Task: Create a due date automation trigger when advanced on, 2 days after a card is due add fields with custom field "Resume" set to a number greater than 1 and lower than 10 at 11:00 AM.
Action: Mouse moved to (1101, 326)
Screenshot: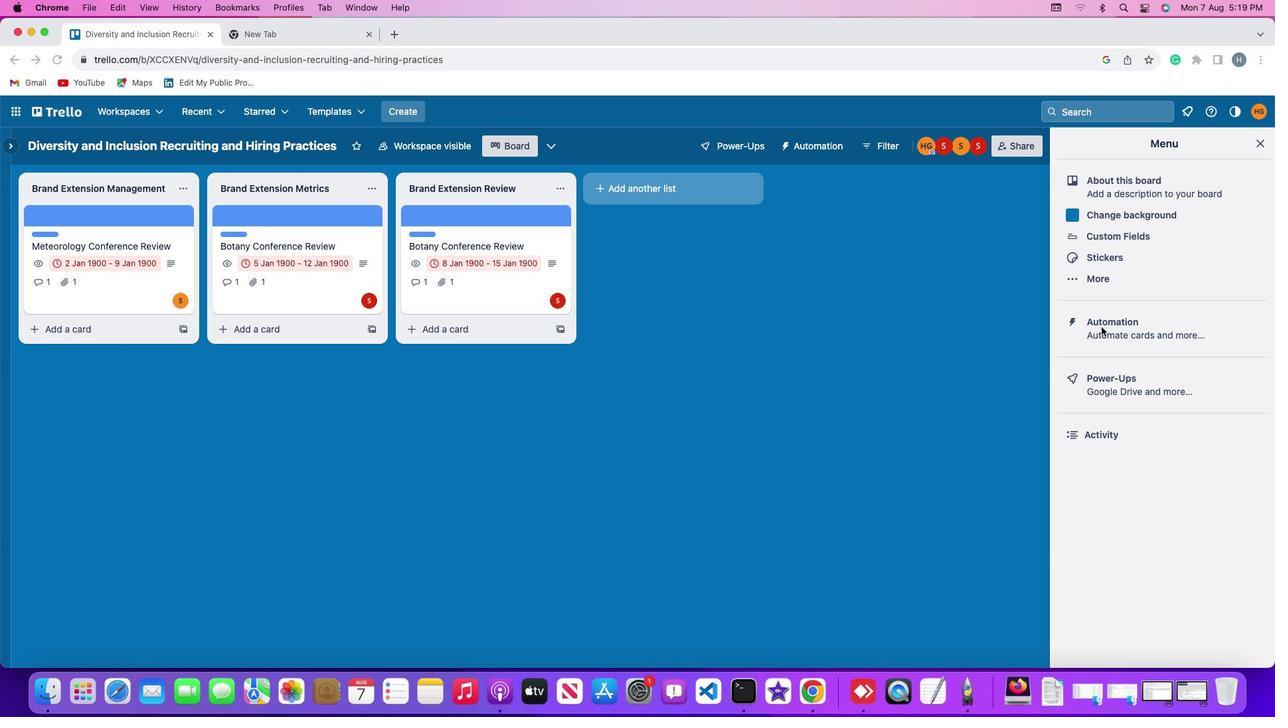 
Action: Mouse pressed left at (1101, 326)
Screenshot: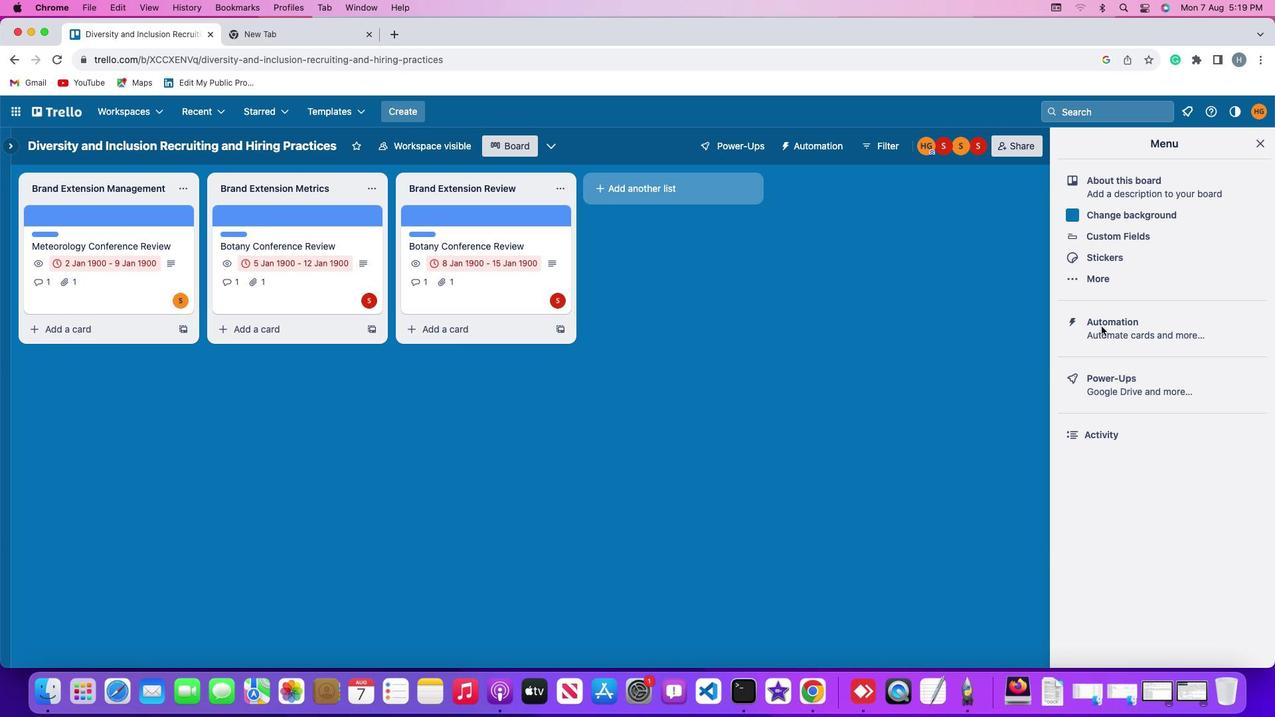 
Action: Mouse moved to (1101, 326)
Screenshot: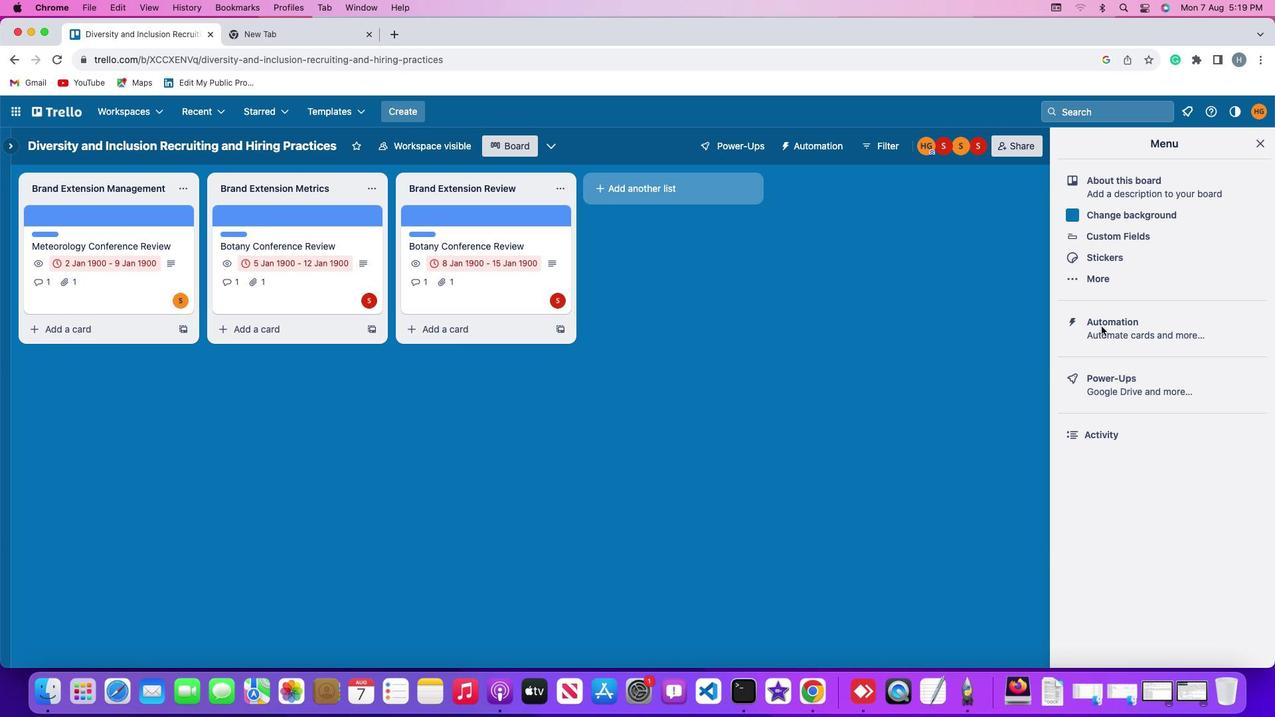 
Action: Mouse pressed left at (1101, 326)
Screenshot: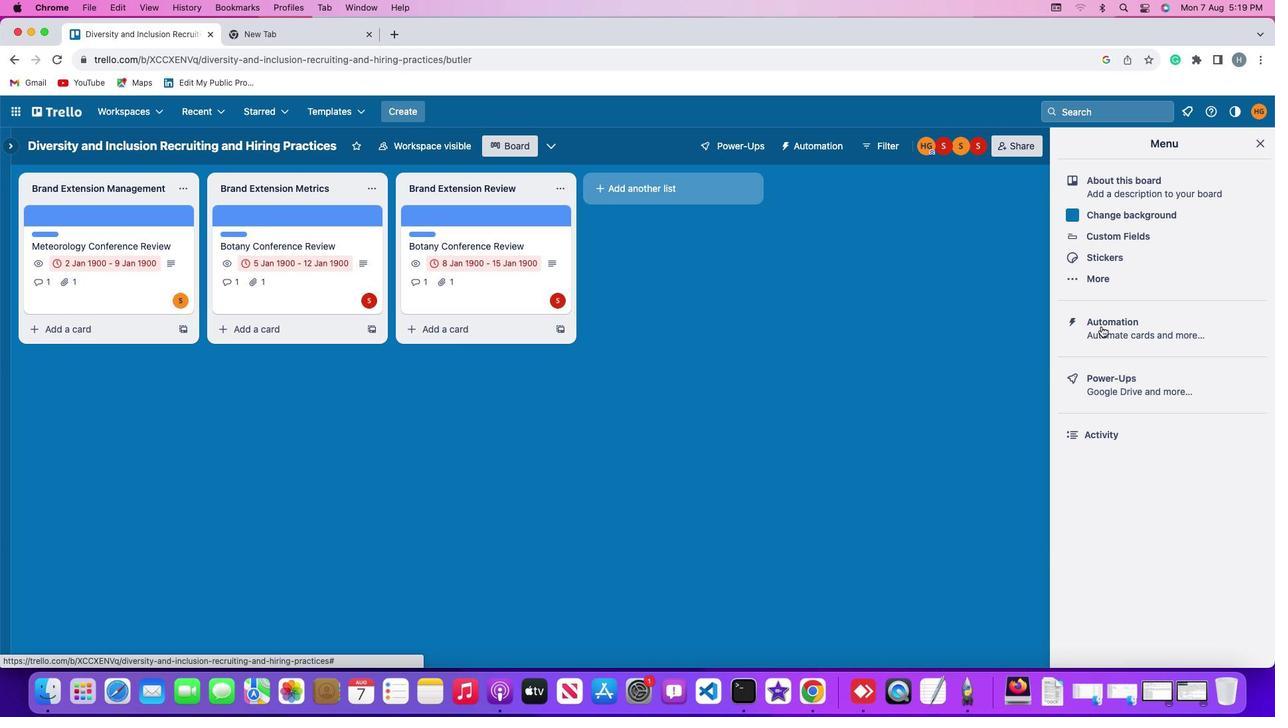 
Action: Mouse moved to (94, 310)
Screenshot: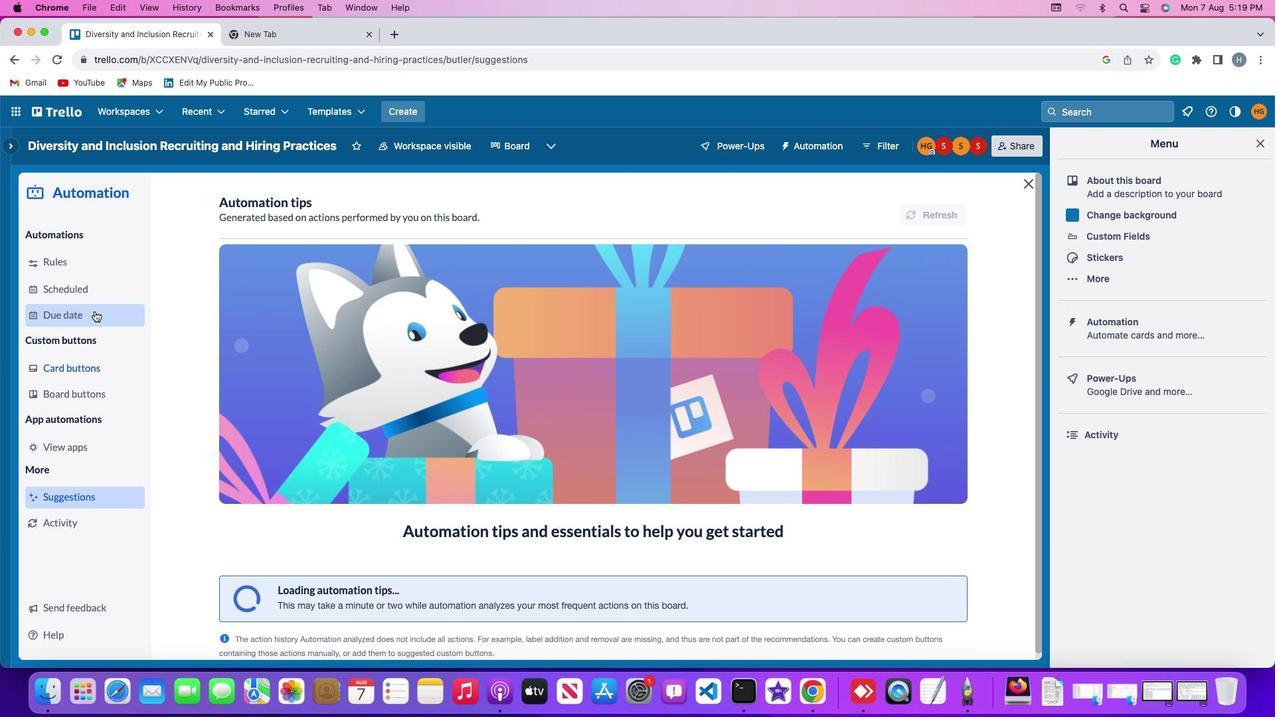 
Action: Mouse pressed left at (94, 310)
Screenshot: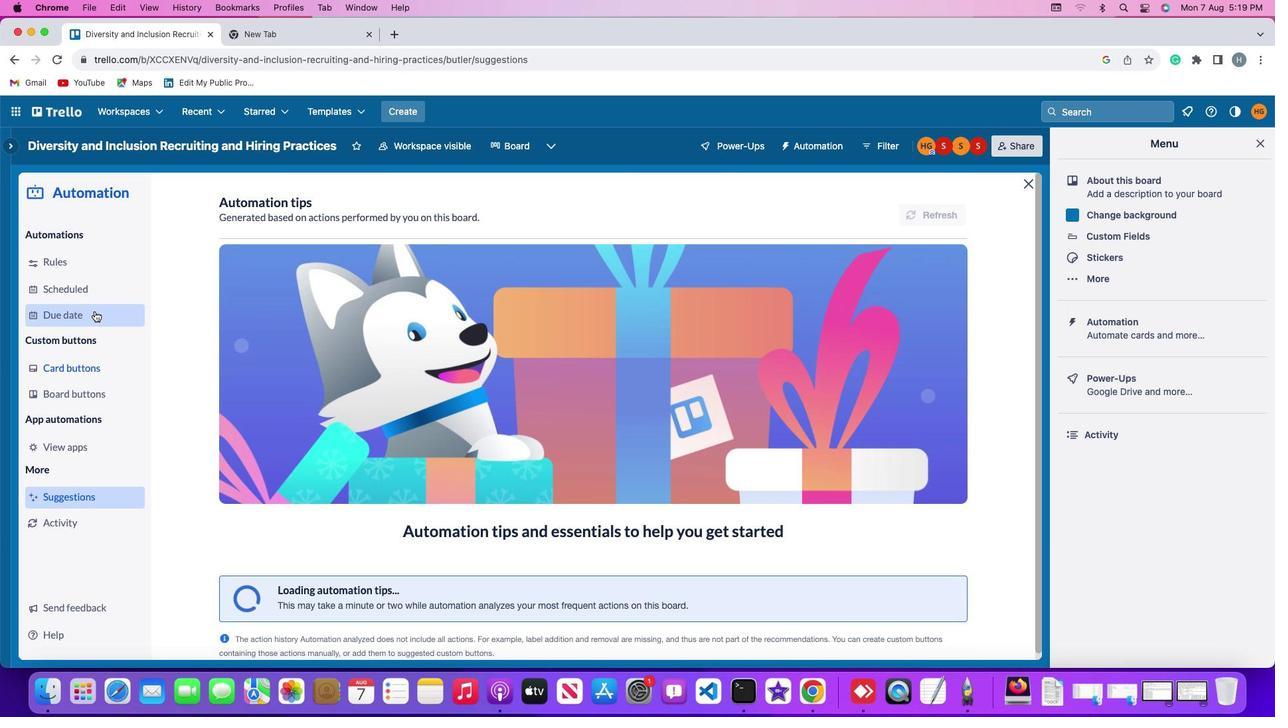 
Action: Mouse moved to (901, 203)
Screenshot: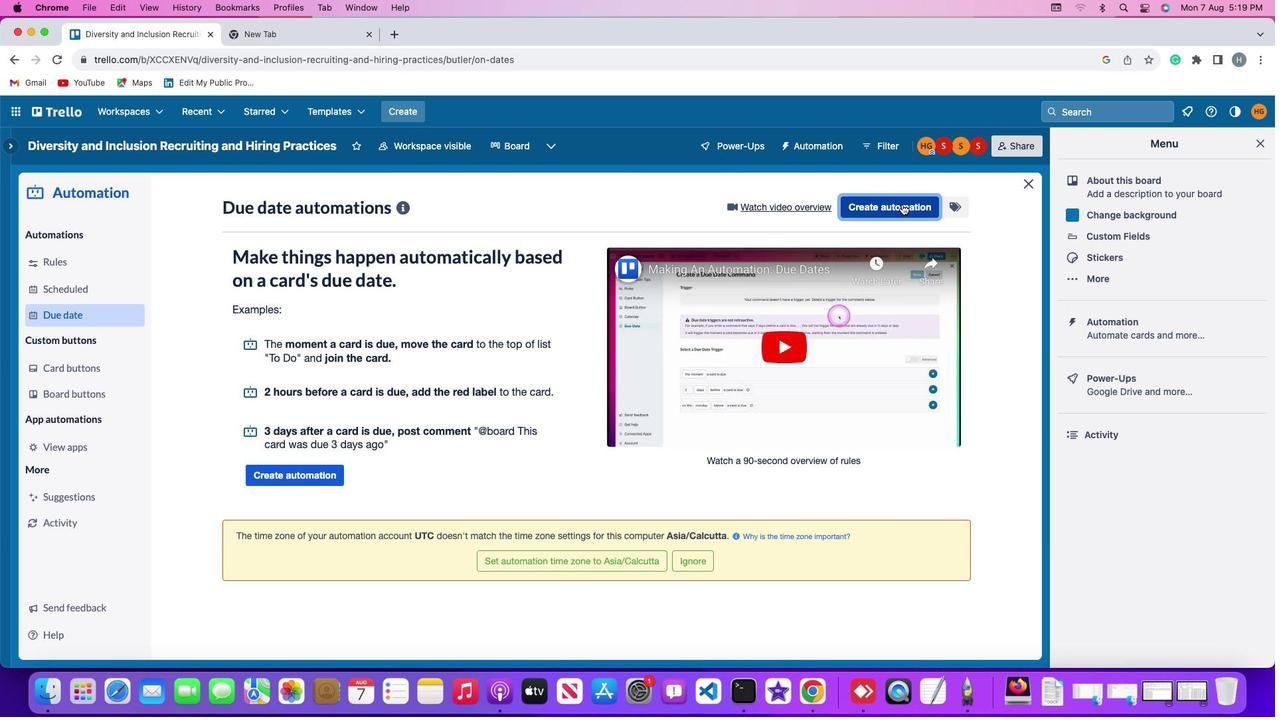 
Action: Mouse pressed left at (901, 203)
Screenshot: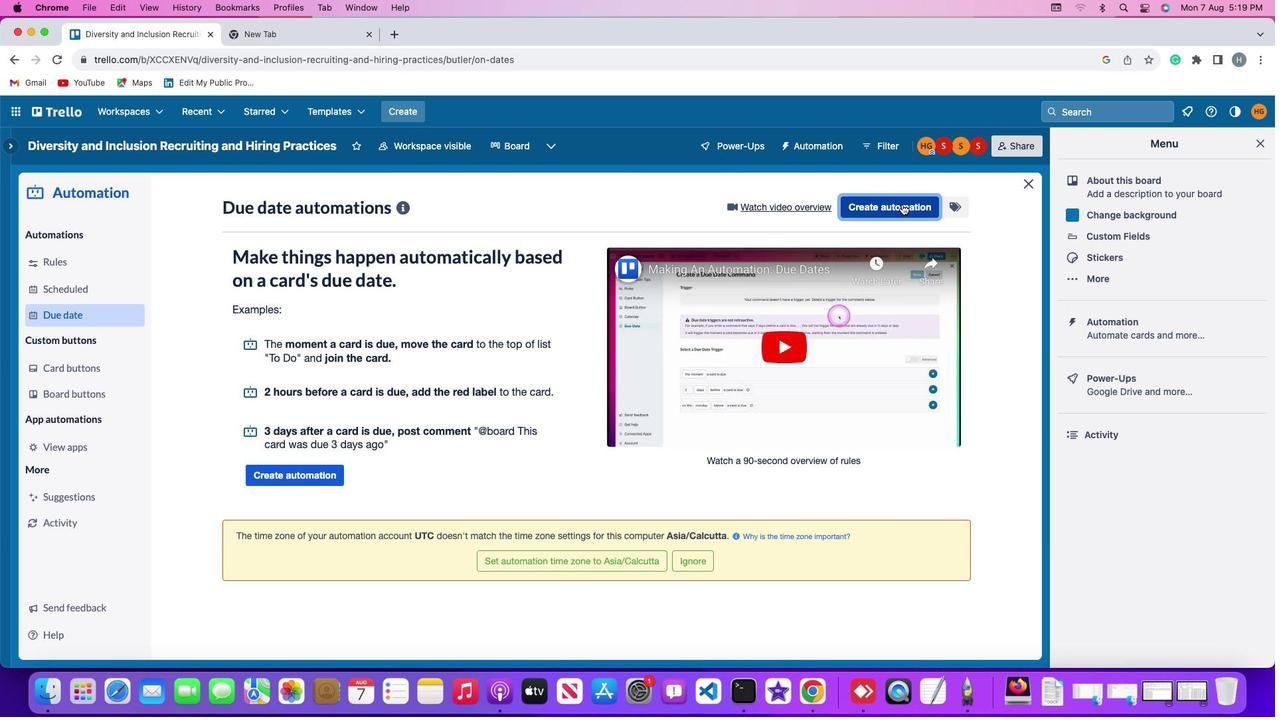 
Action: Mouse moved to (500, 335)
Screenshot: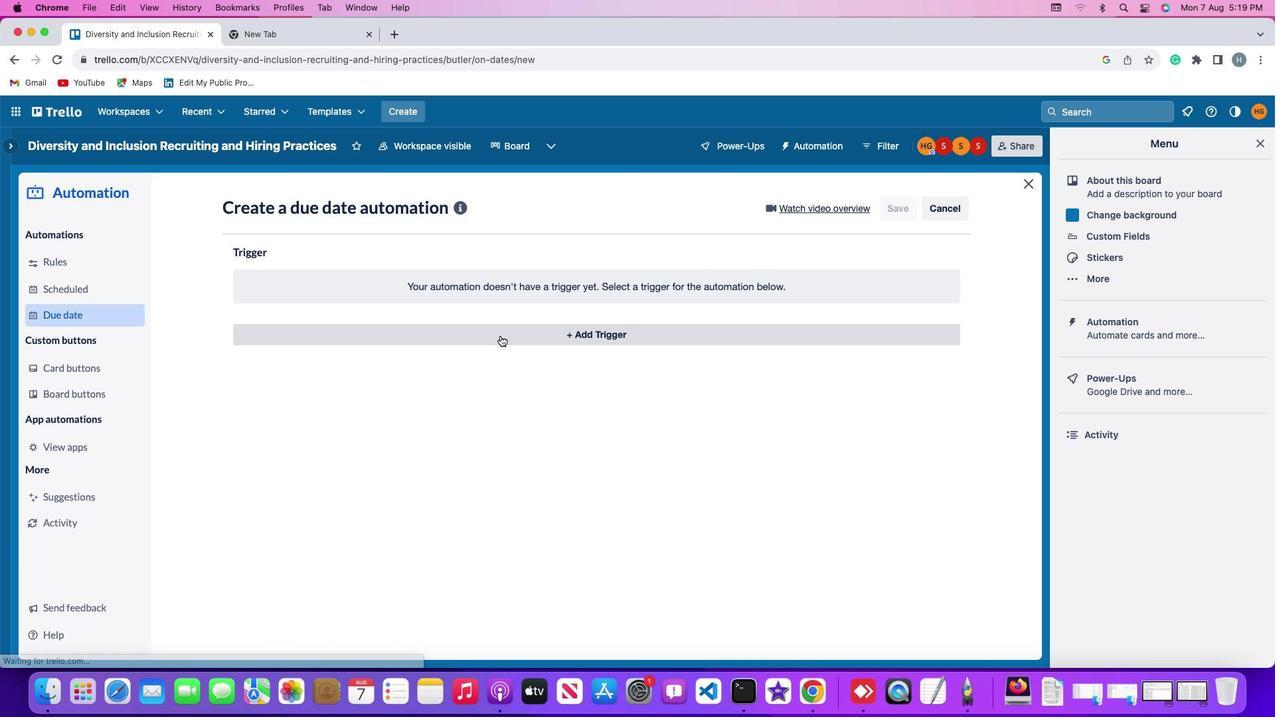 
Action: Mouse pressed left at (500, 335)
Screenshot: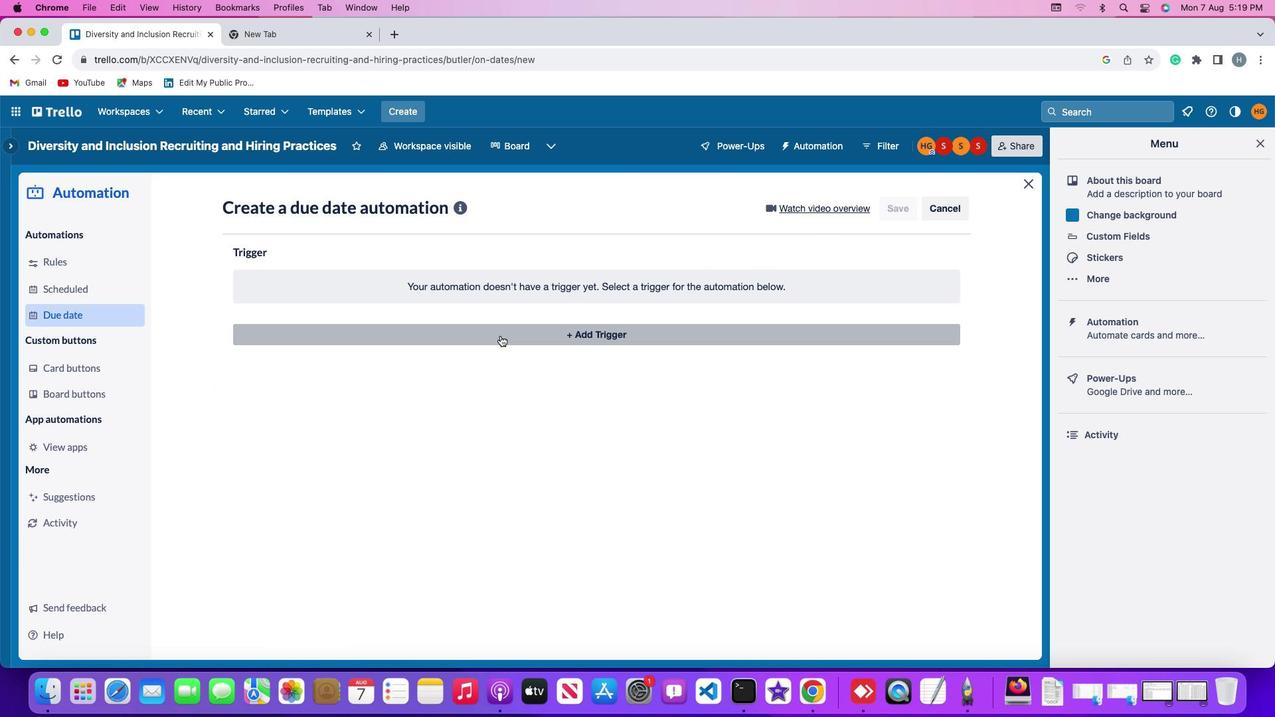 
Action: Mouse moved to (263, 539)
Screenshot: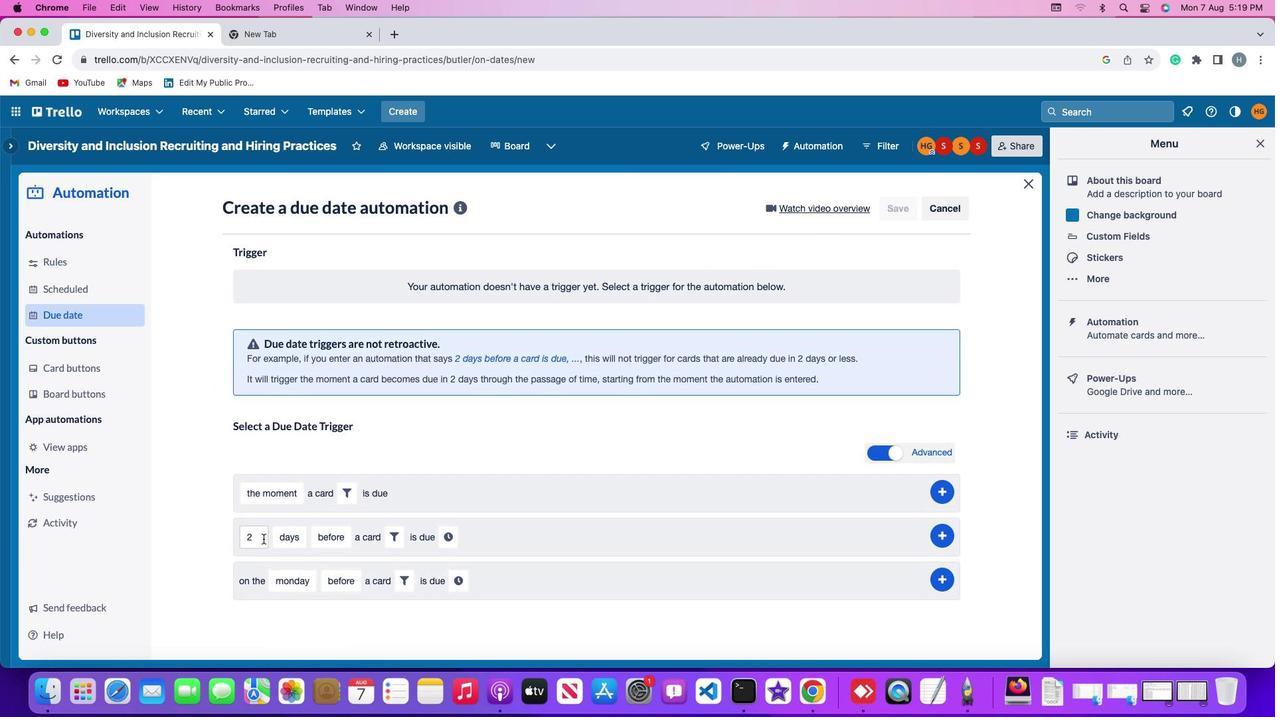 
Action: Mouse pressed left at (263, 539)
Screenshot: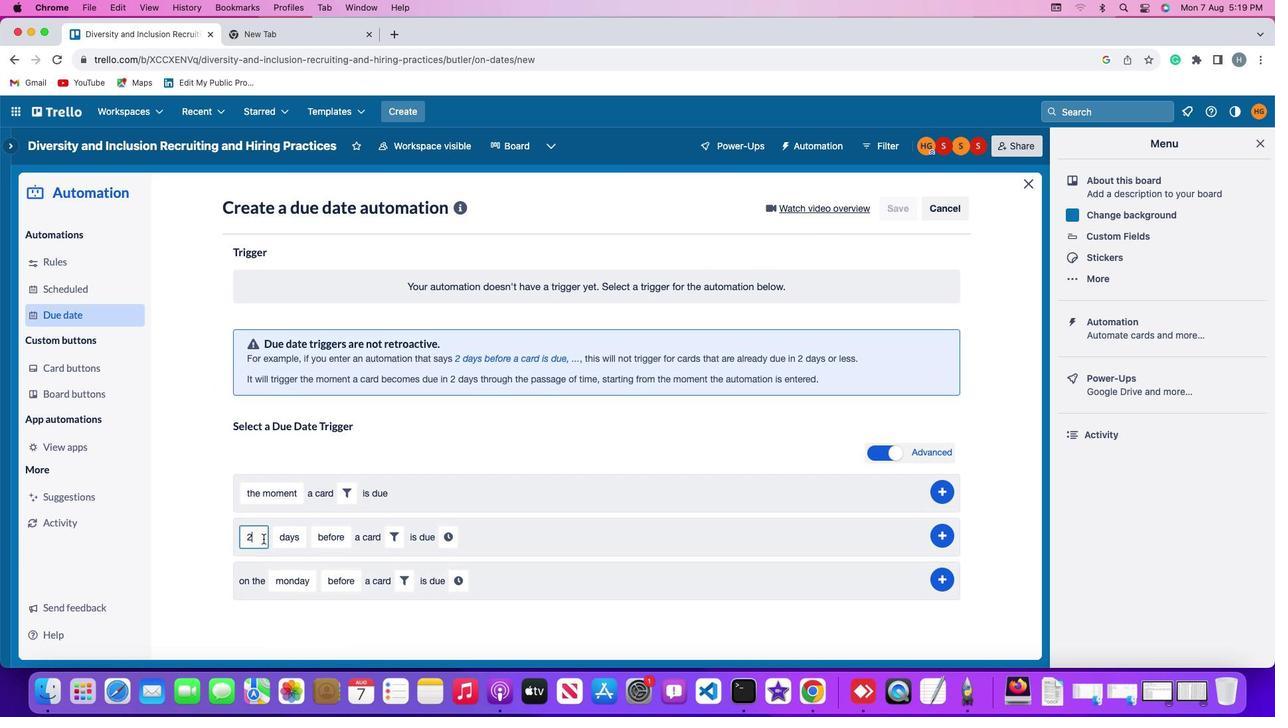 
Action: Key pressed Key.backspace
Screenshot: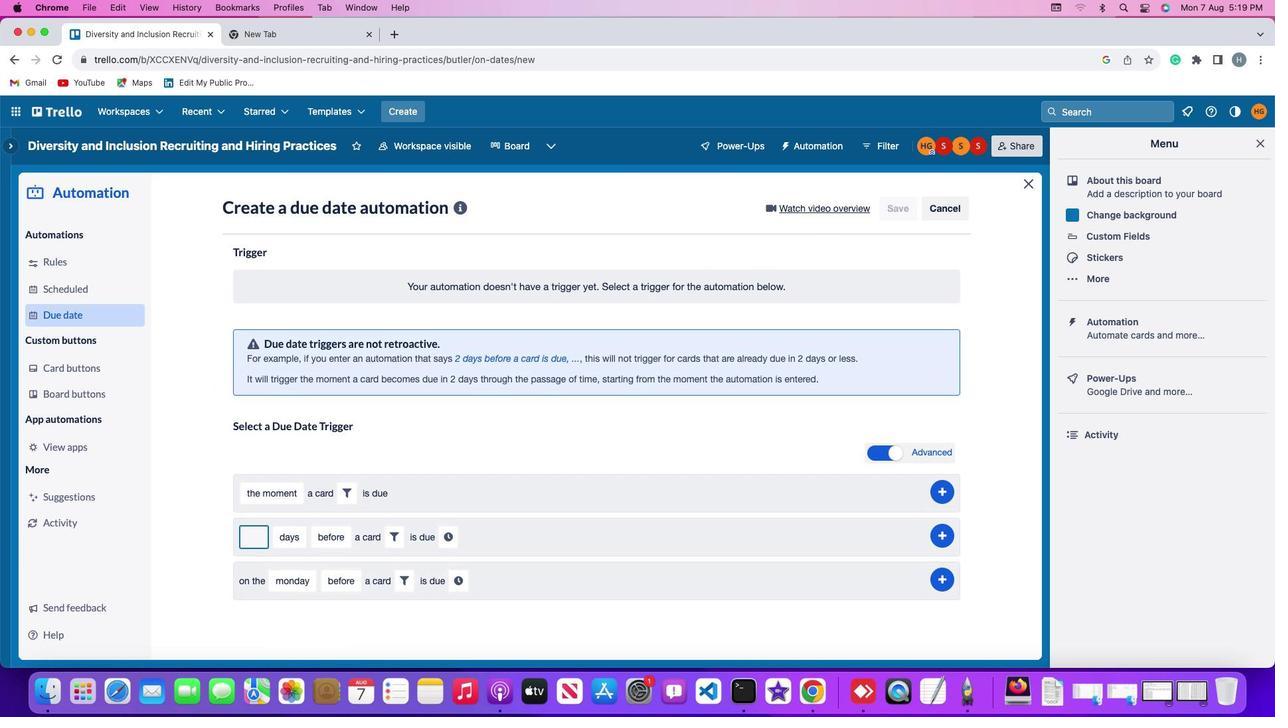 
Action: Mouse moved to (263, 538)
Screenshot: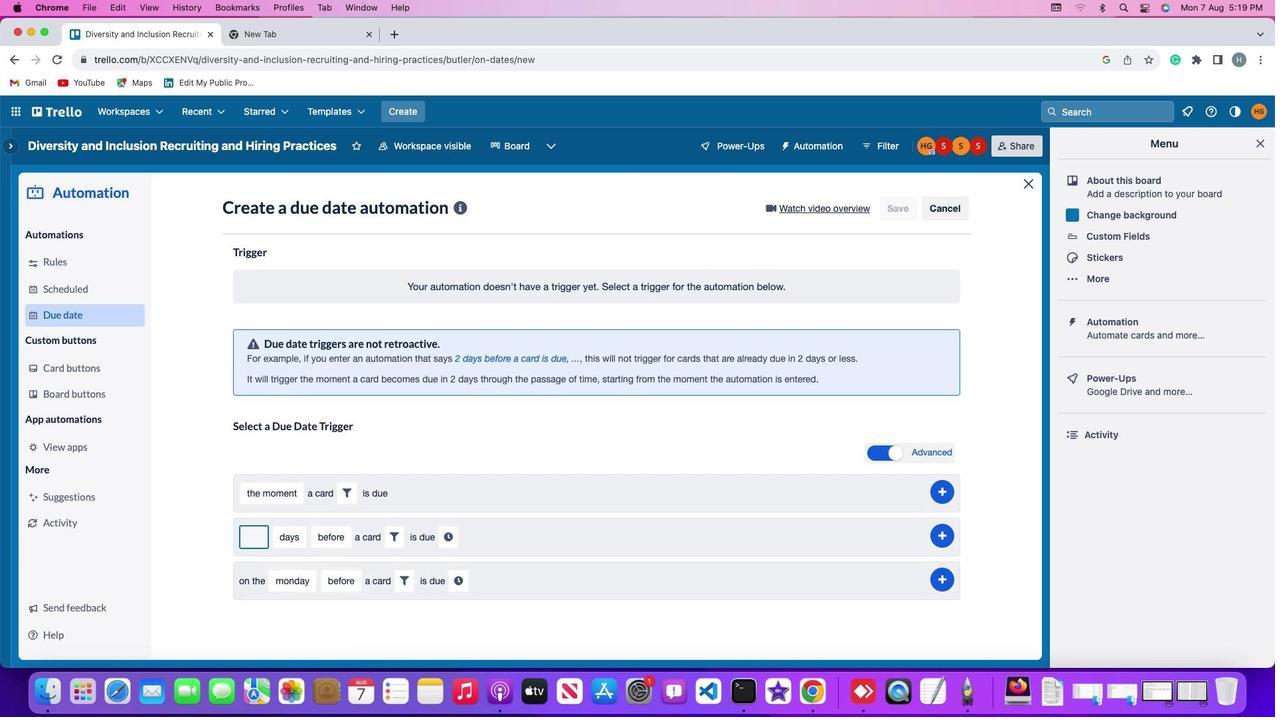 
Action: Key pressed '2'
Screenshot: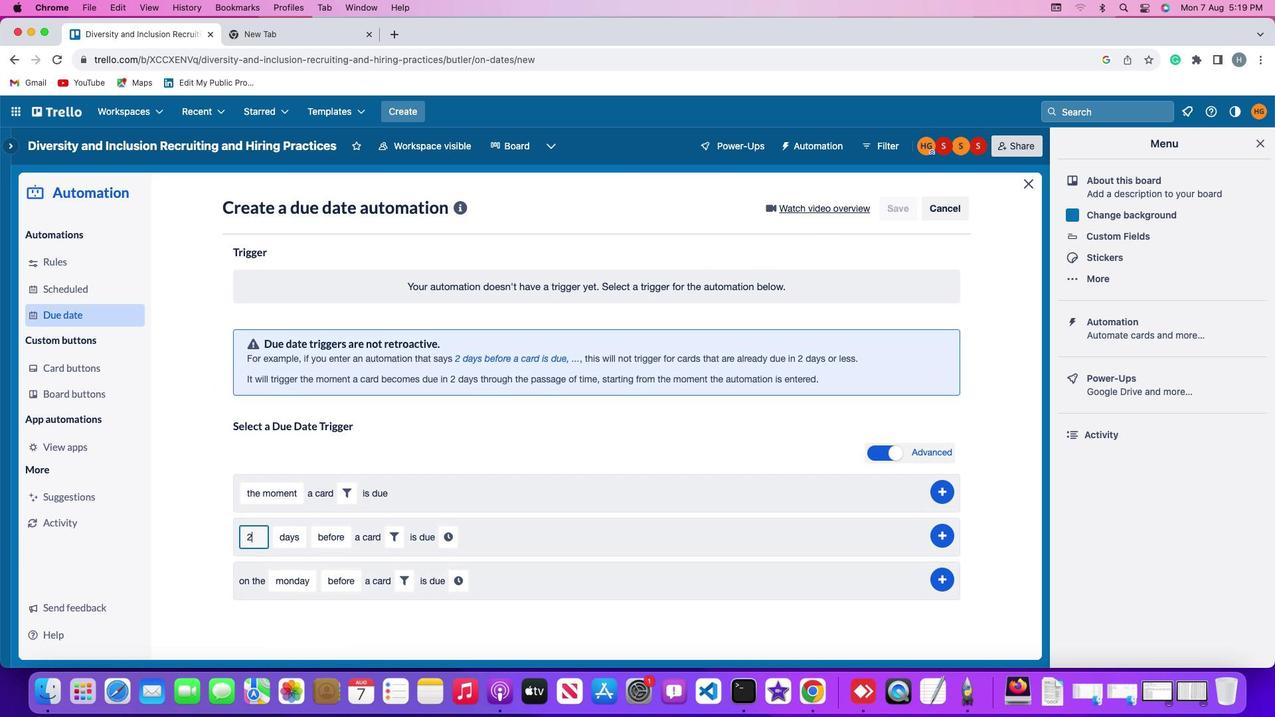 
Action: Mouse moved to (290, 537)
Screenshot: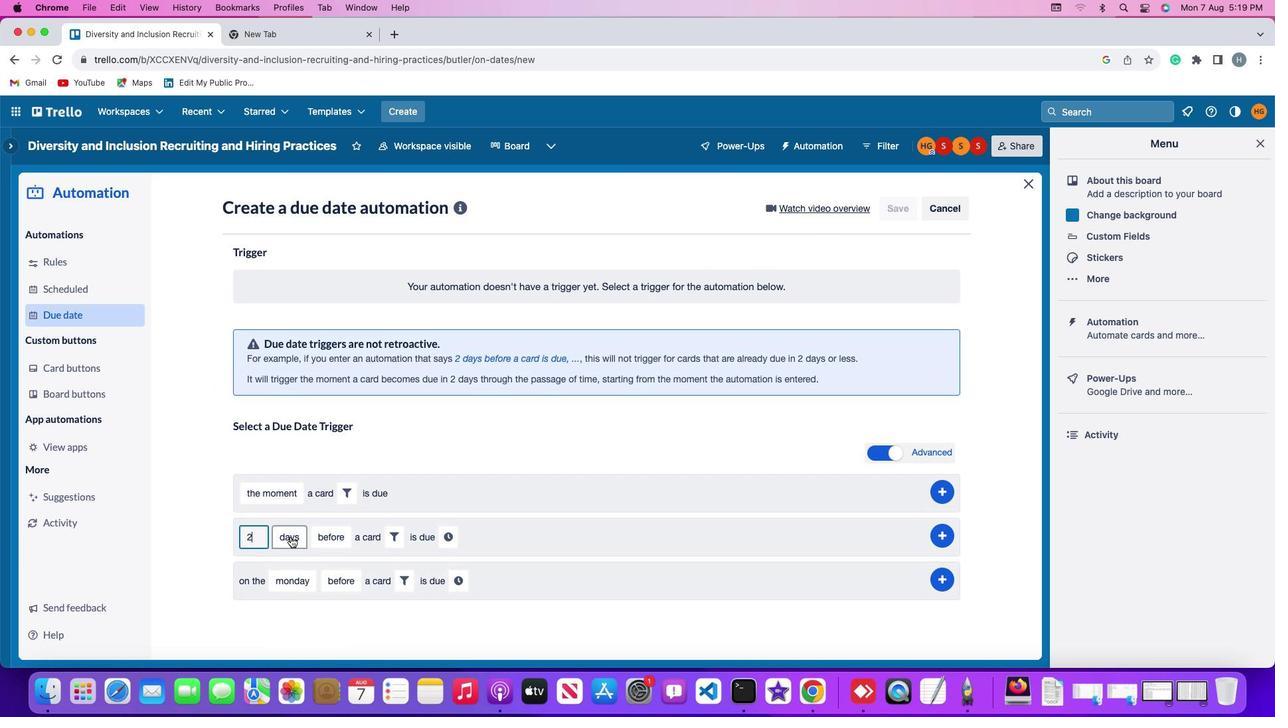 
Action: Mouse pressed left at (290, 537)
Screenshot: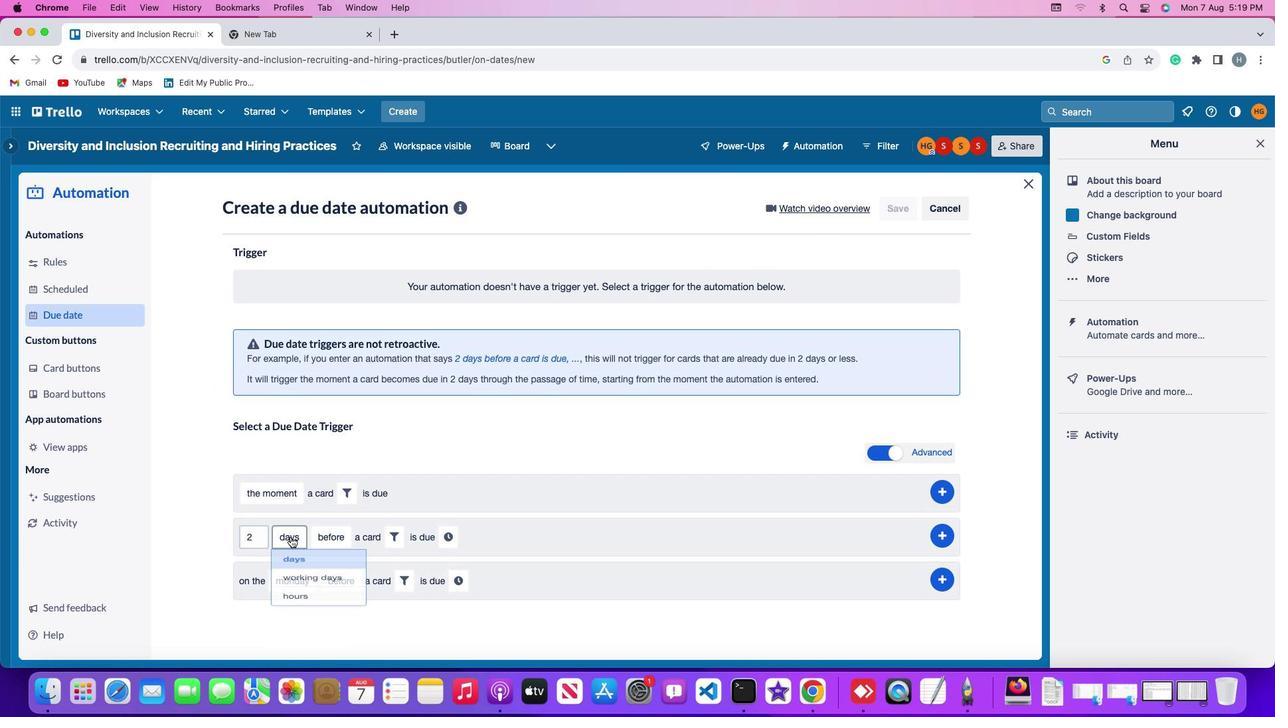 
Action: Mouse moved to (304, 561)
Screenshot: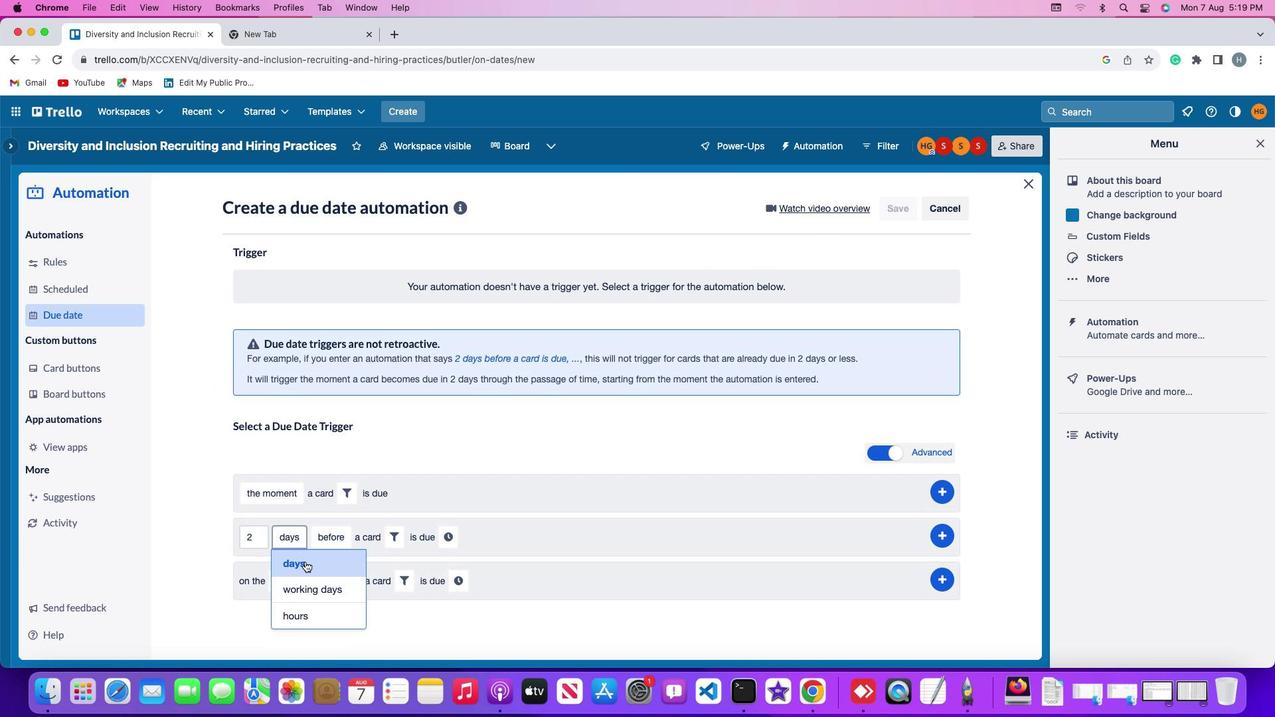 
Action: Mouse pressed left at (304, 561)
Screenshot: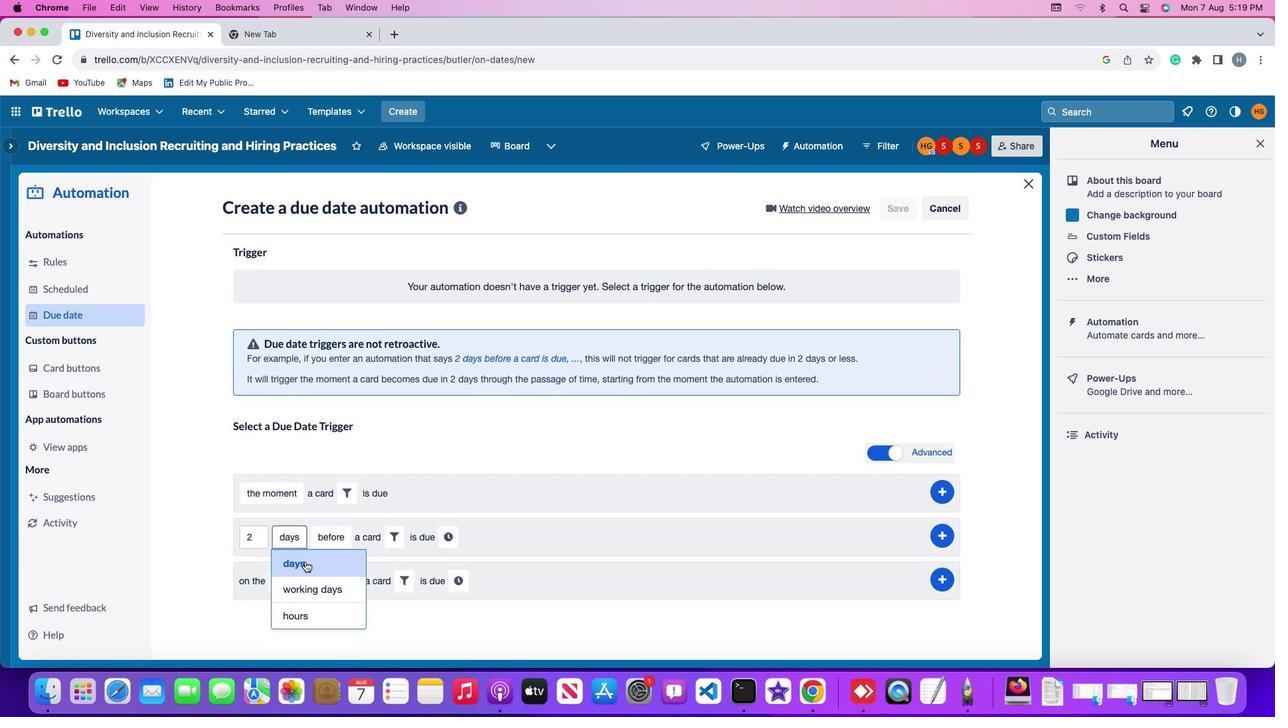 
Action: Mouse moved to (339, 541)
Screenshot: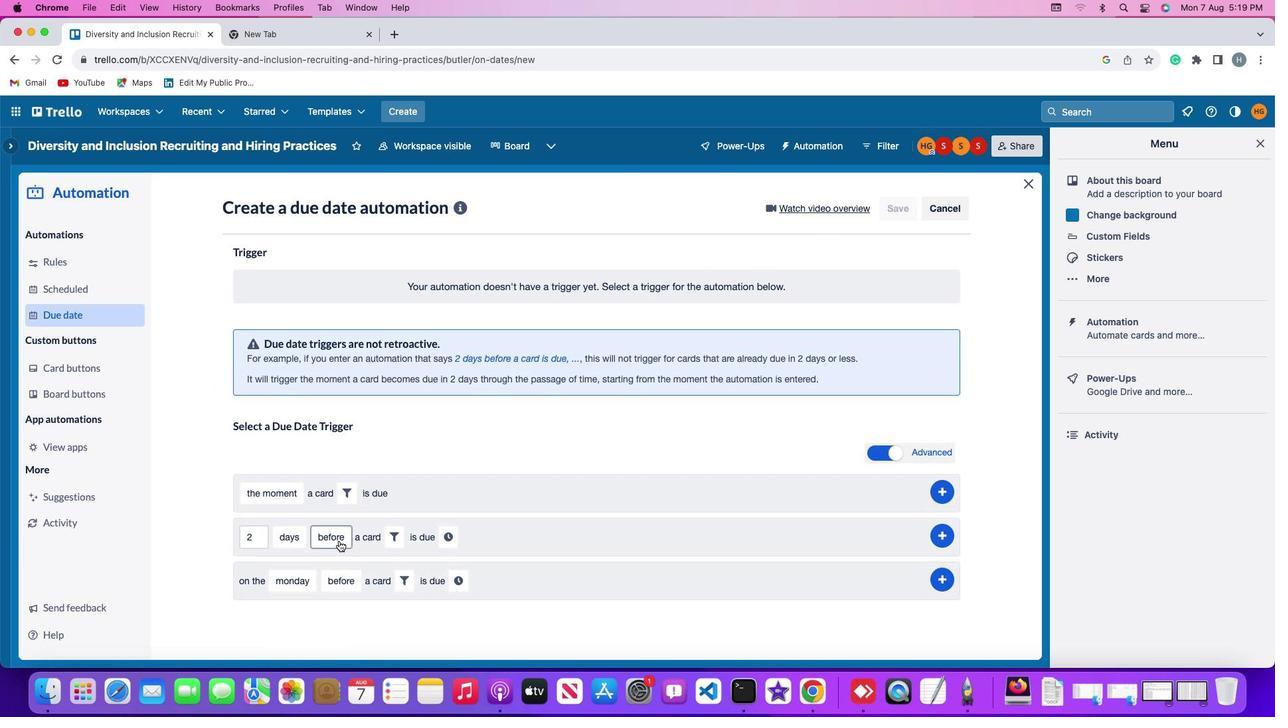 
Action: Mouse pressed left at (339, 541)
Screenshot: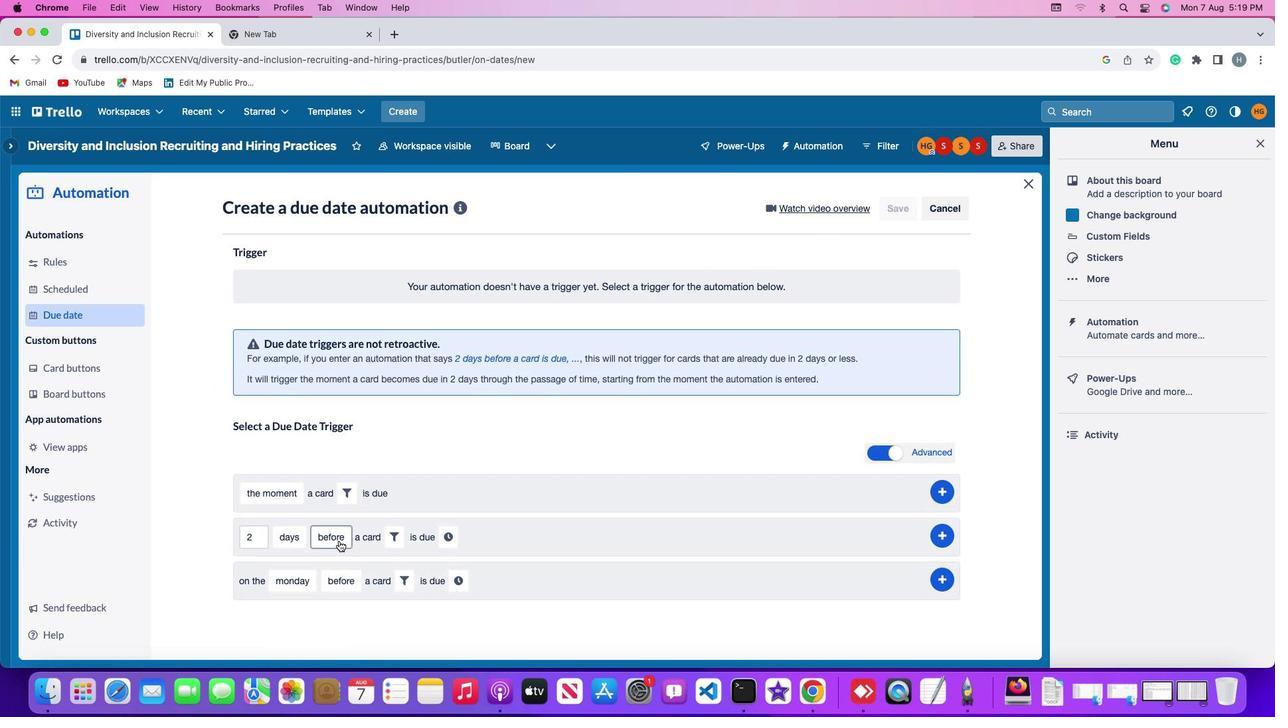 
Action: Mouse moved to (343, 583)
Screenshot: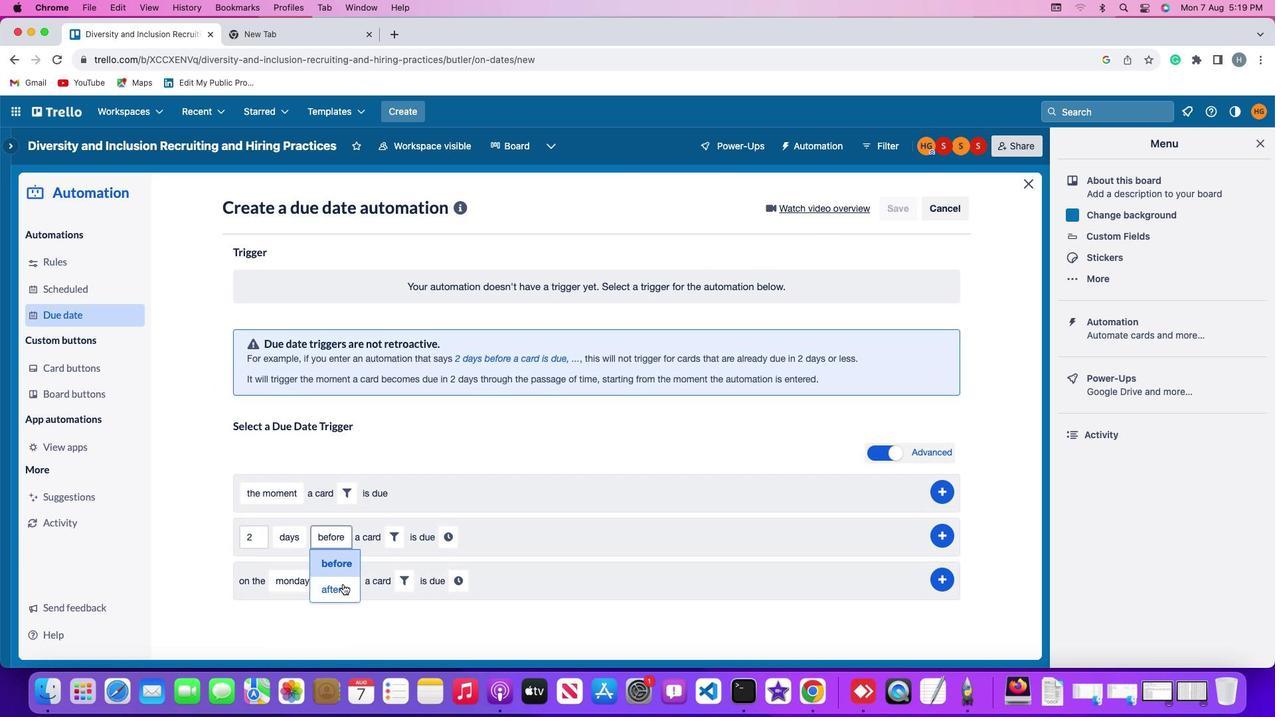 
Action: Mouse pressed left at (343, 583)
Screenshot: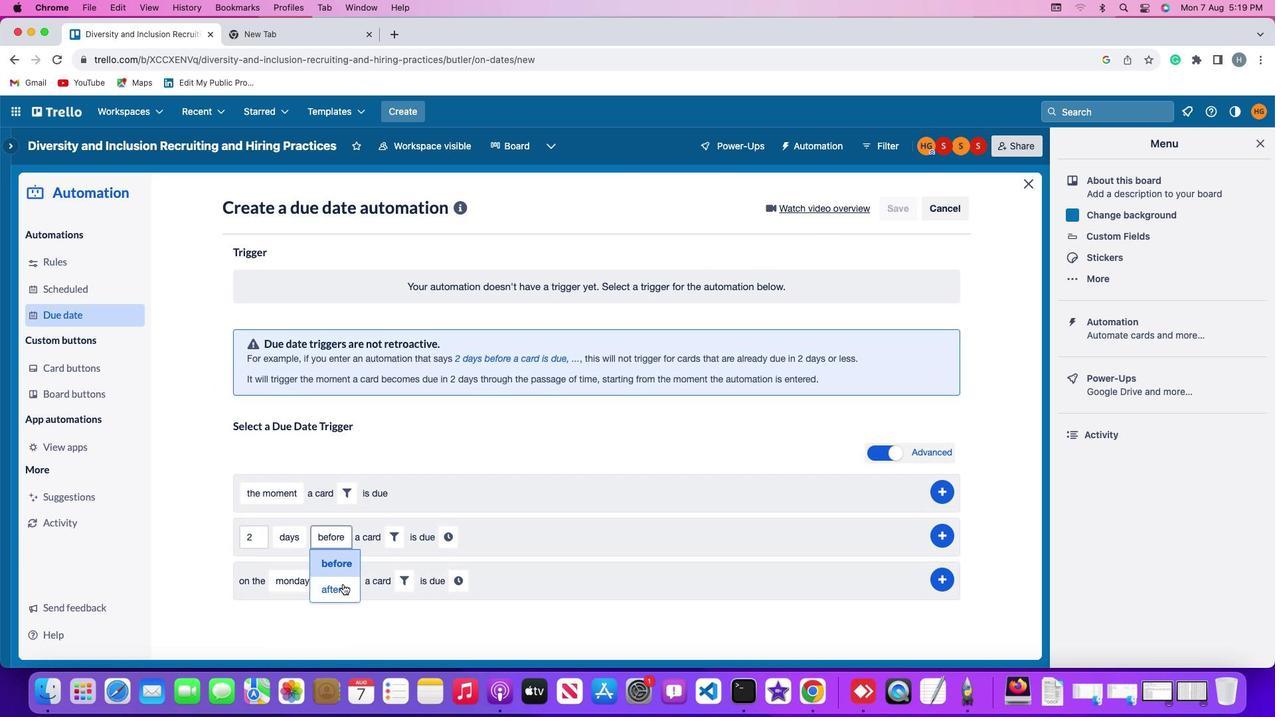 
Action: Mouse moved to (385, 542)
Screenshot: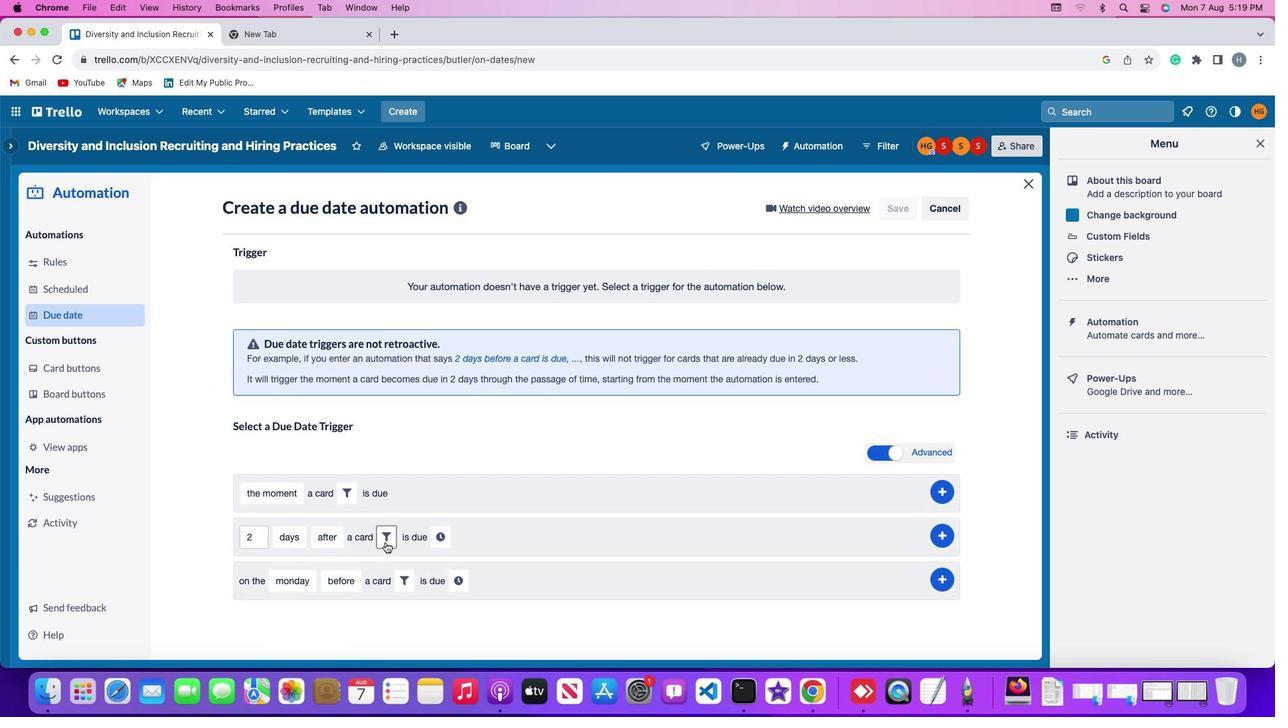 
Action: Mouse pressed left at (385, 542)
Screenshot: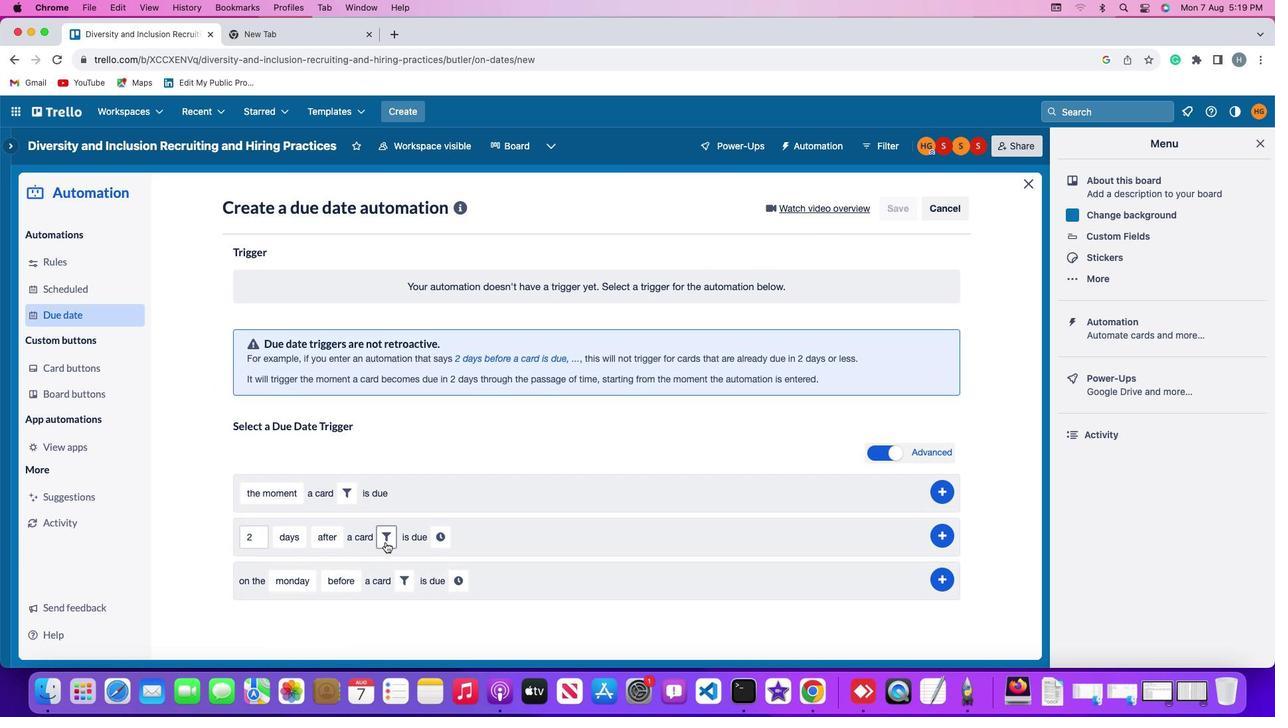 
Action: Mouse moved to (608, 578)
Screenshot: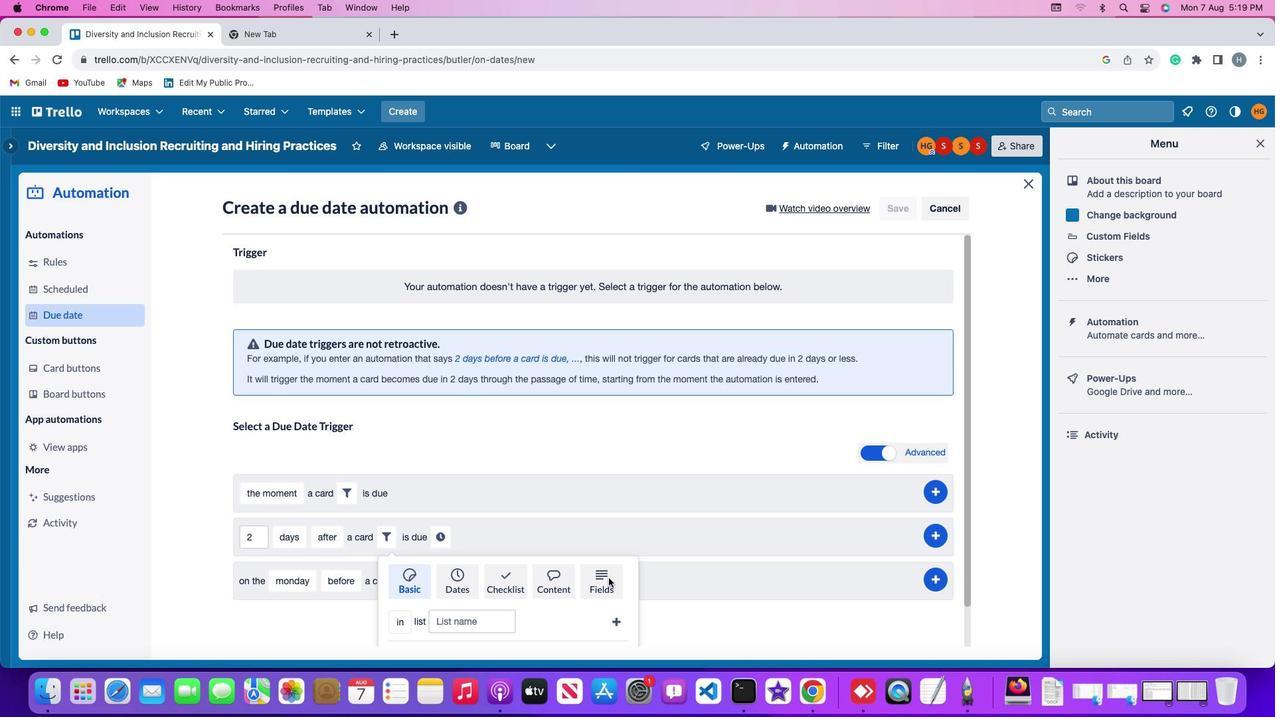 
Action: Mouse pressed left at (608, 578)
Screenshot: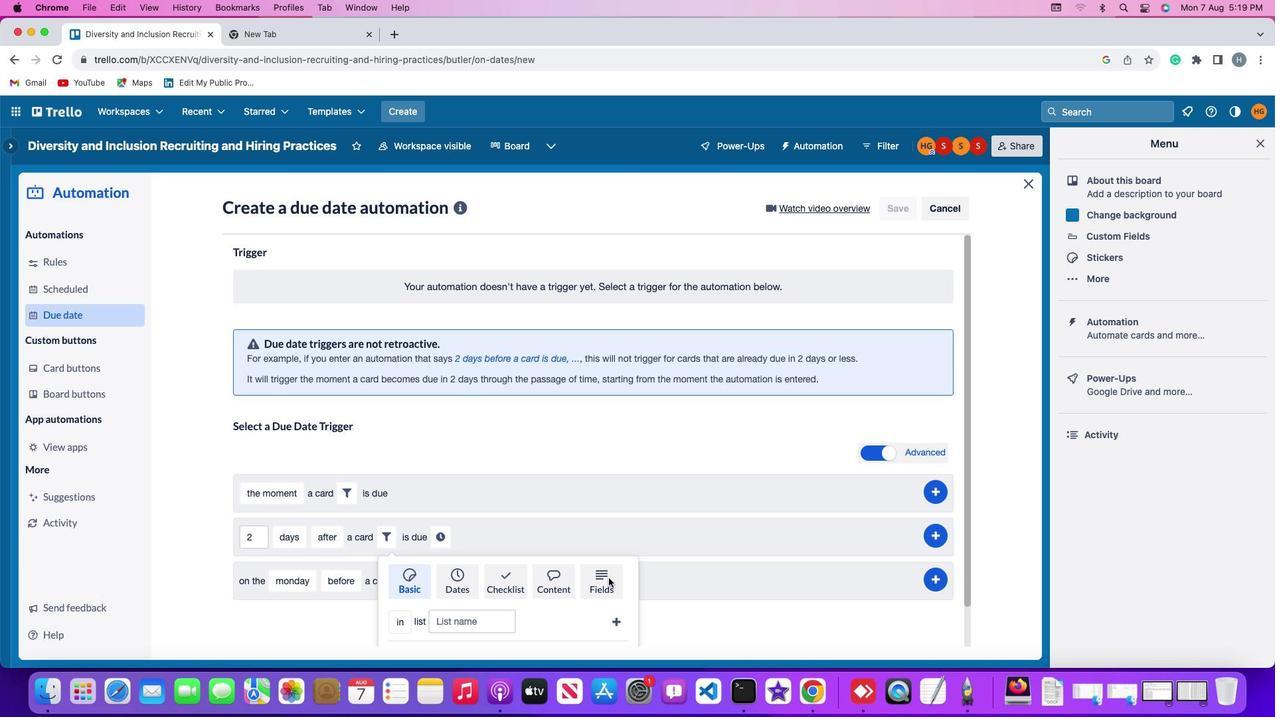 
Action: Mouse moved to (476, 600)
Screenshot: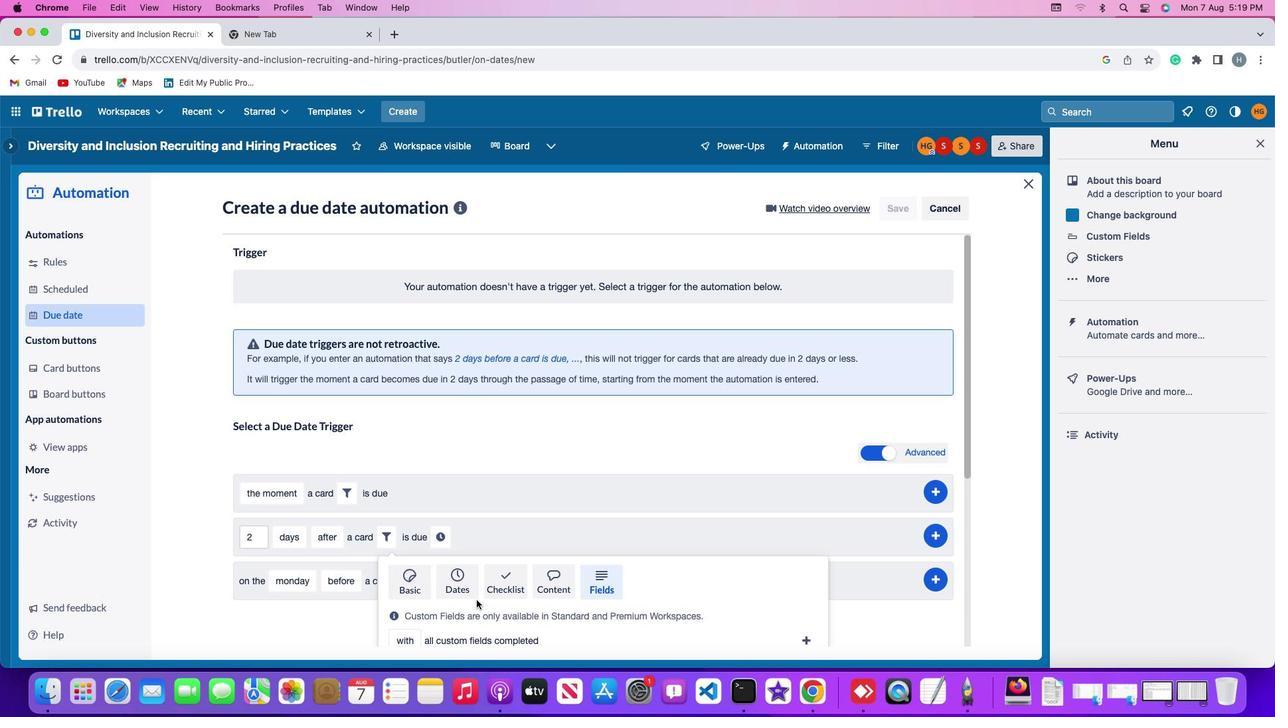 
Action: Mouse scrolled (476, 600) with delta (0, 0)
Screenshot: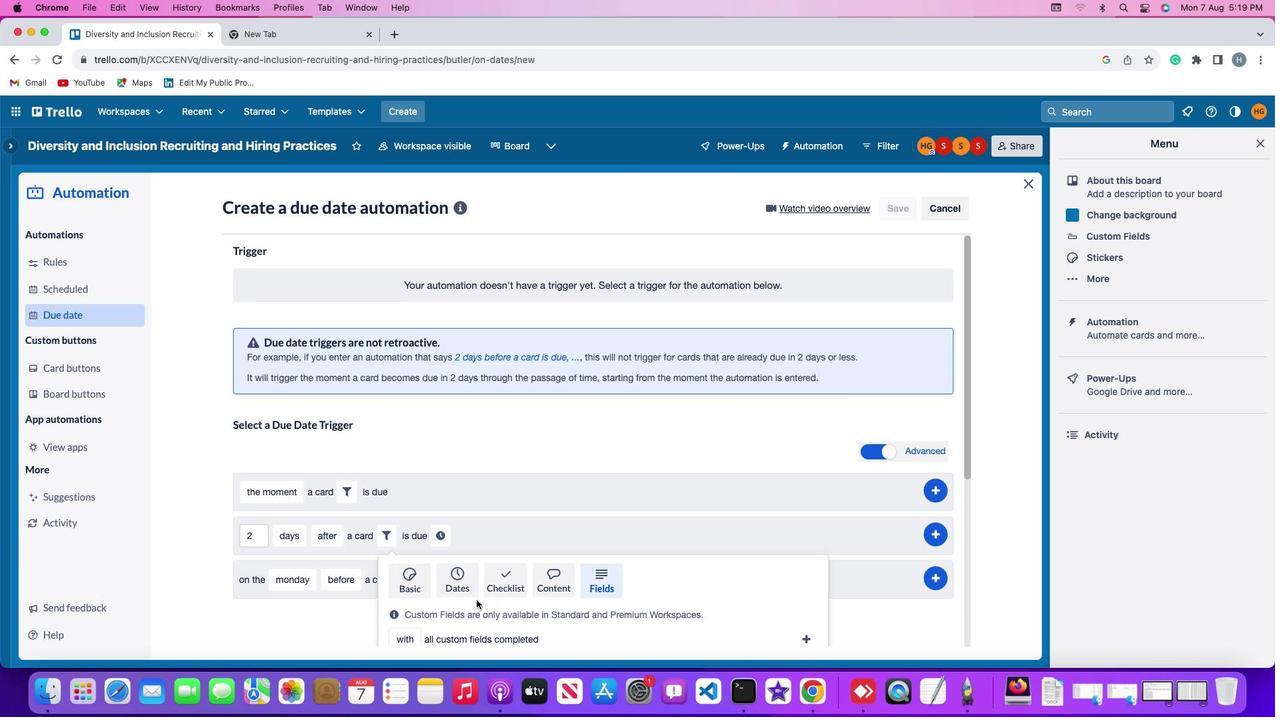 
Action: Mouse scrolled (476, 600) with delta (0, 0)
Screenshot: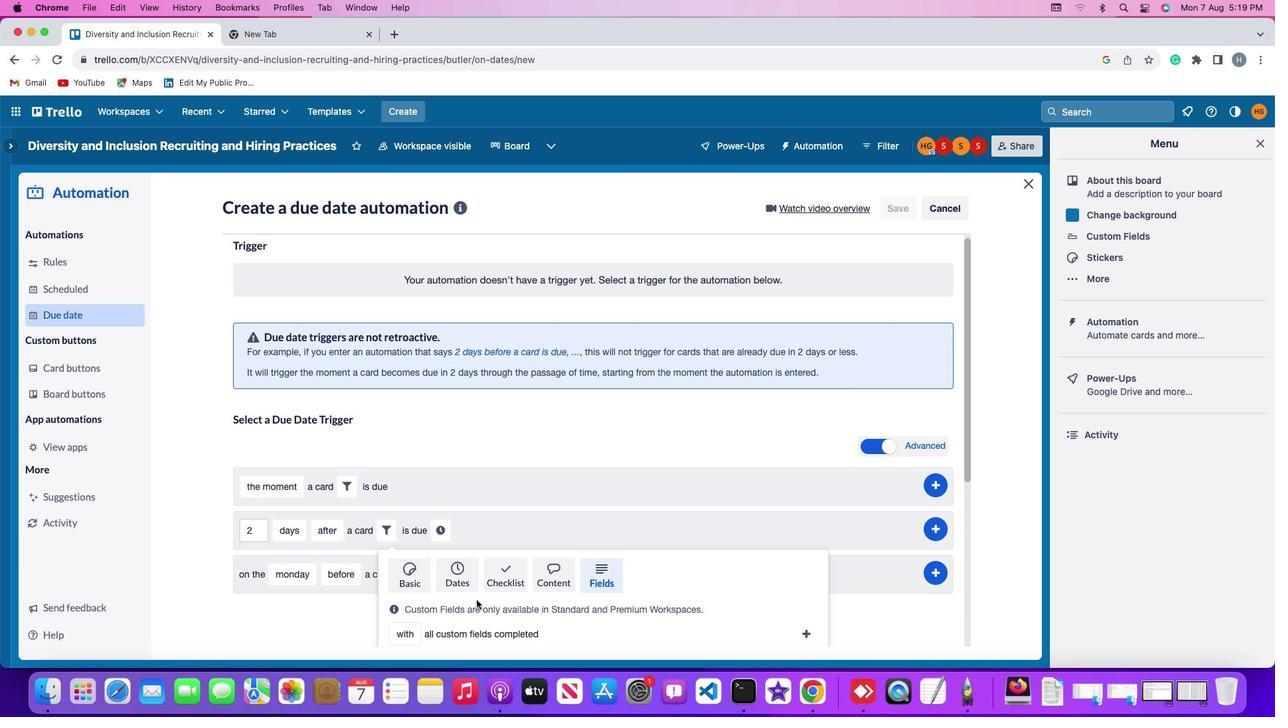 
Action: Mouse scrolled (476, 600) with delta (0, 0)
Screenshot: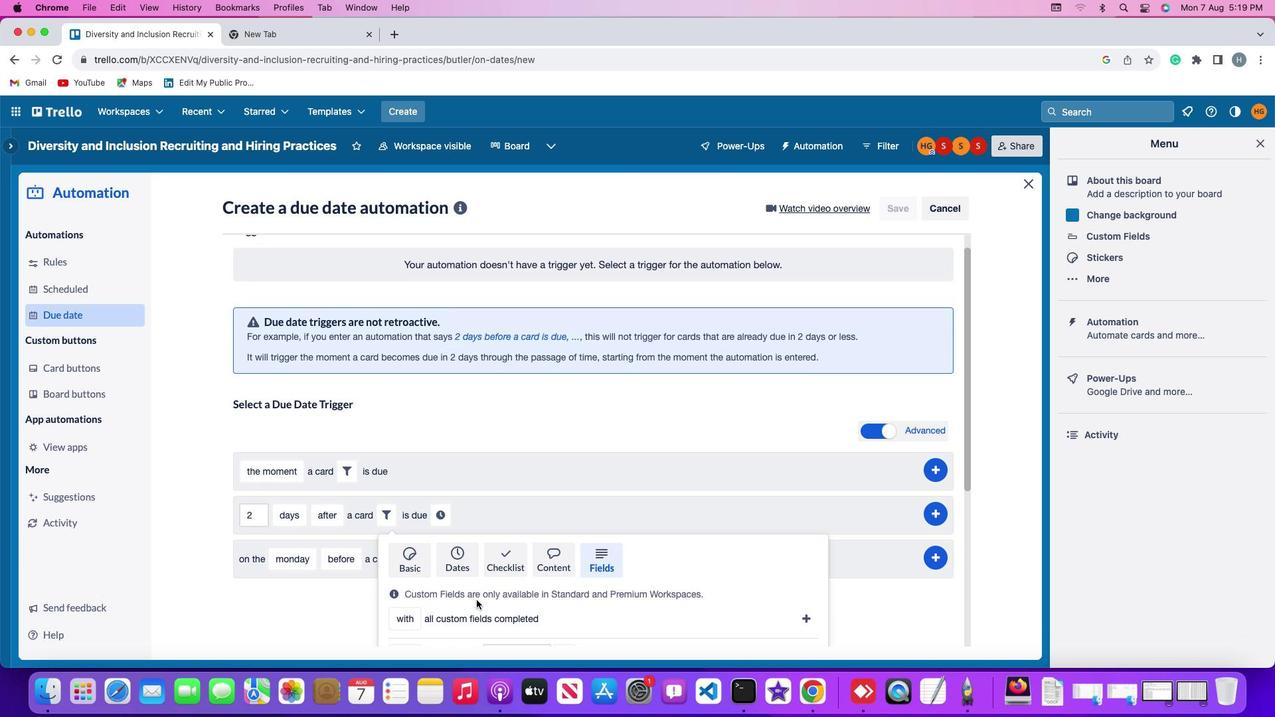 
Action: Mouse scrolled (476, 600) with delta (0, 0)
Screenshot: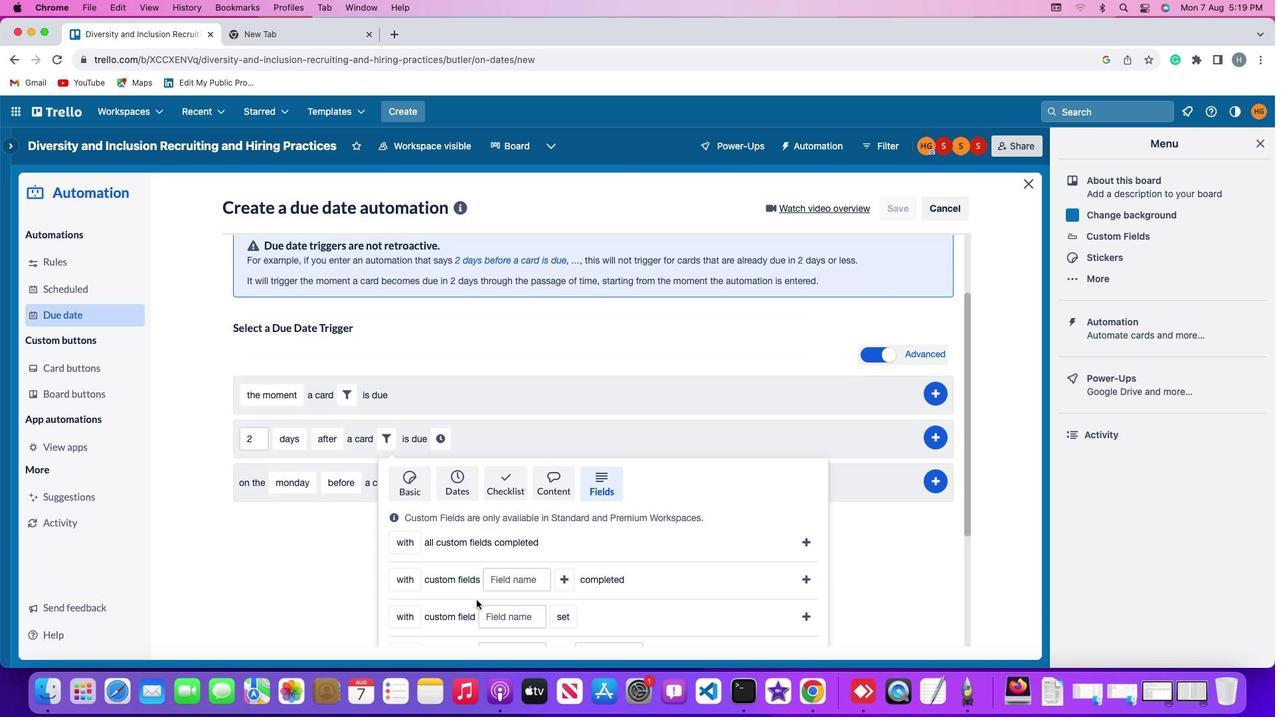
Action: Mouse scrolled (476, 600) with delta (0, 0)
Screenshot: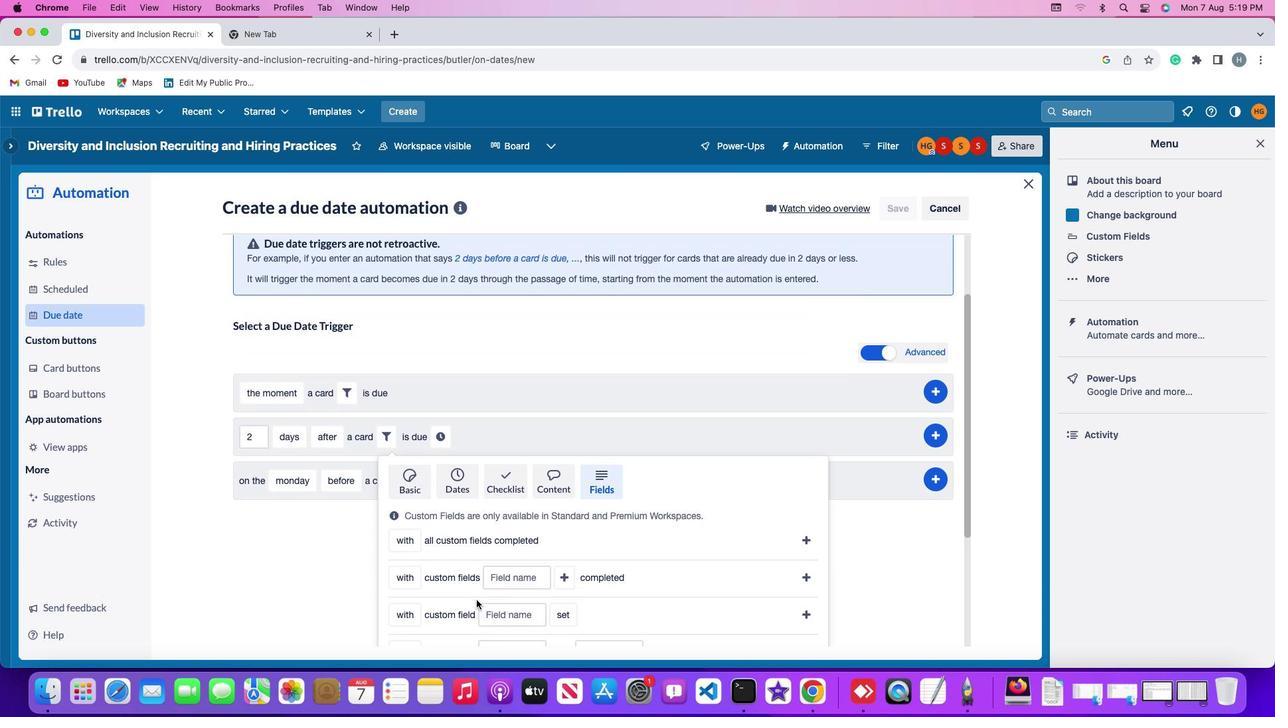 
Action: Mouse scrolled (476, 600) with delta (0, 0)
Screenshot: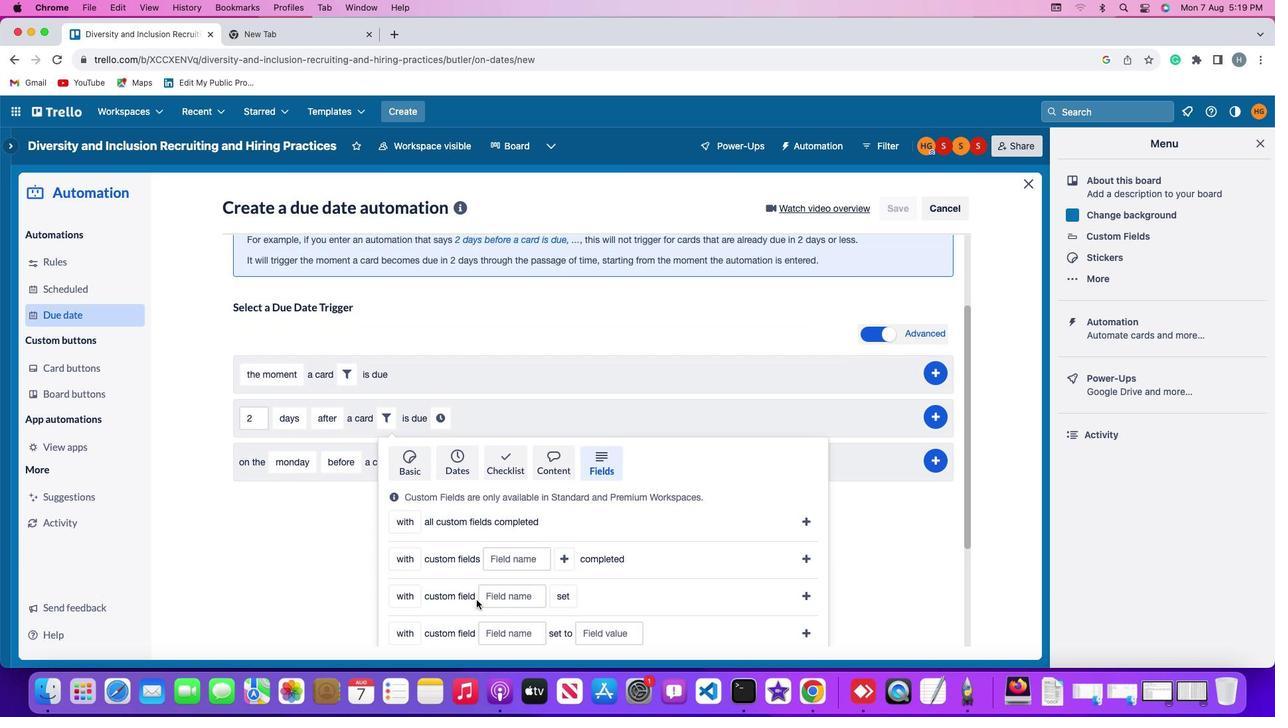 
Action: Mouse scrolled (476, 600) with delta (0, 0)
Screenshot: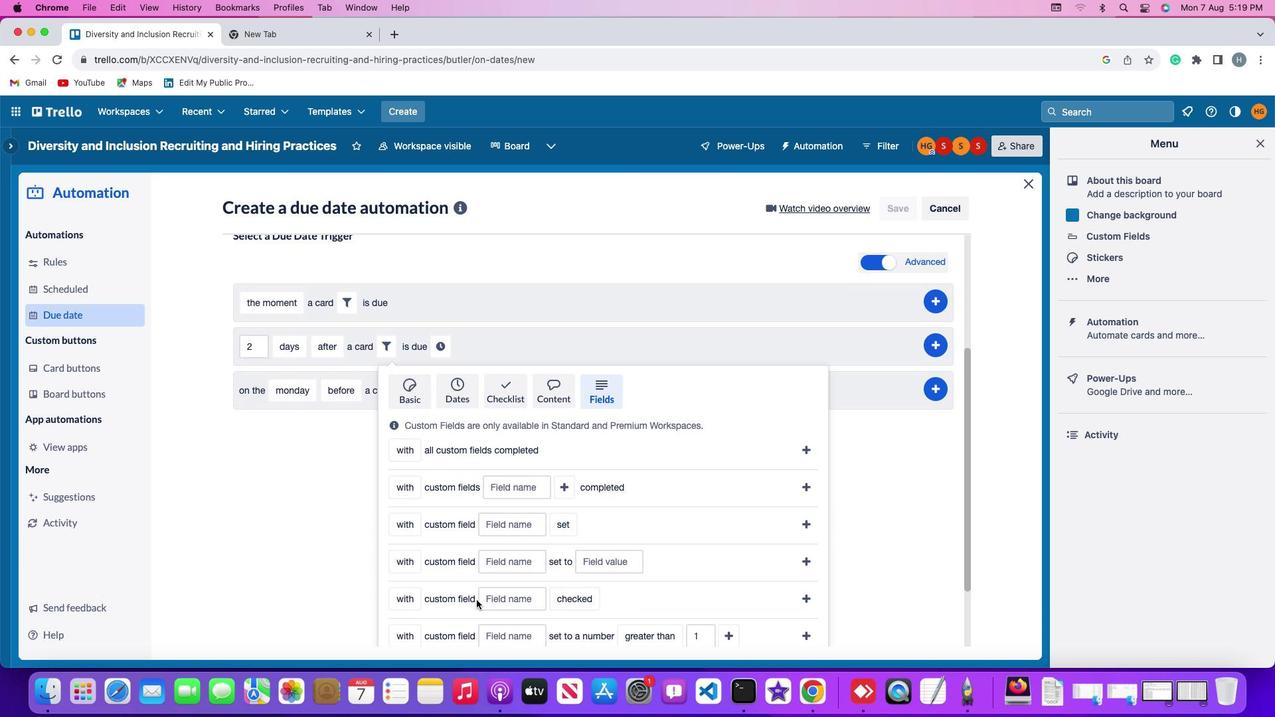 
Action: Mouse scrolled (476, 600) with delta (0, 0)
Screenshot: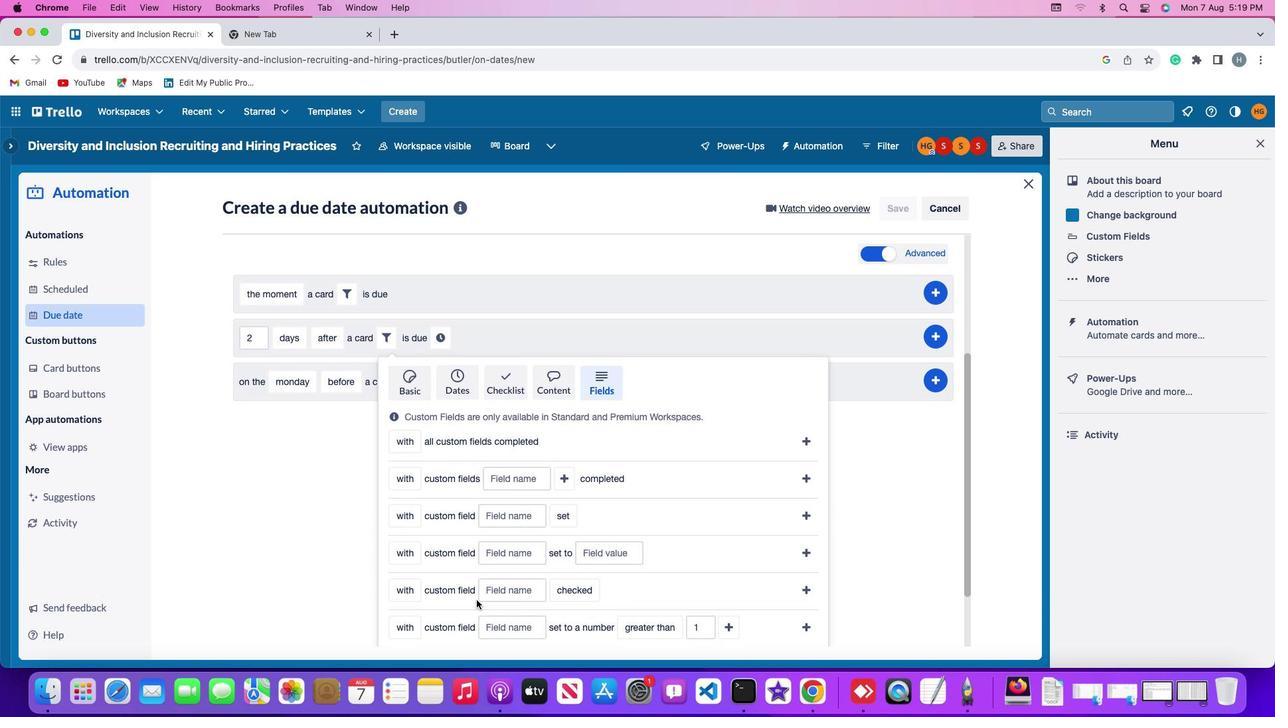 
Action: Mouse scrolled (476, 600) with delta (0, 0)
Screenshot: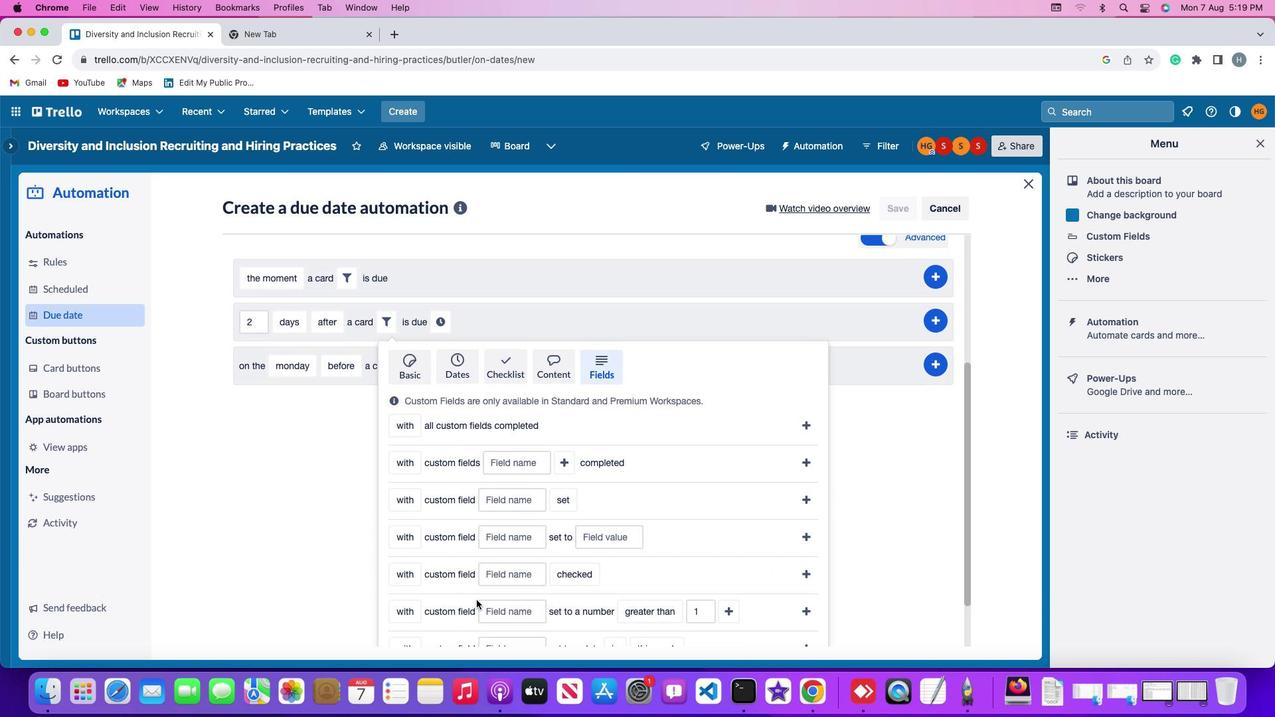 
Action: Mouse moved to (405, 543)
Screenshot: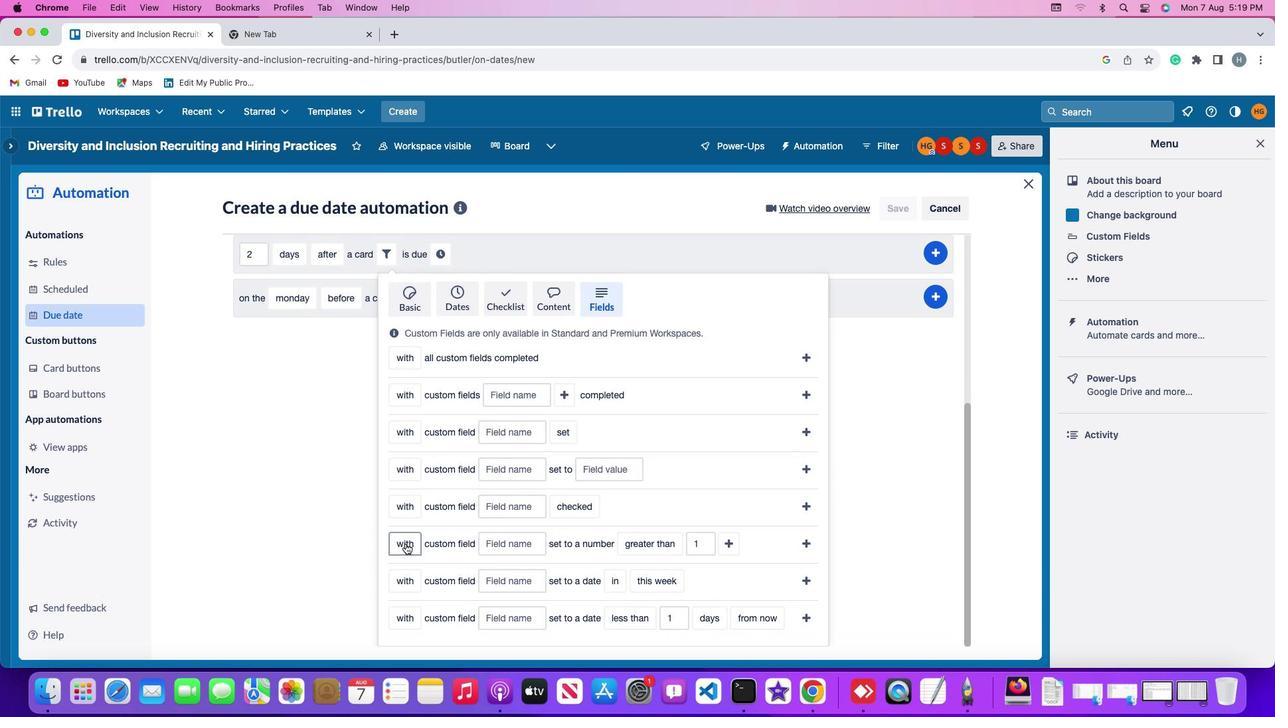 
Action: Mouse pressed left at (405, 543)
Screenshot: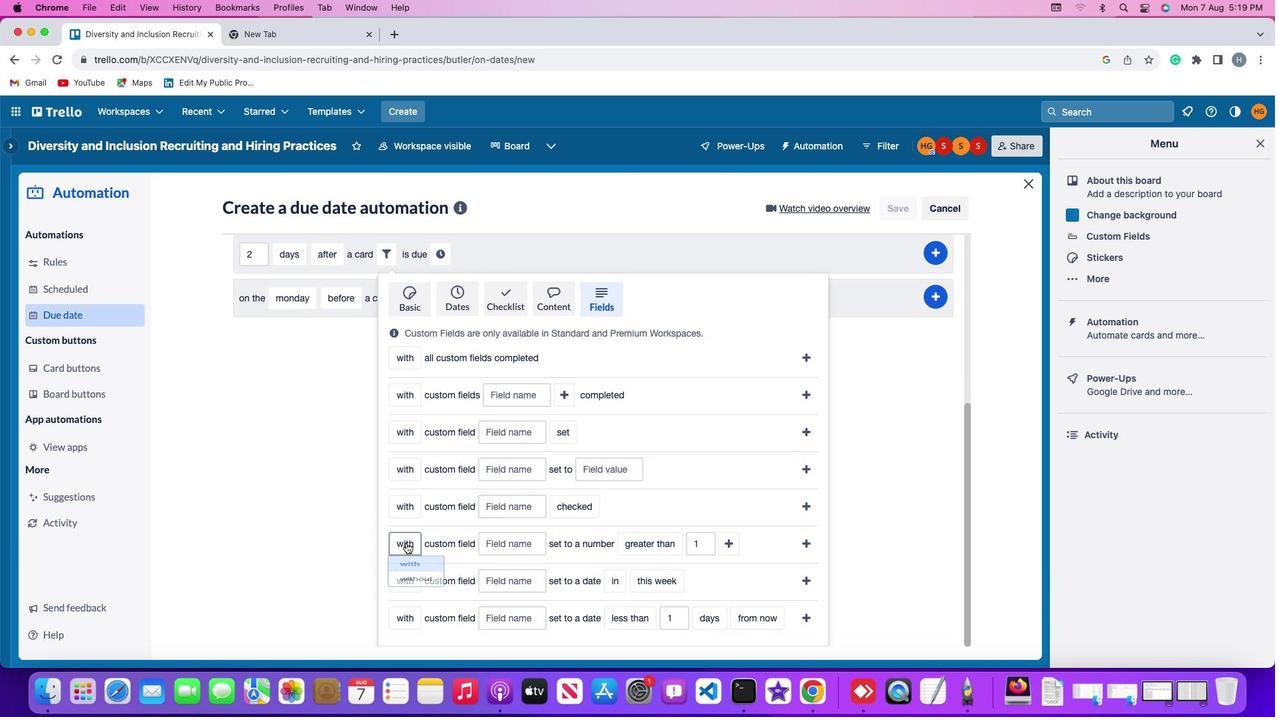 
Action: Mouse moved to (415, 568)
Screenshot: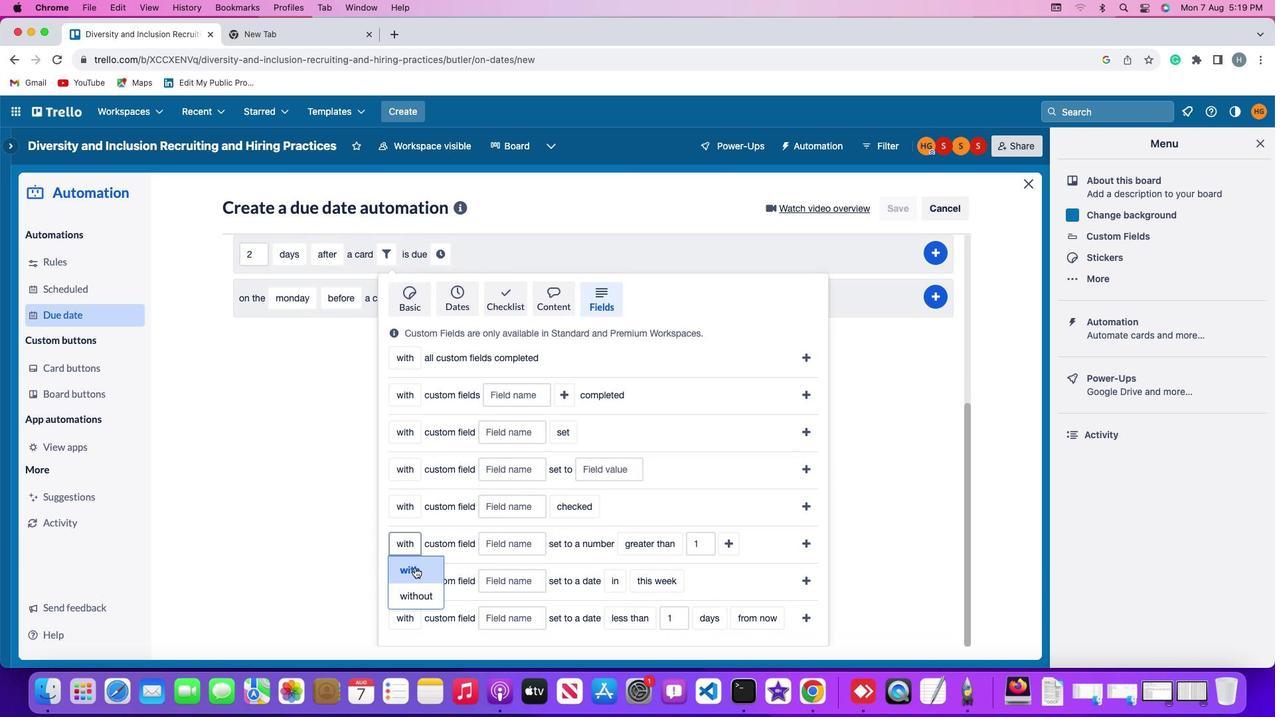 
Action: Mouse pressed left at (415, 568)
Screenshot: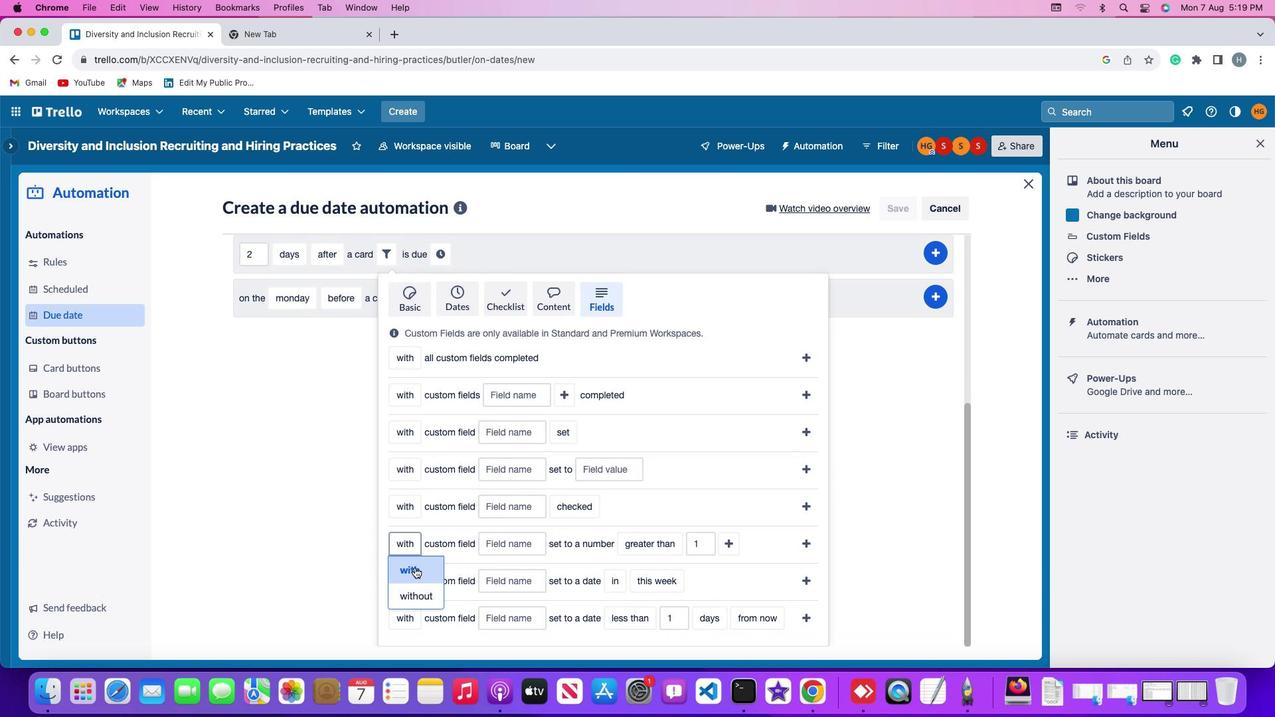 
Action: Mouse moved to (508, 548)
Screenshot: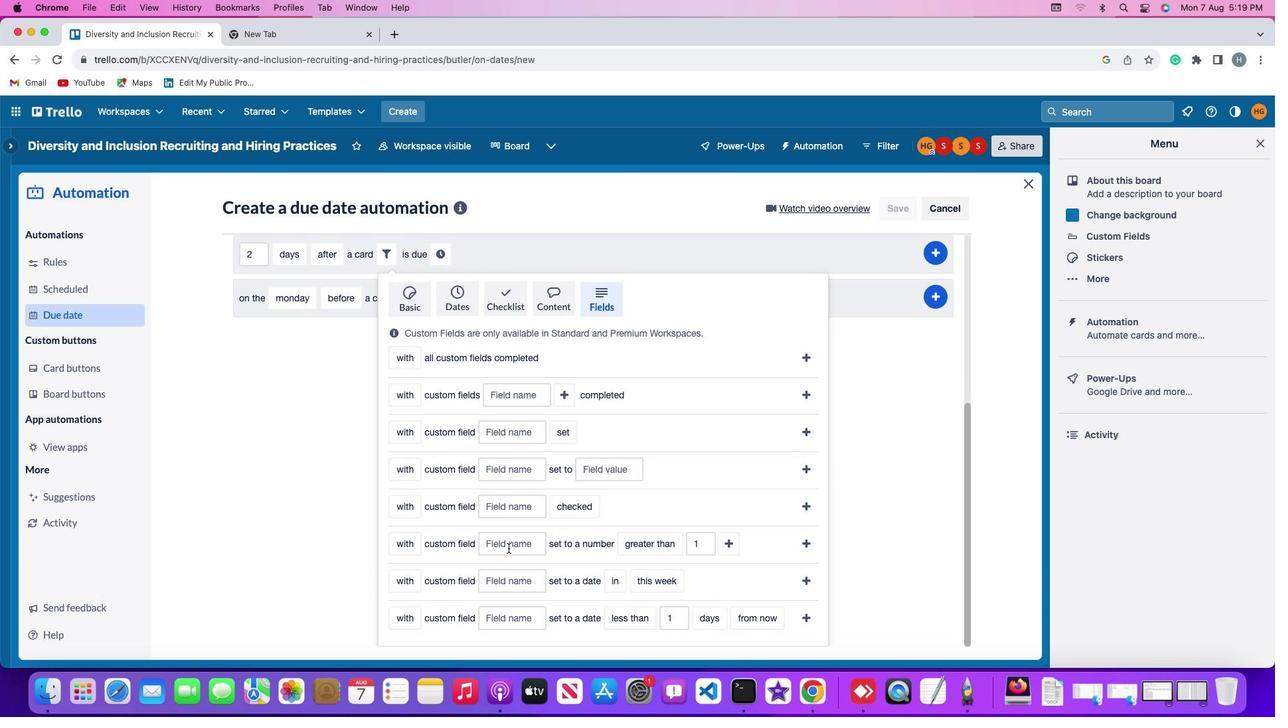 
Action: Mouse pressed left at (508, 548)
Screenshot: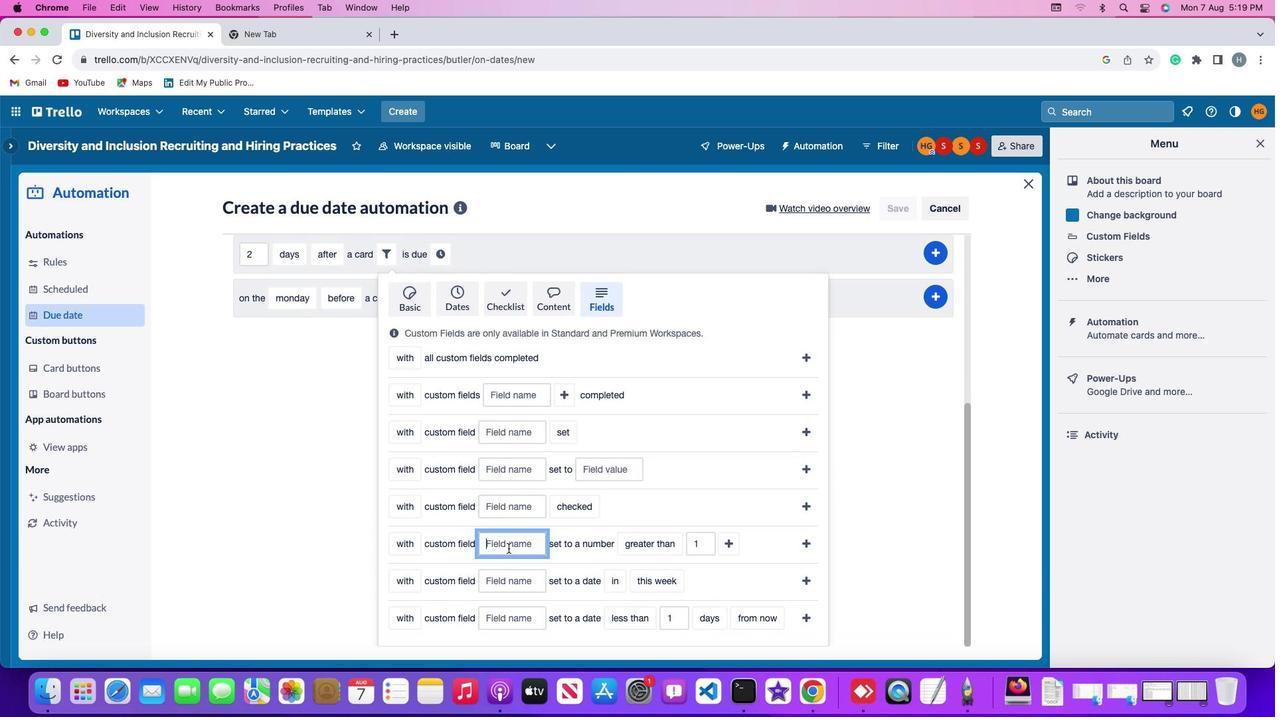 
Action: Mouse moved to (510, 546)
Screenshot: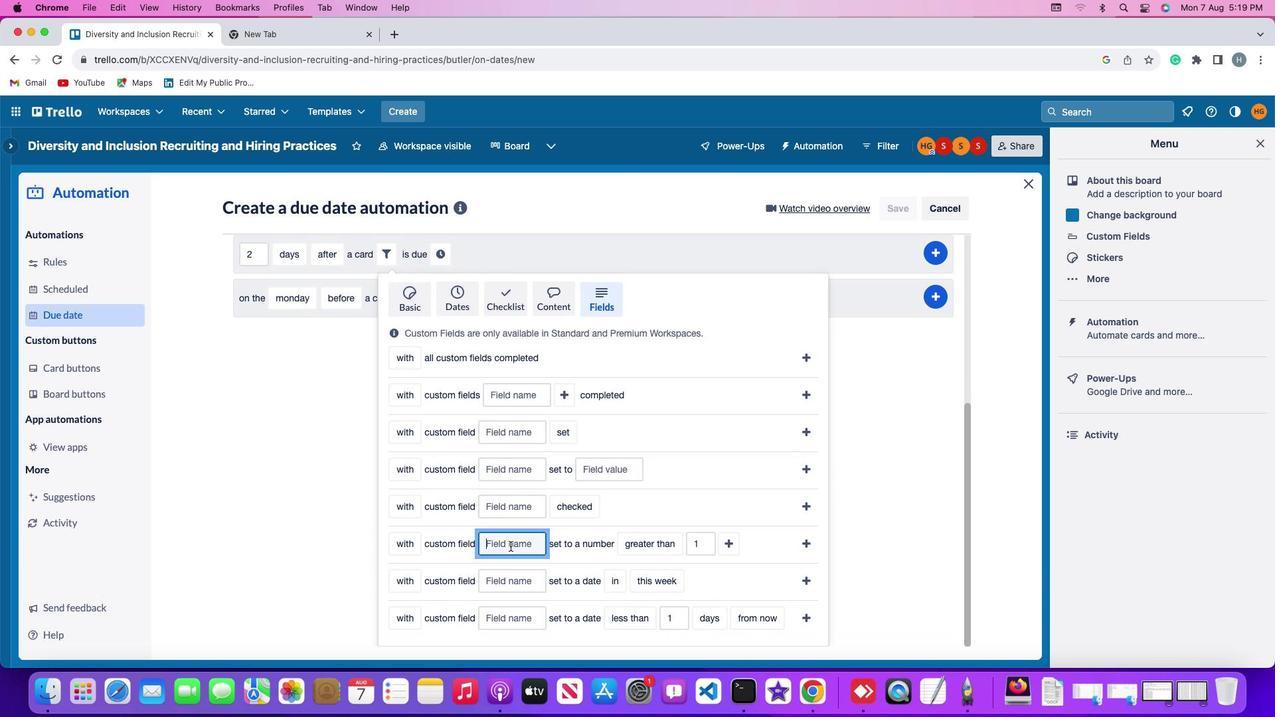 
Action: Key pressed Key.shift'R''e''s''u''m''e'
Screenshot: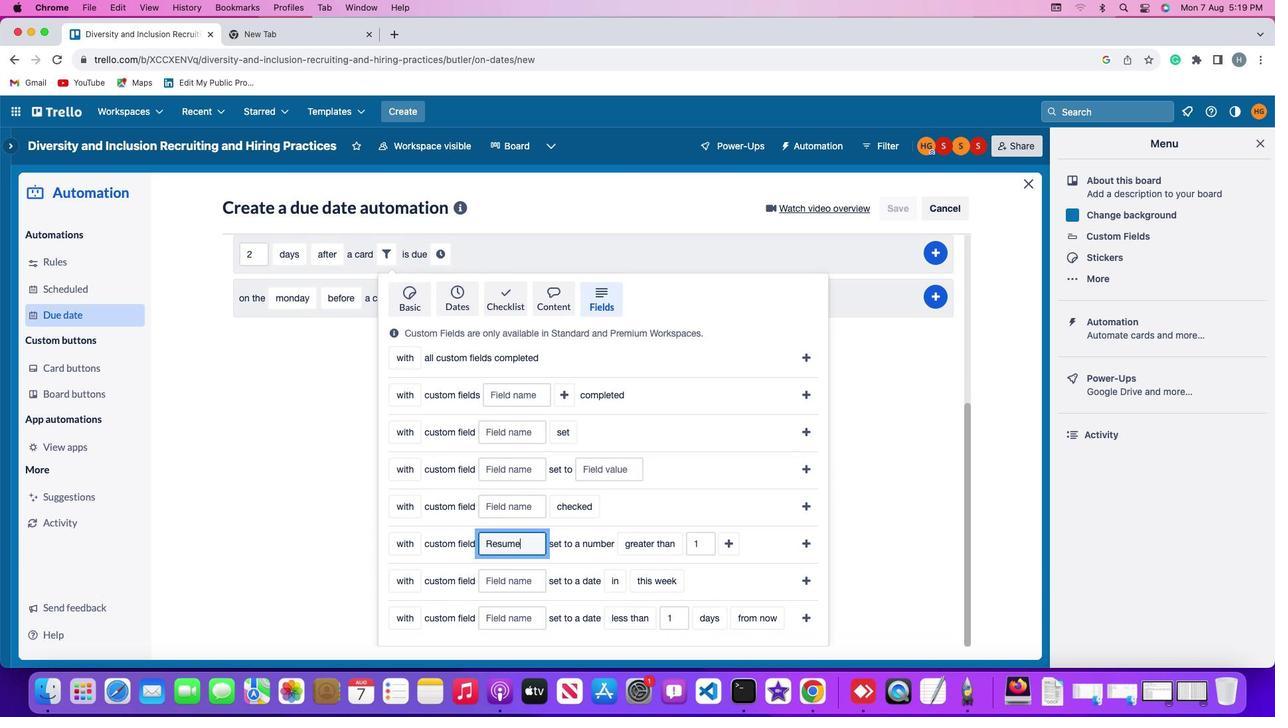 
Action: Mouse moved to (649, 542)
Screenshot: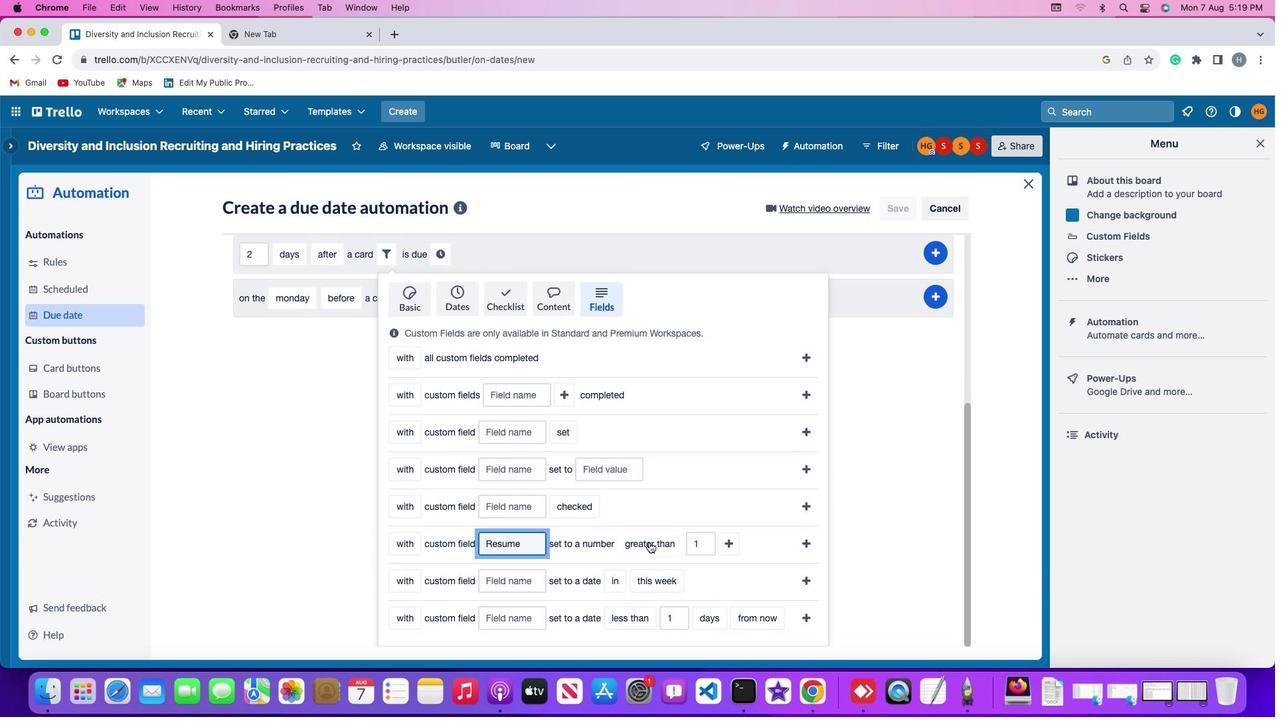 
Action: Mouse pressed left at (649, 542)
Screenshot: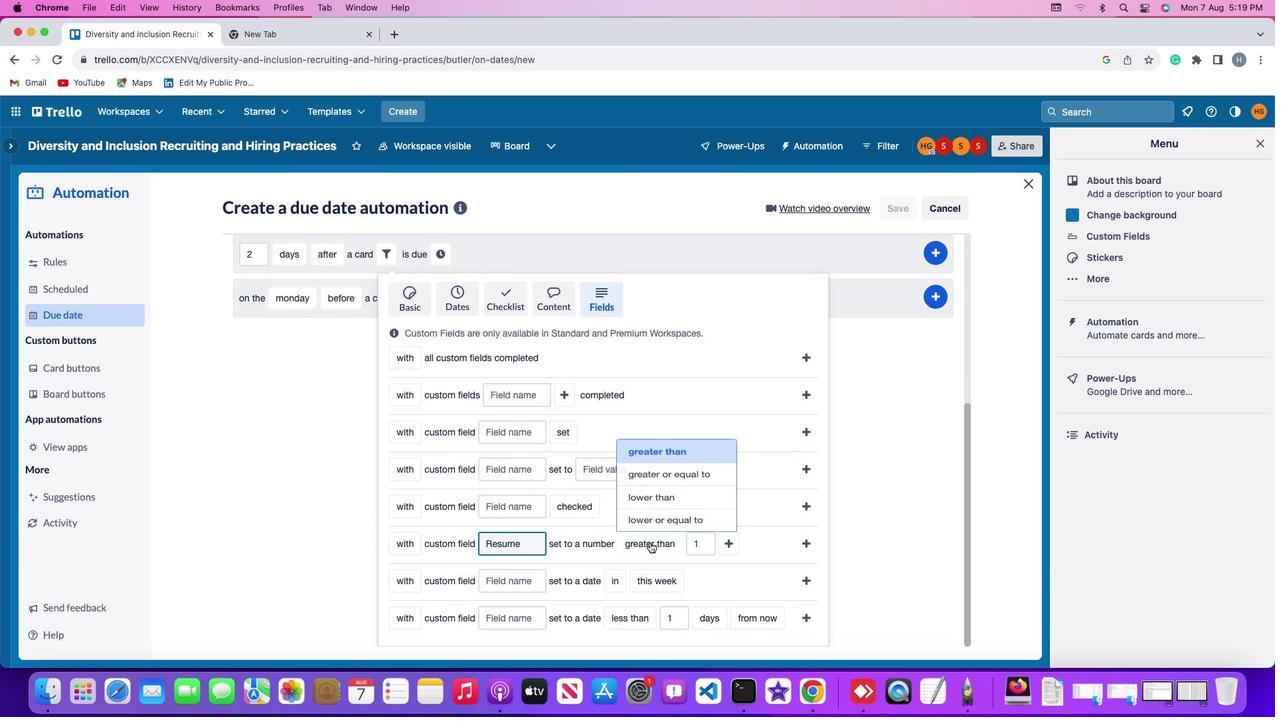 
Action: Mouse moved to (679, 440)
Screenshot: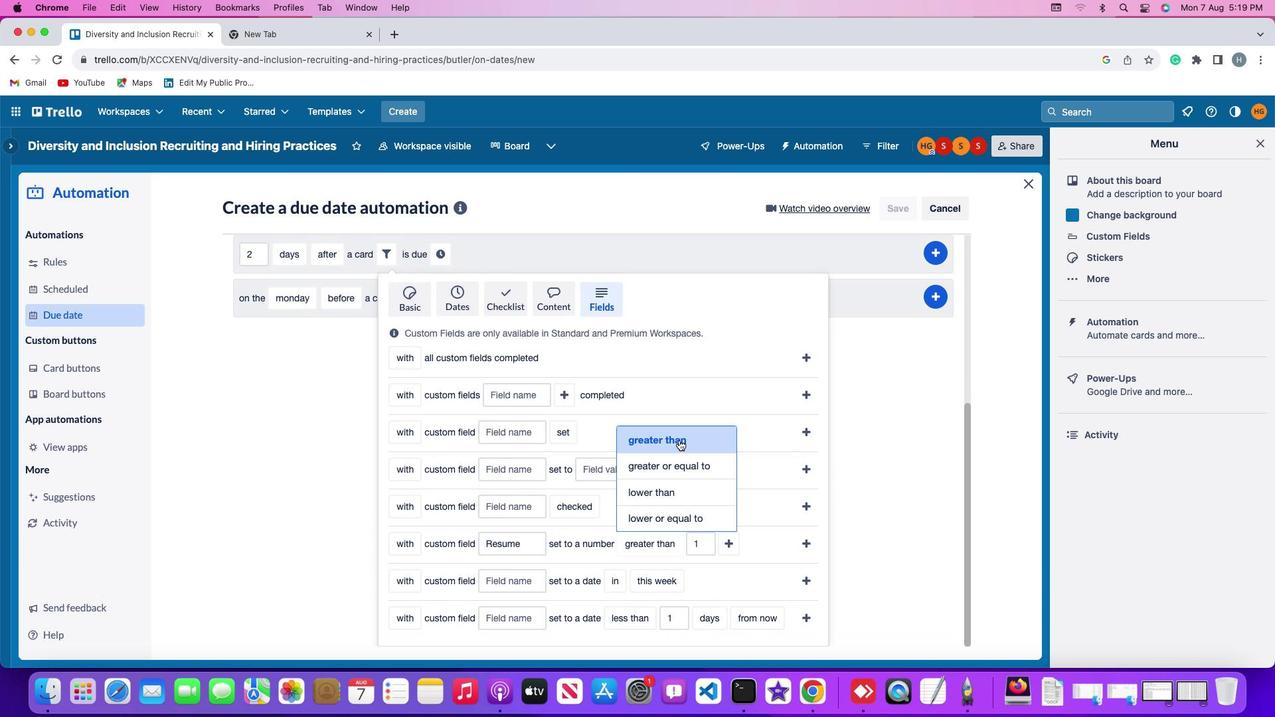 
Action: Mouse pressed left at (679, 440)
Screenshot: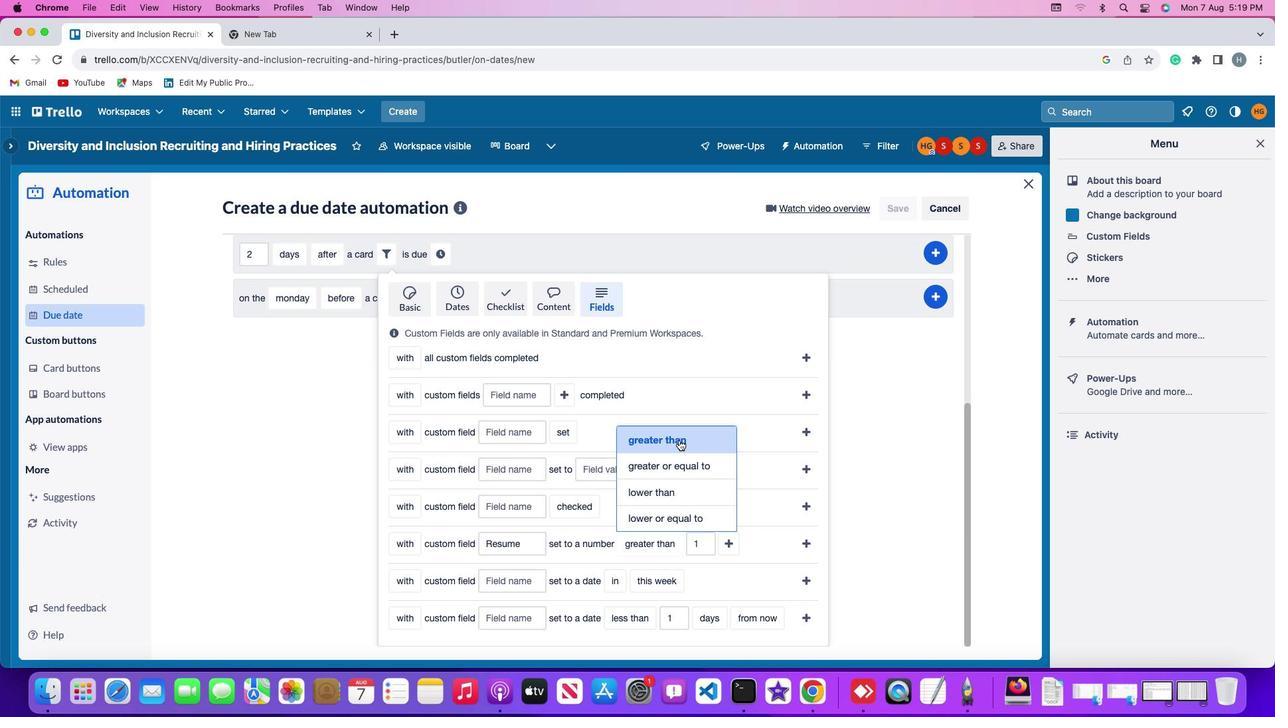 
Action: Mouse moved to (729, 546)
Screenshot: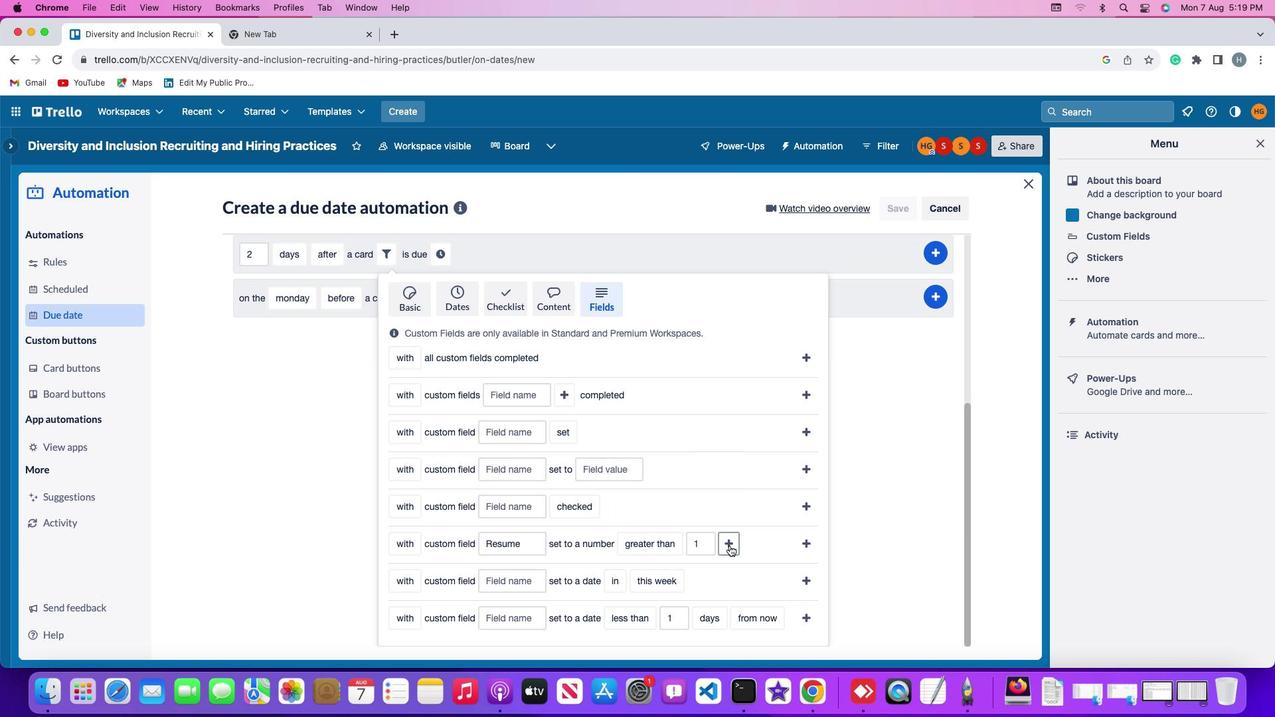 
Action: Mouse pressed left at (729, 546)
Screenshot: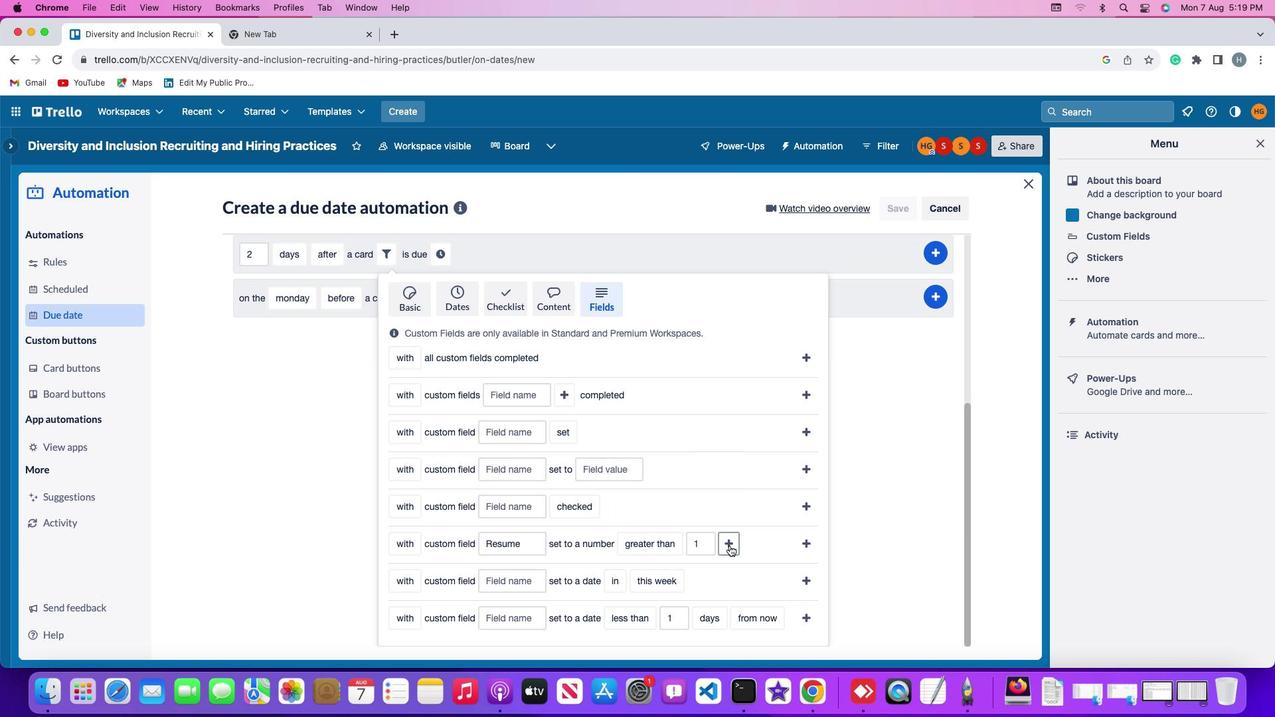
Action: Mouse moved to (781, 551)
Screenshot: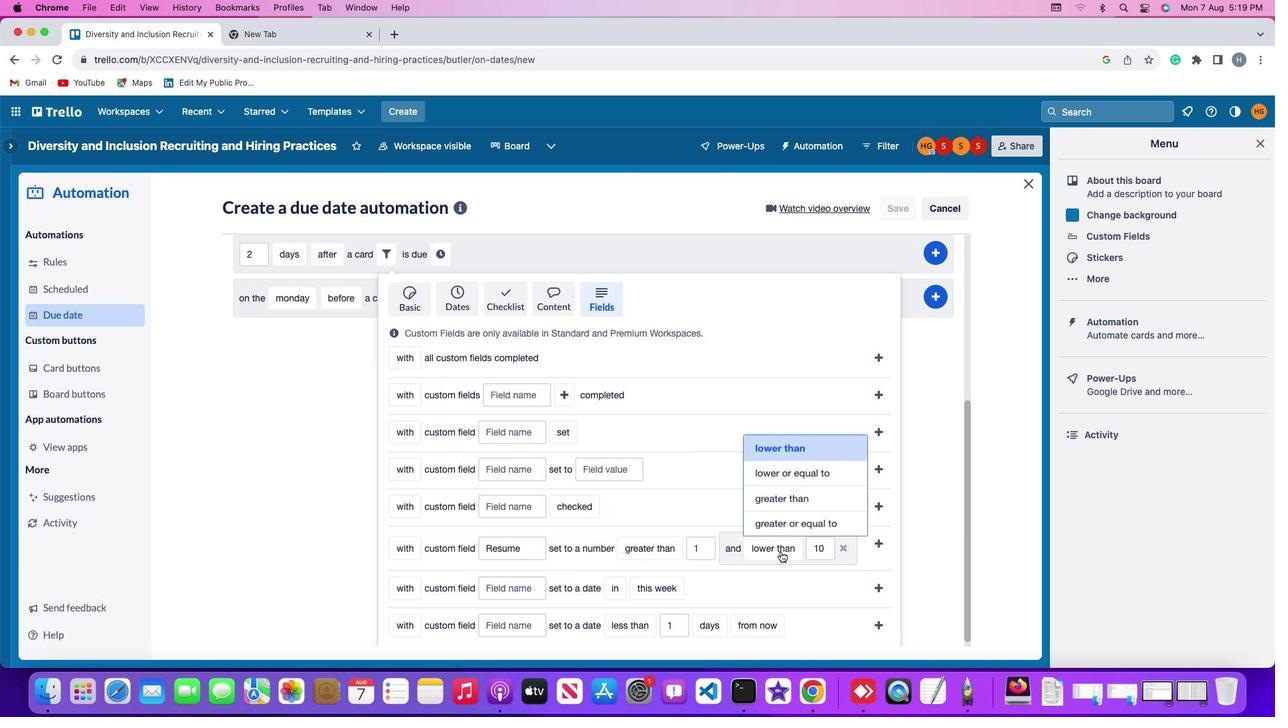 
Action: Mouse pressed left at (781, 551)
Screenshot: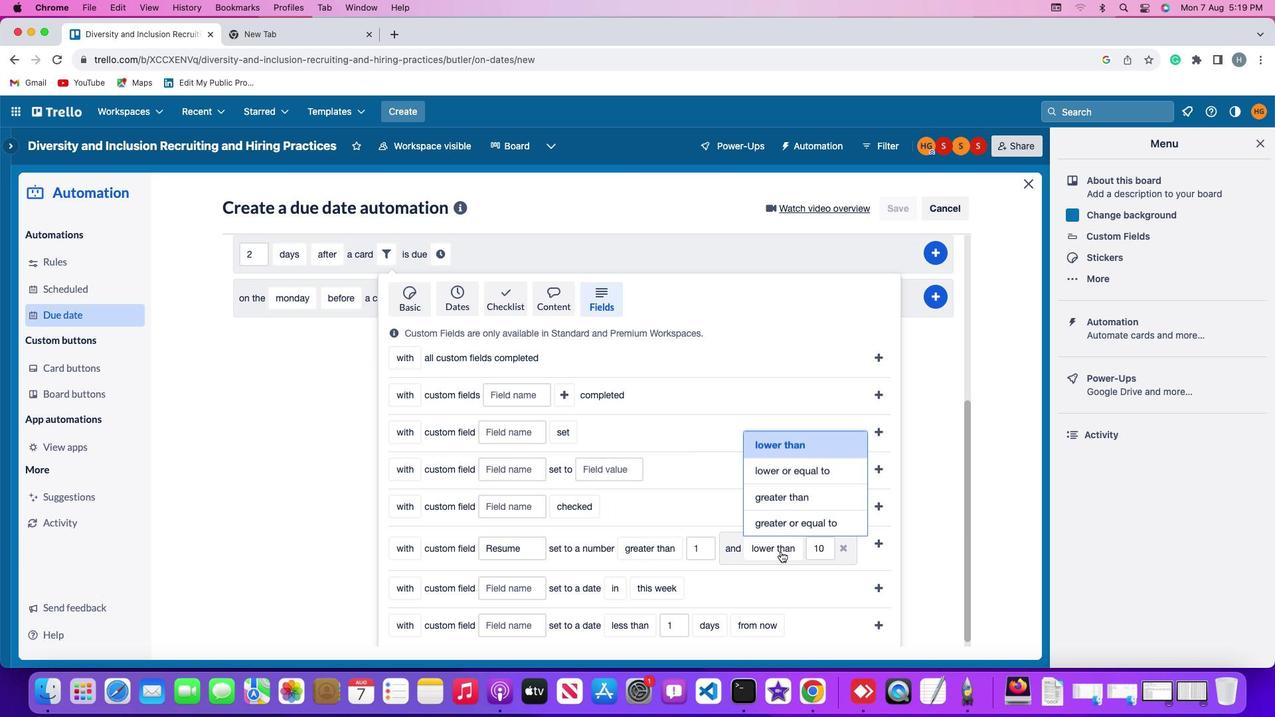 
Action: Mouse moved to (803, 433)
Screenshot: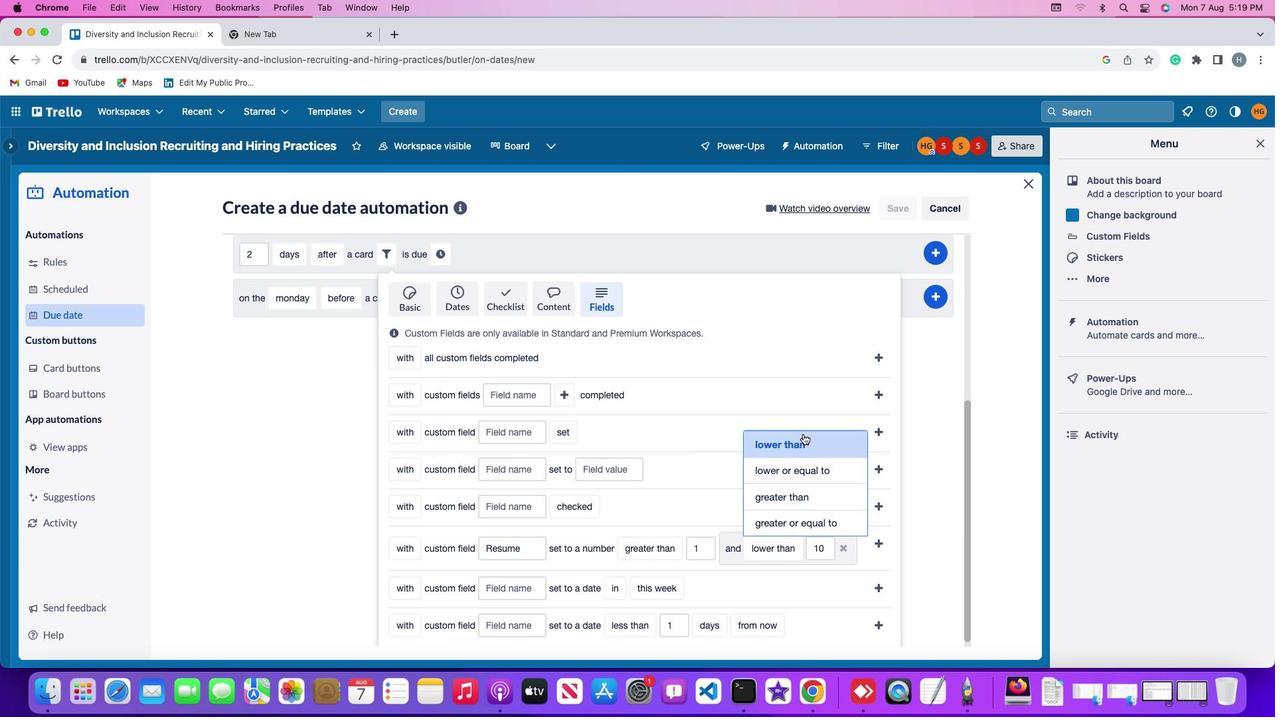 
Action: Mouse pressed left at (803, 433)
Screenshot: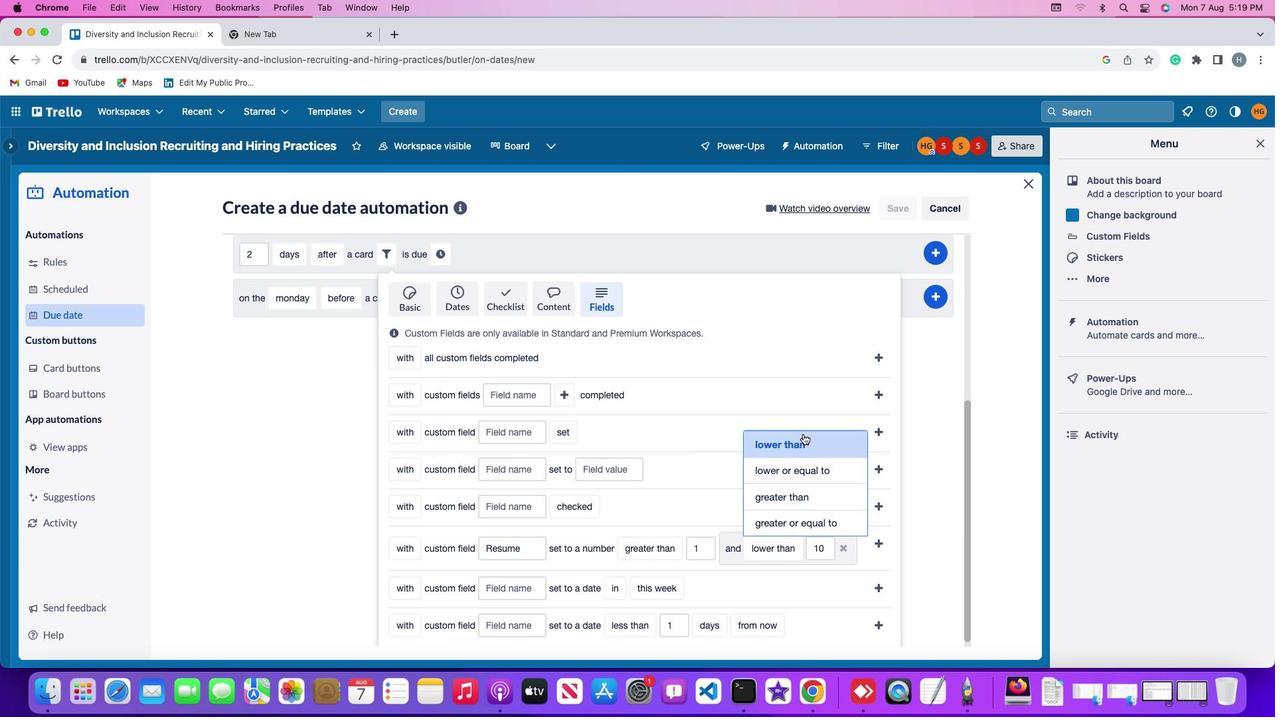 
Action: Mouse moved to (703, 543)
Screenshot: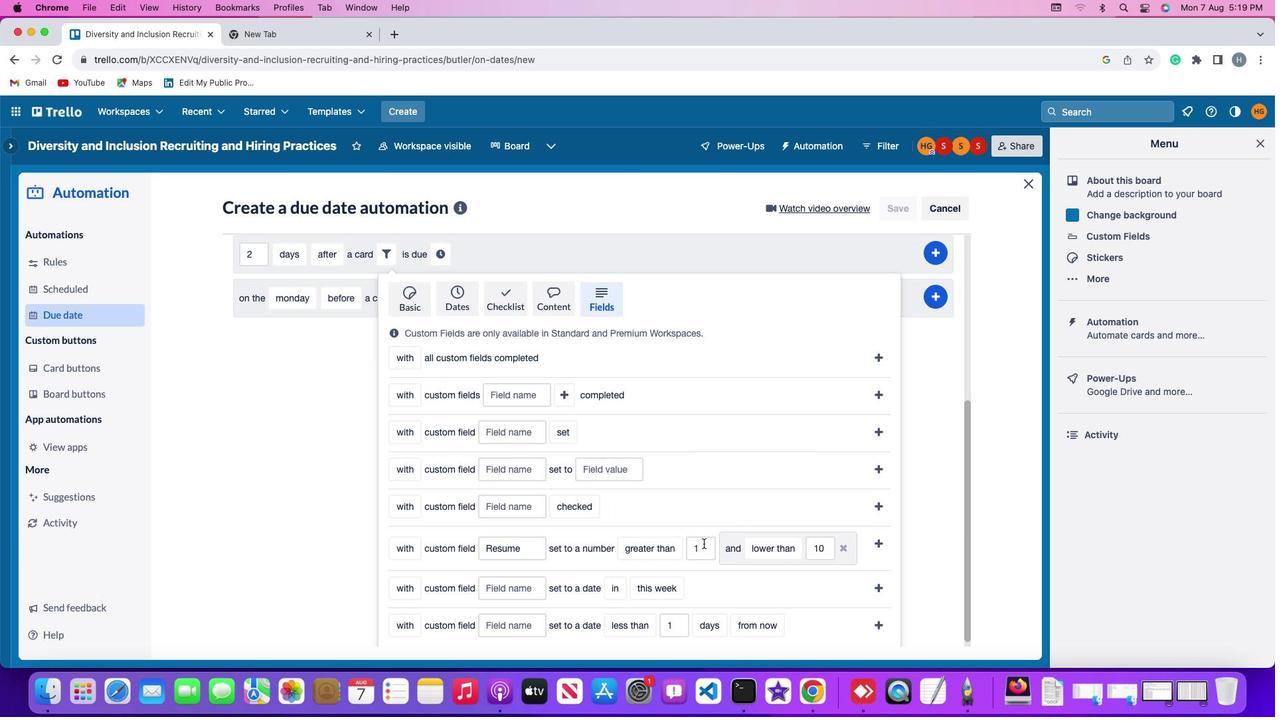 
Action: Mouse pressed left at (703, 543)
Screenshot: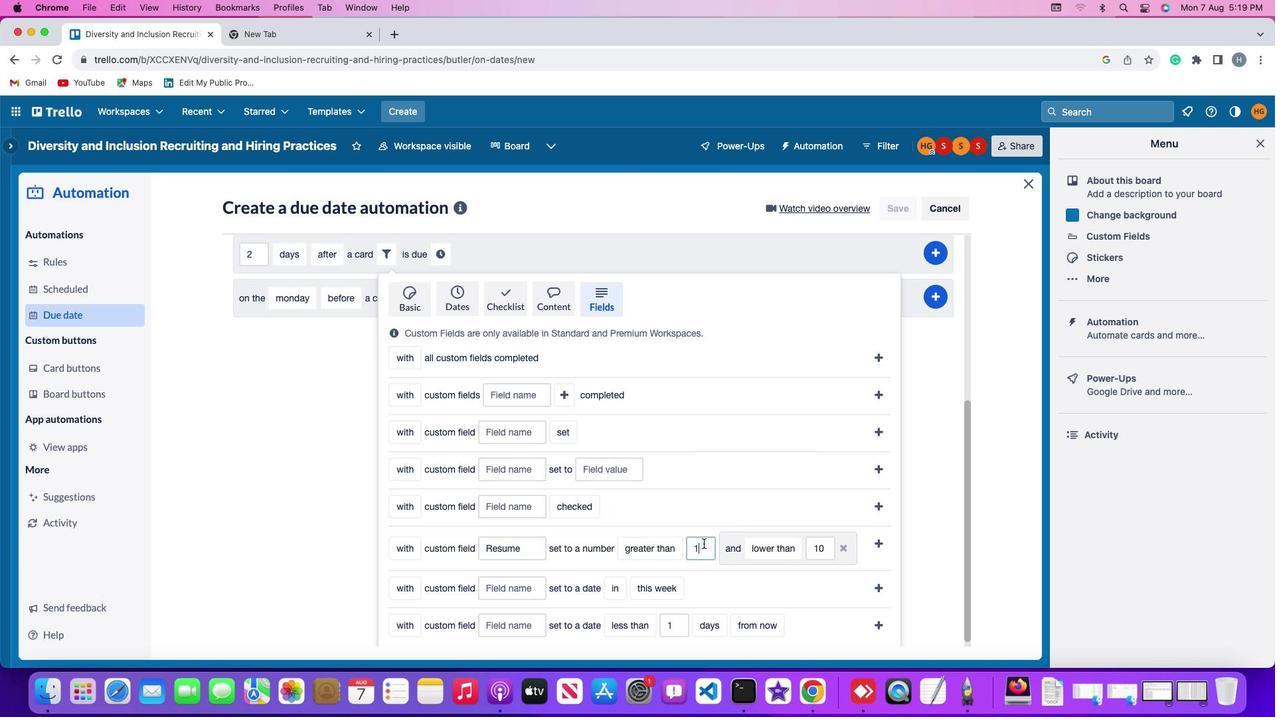 
Action: Key pressed Key.backspace'1'
Screenshot: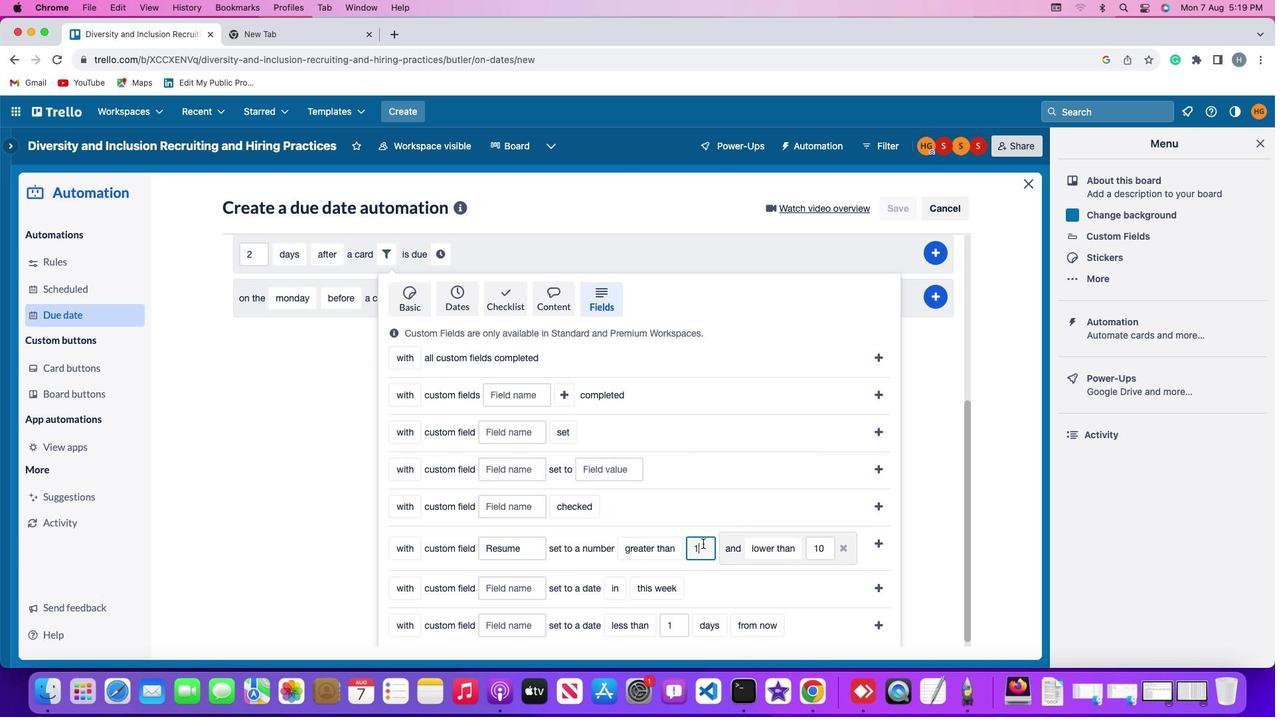 
Action: Mouse moved to (813, 548)
Screenshot: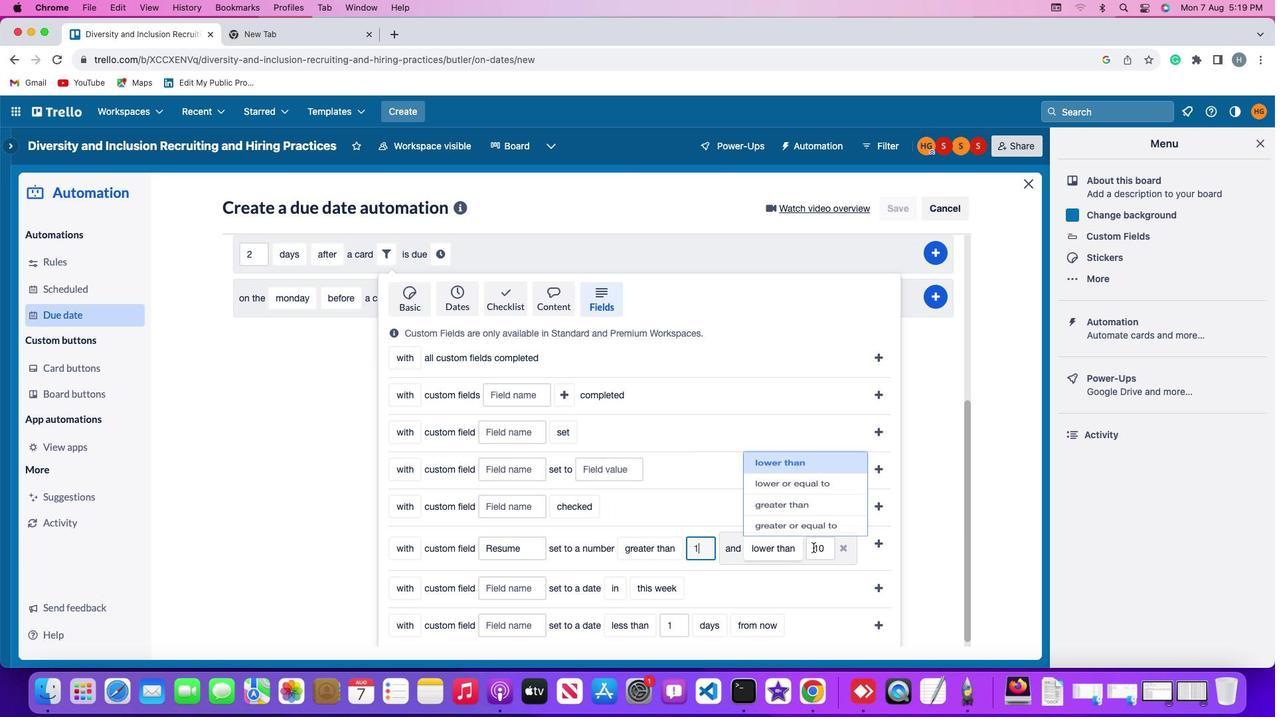 
Action: Mouse pressed left at (813, 548)
Screenshot: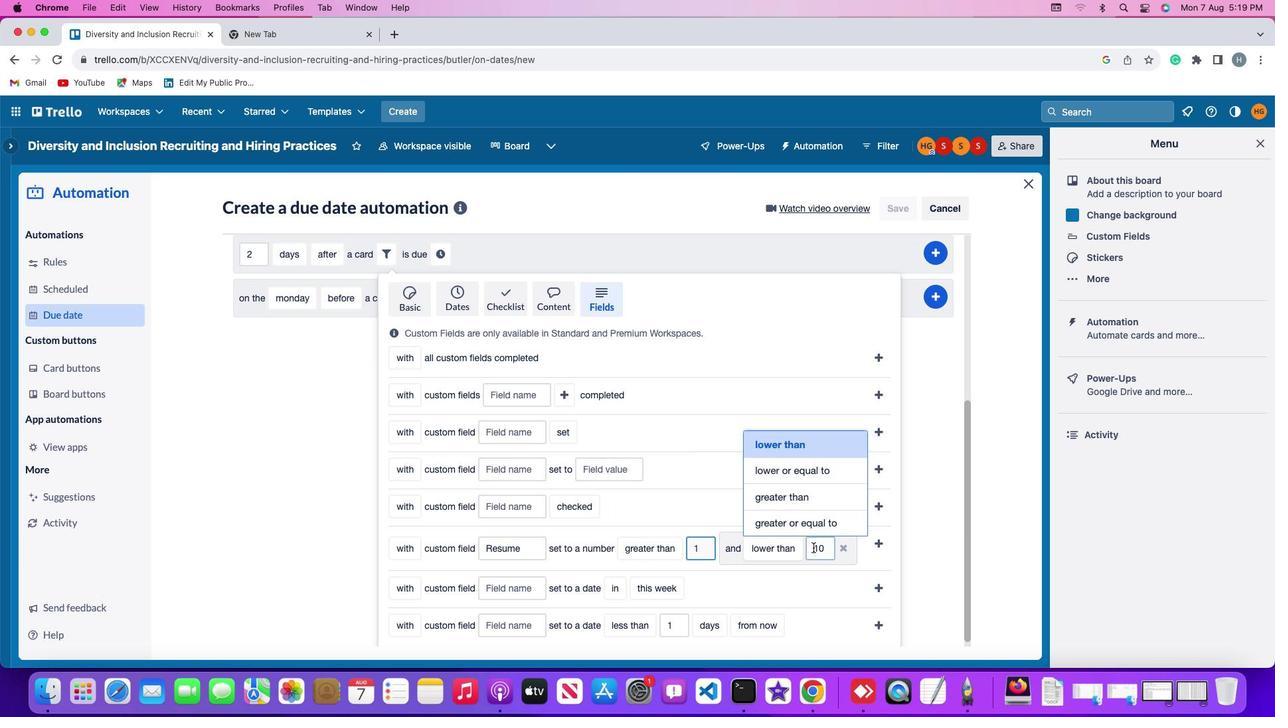 
Action: Mouse moved to (827, 548)
Screenshot: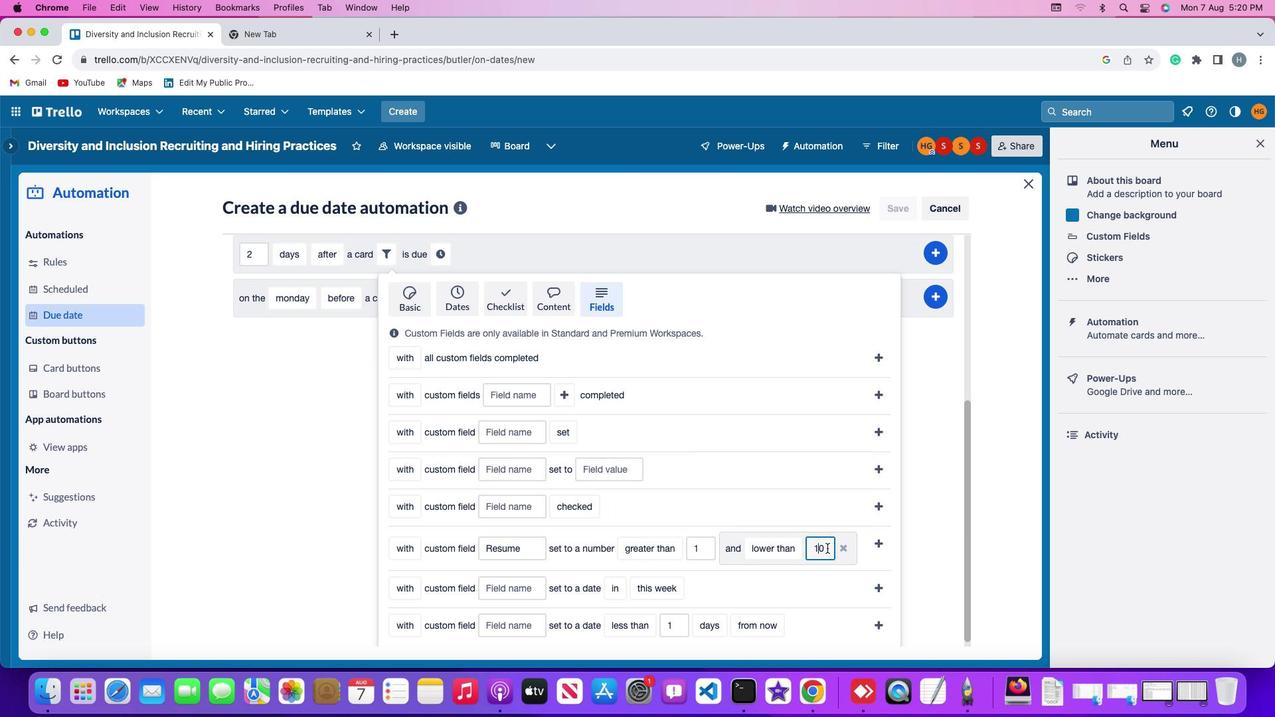 
Action: Key pressed Key.right
Screenshot: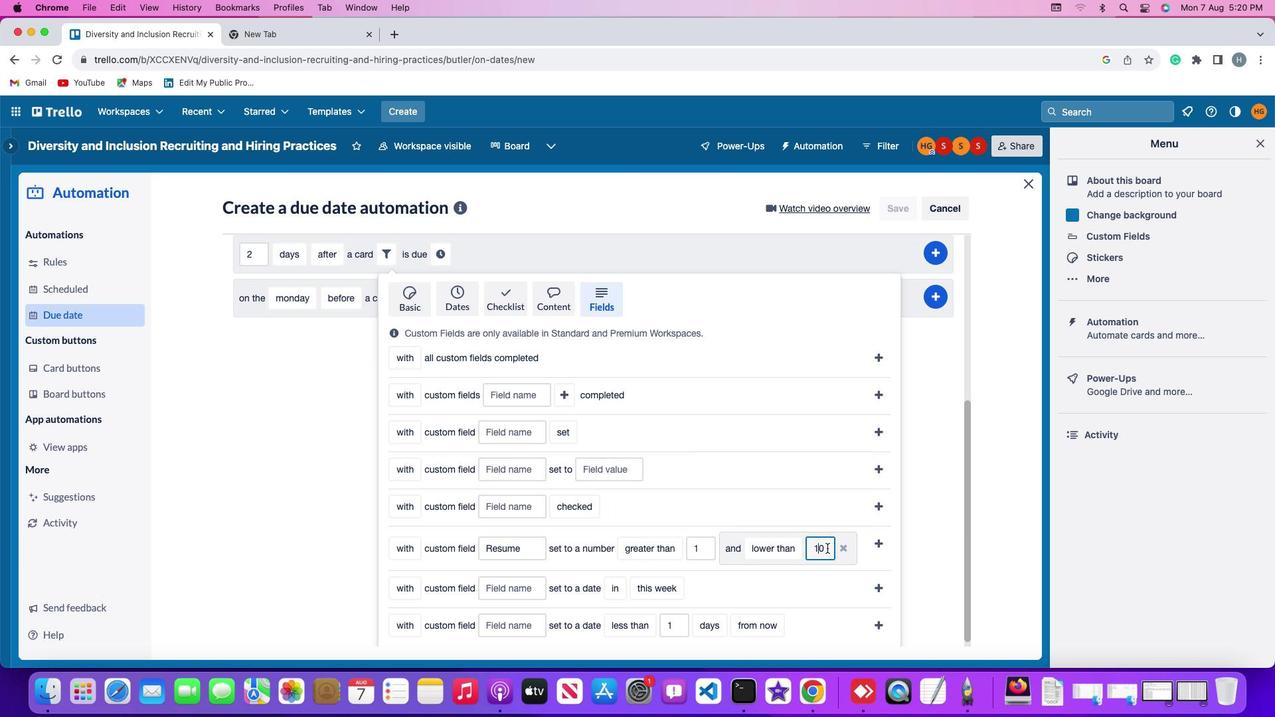 
Action: Mouse moved to (827, 548)
Screenshot: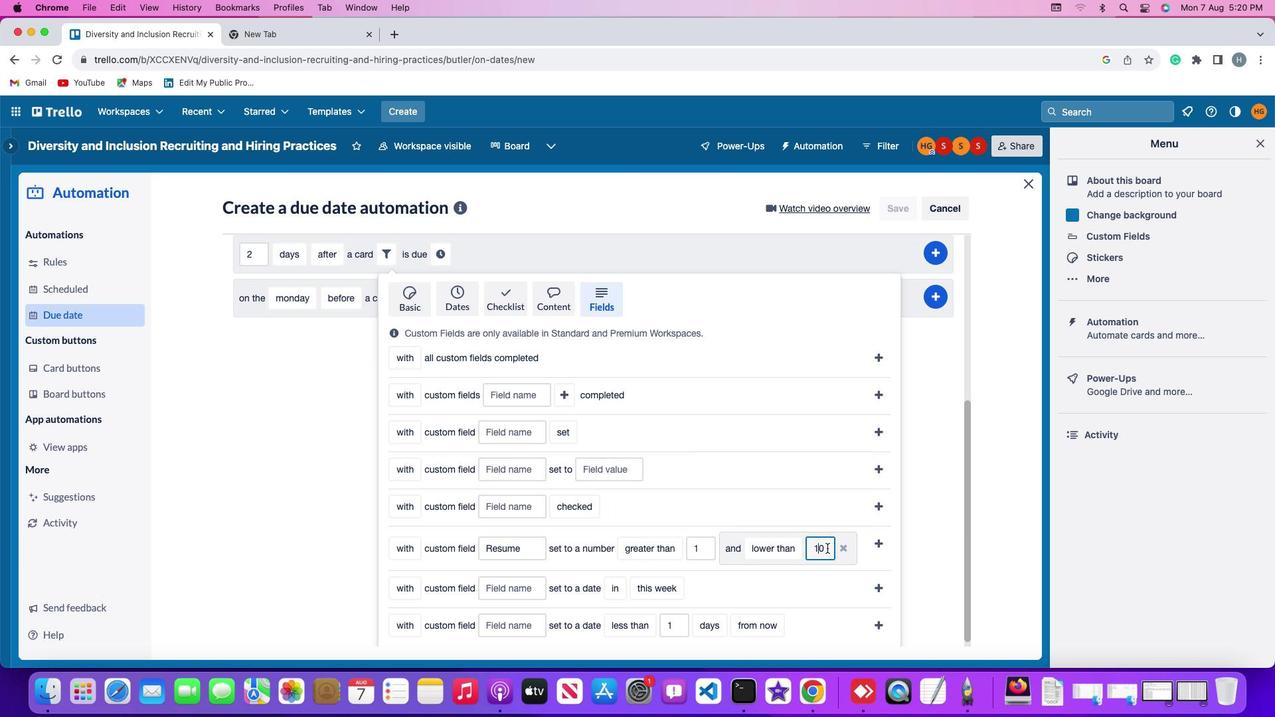 
Action: Key pressed Key.rightKey.right
Screenshot: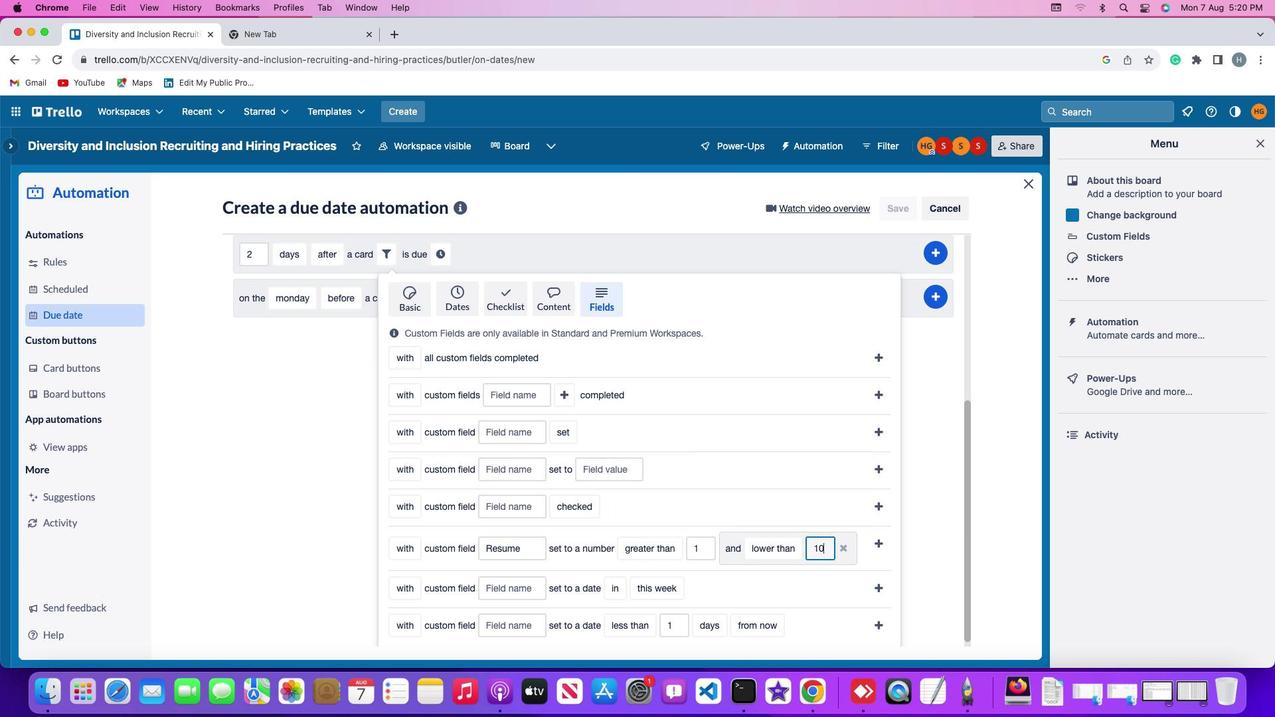 
Action: Mouse moved to (827, 548)
Screenshot: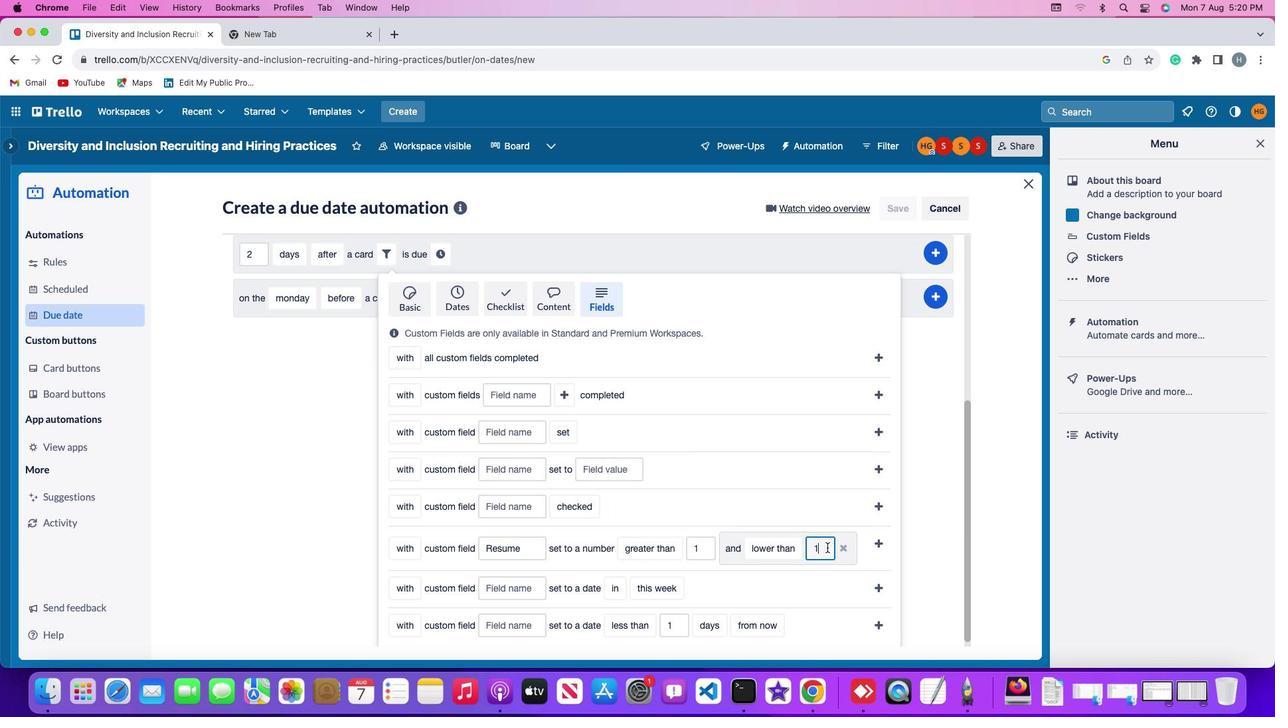 
Action: Key pressed Key.backspace
Screenshot: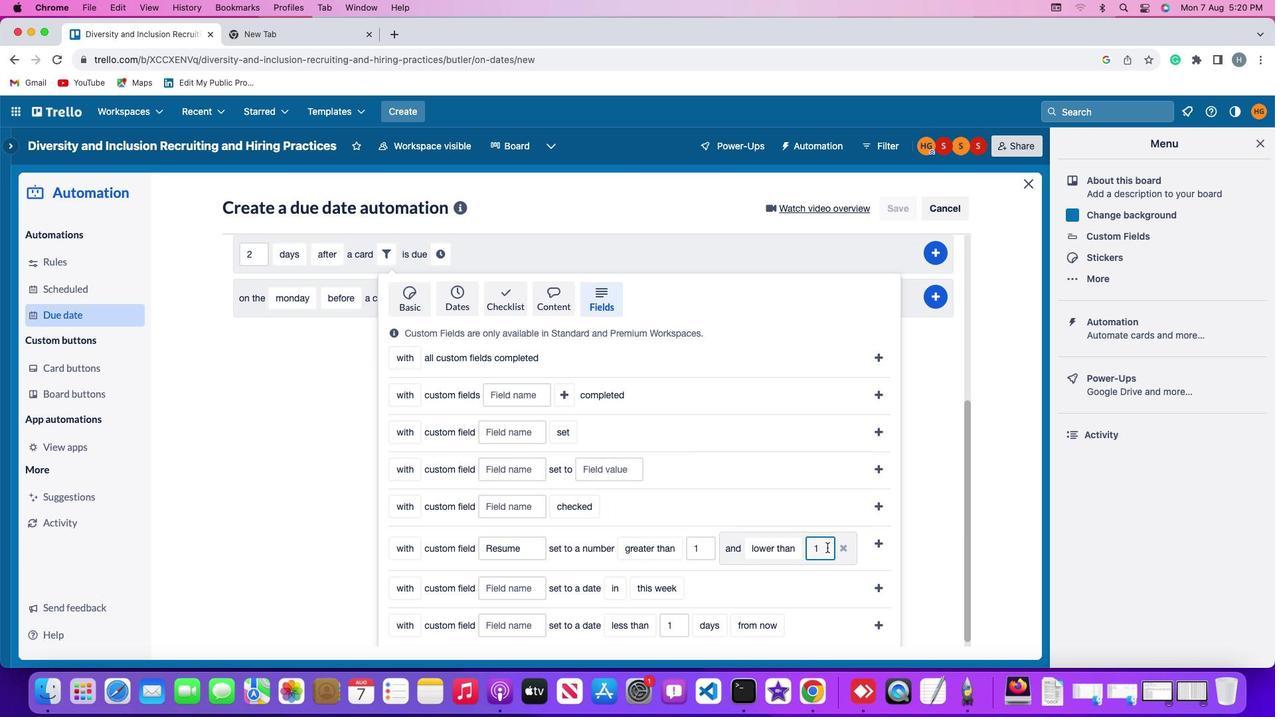 
Action: Mouse moved to (827, 548)
Screenshot: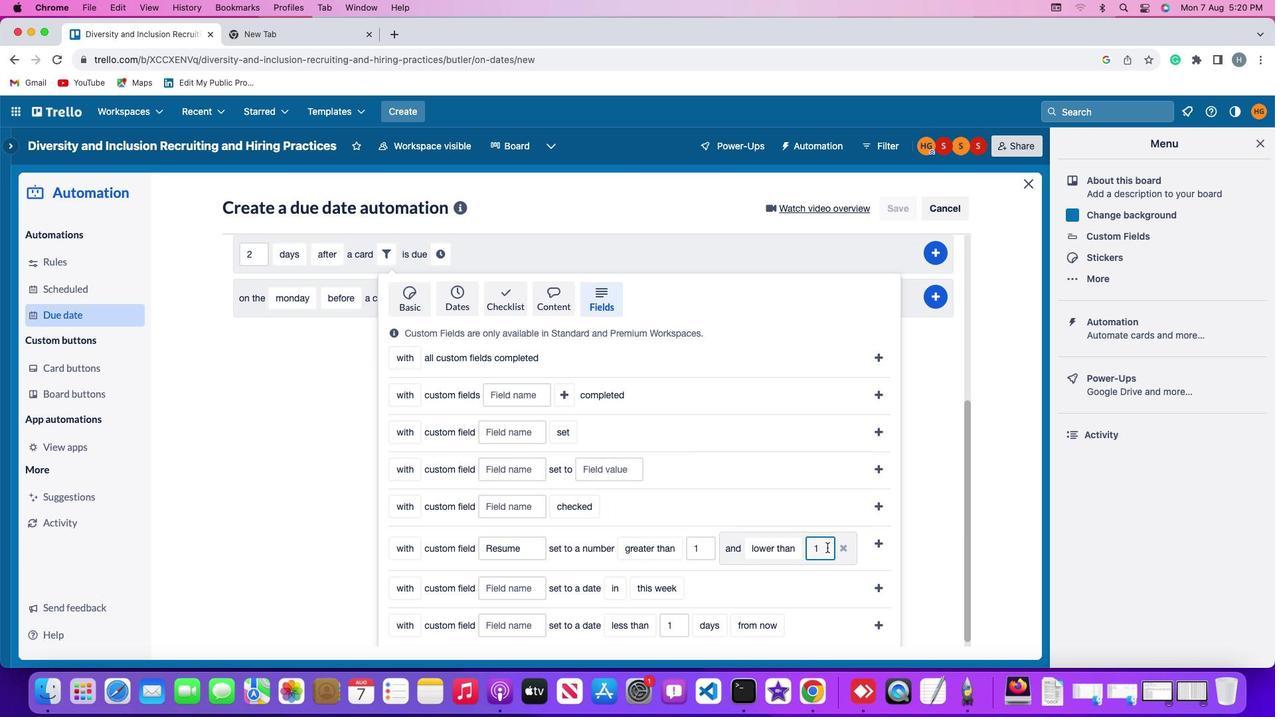 
Action: Key pressed Key.backspace
Screenshot: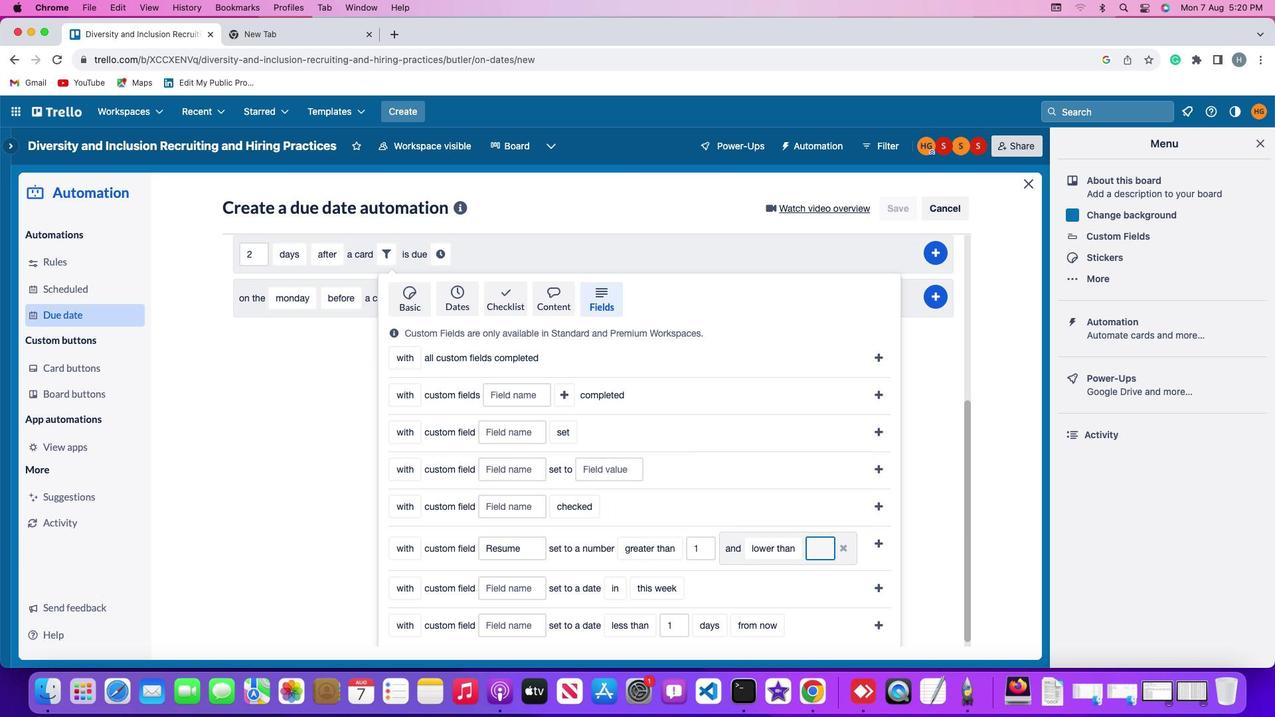 
Action: Mouse moved to (827, 547)
Screenshot: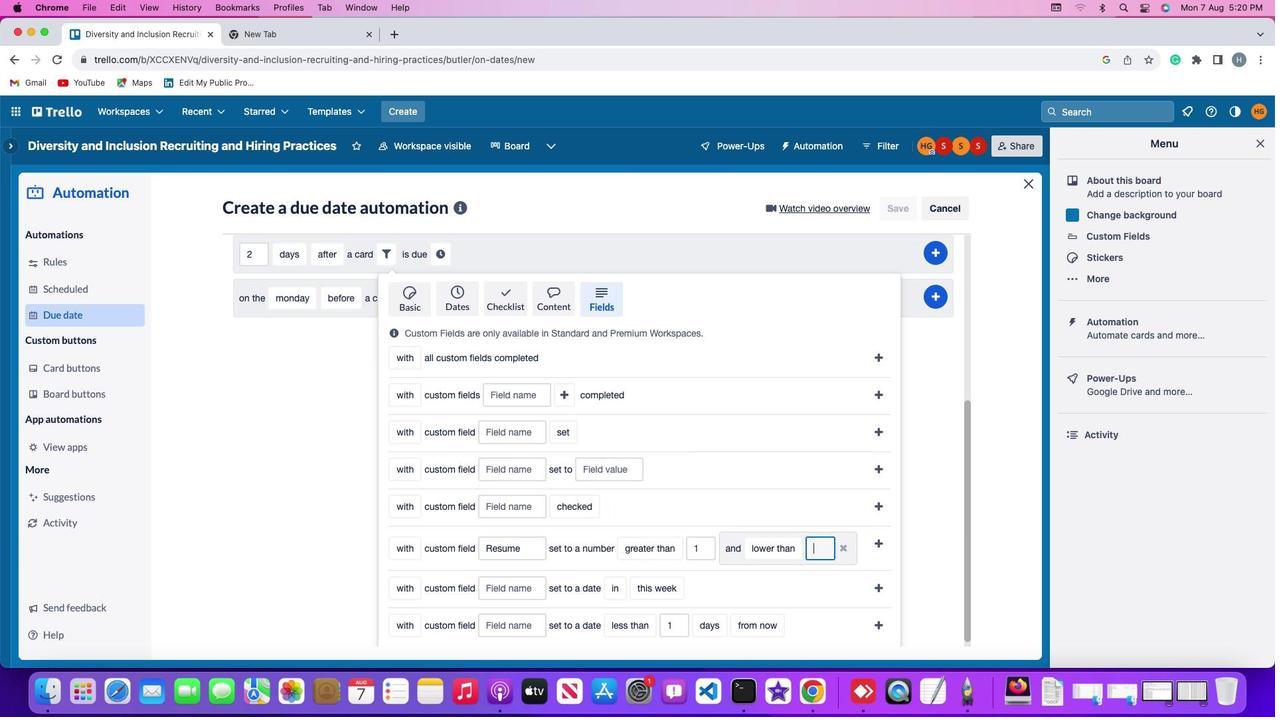
Action: Key pressed '1'
Screenshot: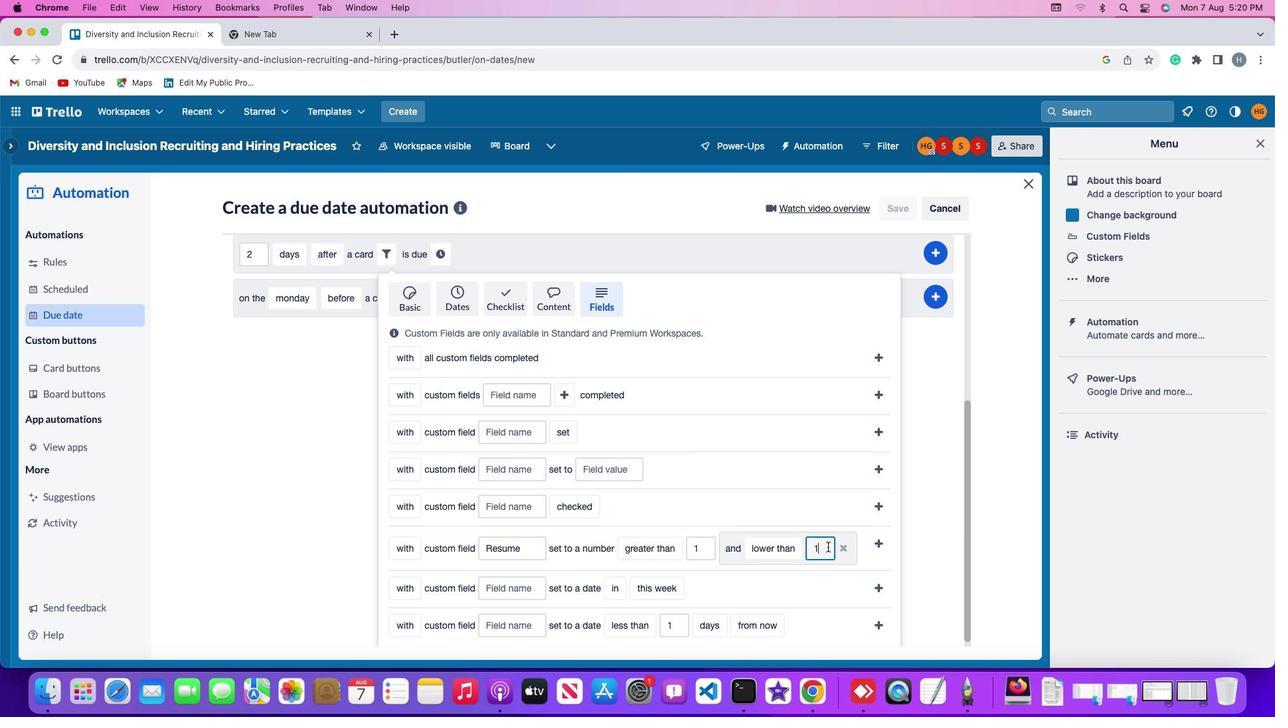 
Action: Mouse moved to (827, 546)
Screenshot: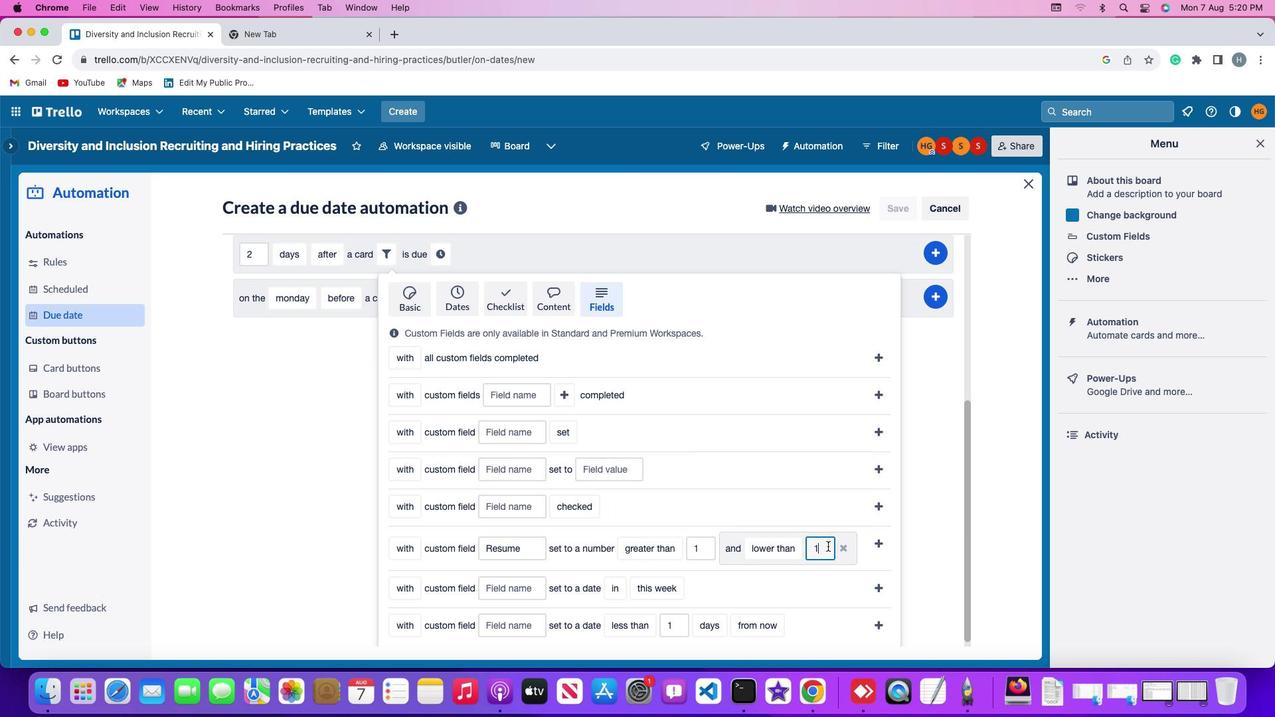 
Action: Key pressed '0'
Screenshot: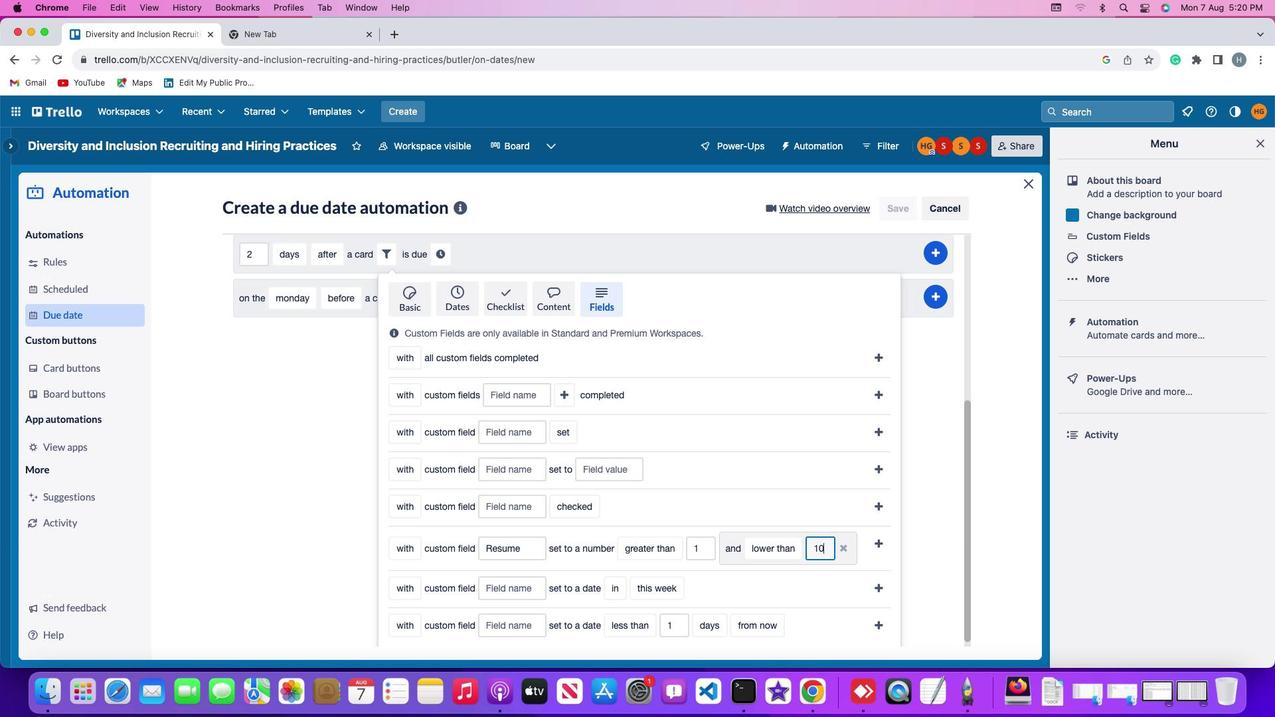 
Action: Mouse moved to (881, 540)
Screenshot: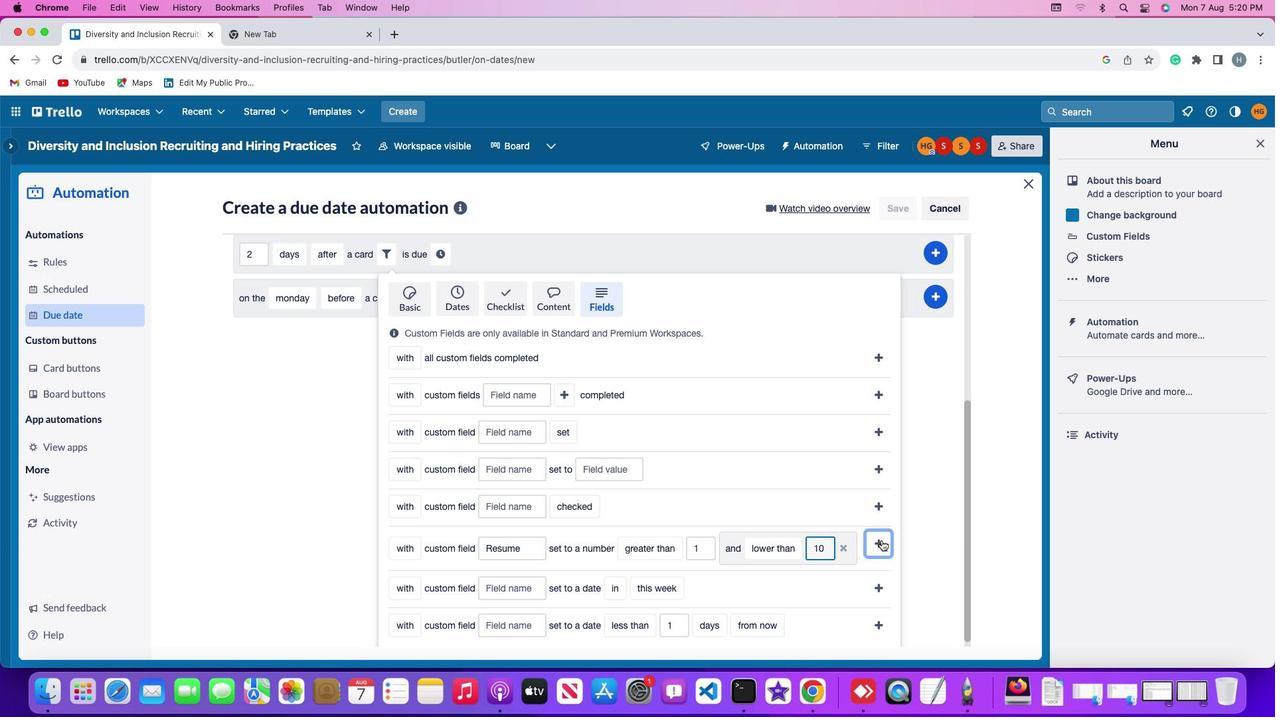 
Action: Mouse pressed left at (881, 540)
Screenshot: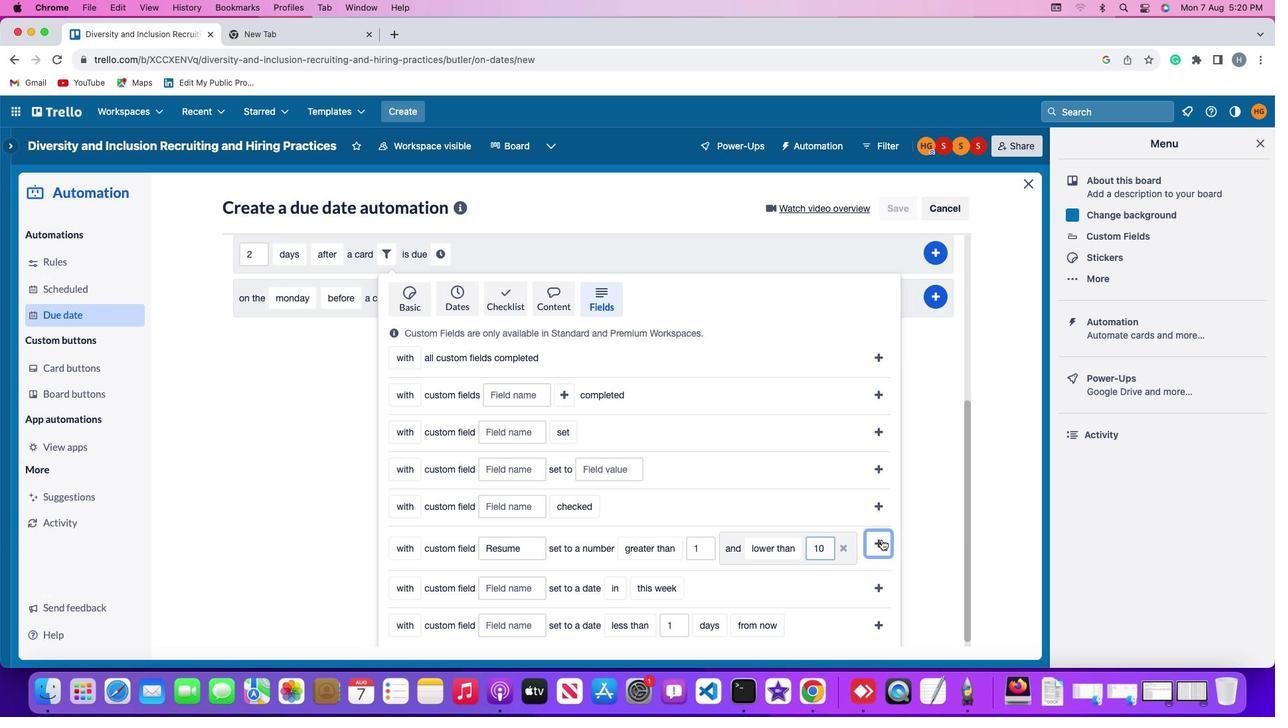 
Action: Mouse moved to (791, 536)
Screenshot: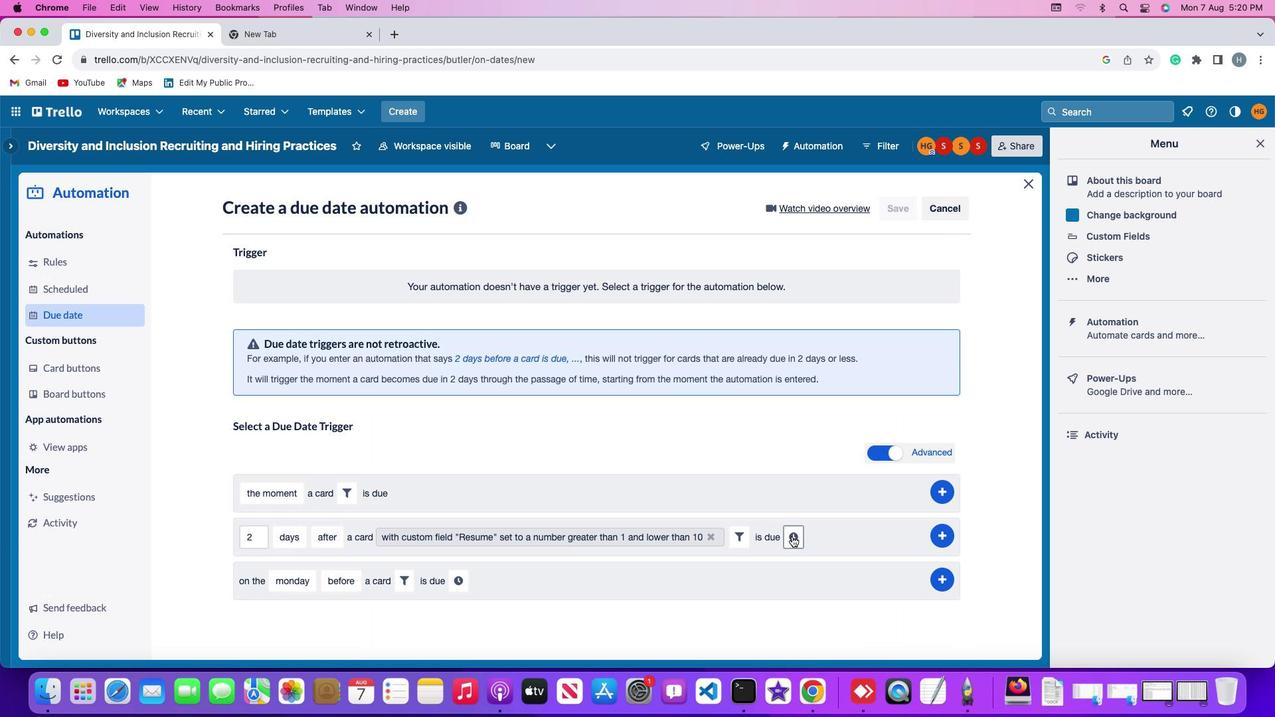 
Action: Mouse pressed left at (791, 536)
Screenshot: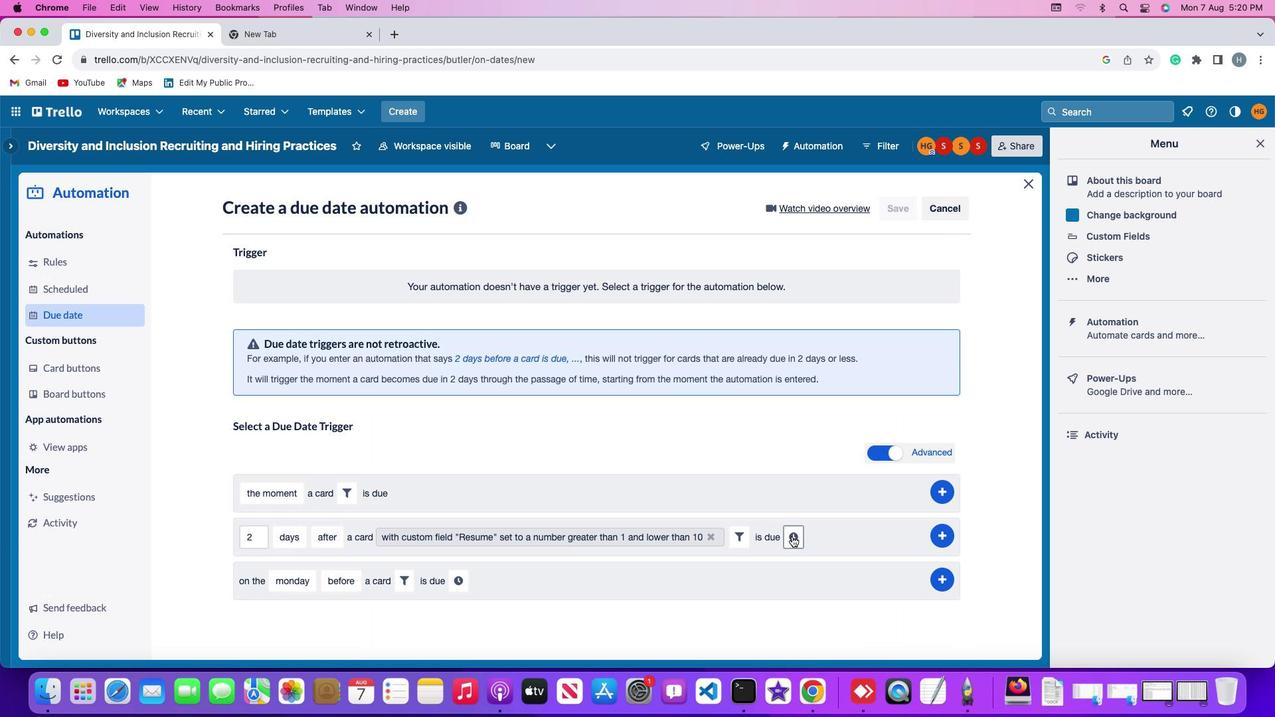 
Action: Mouse moved to (817, 538)
Screenshot: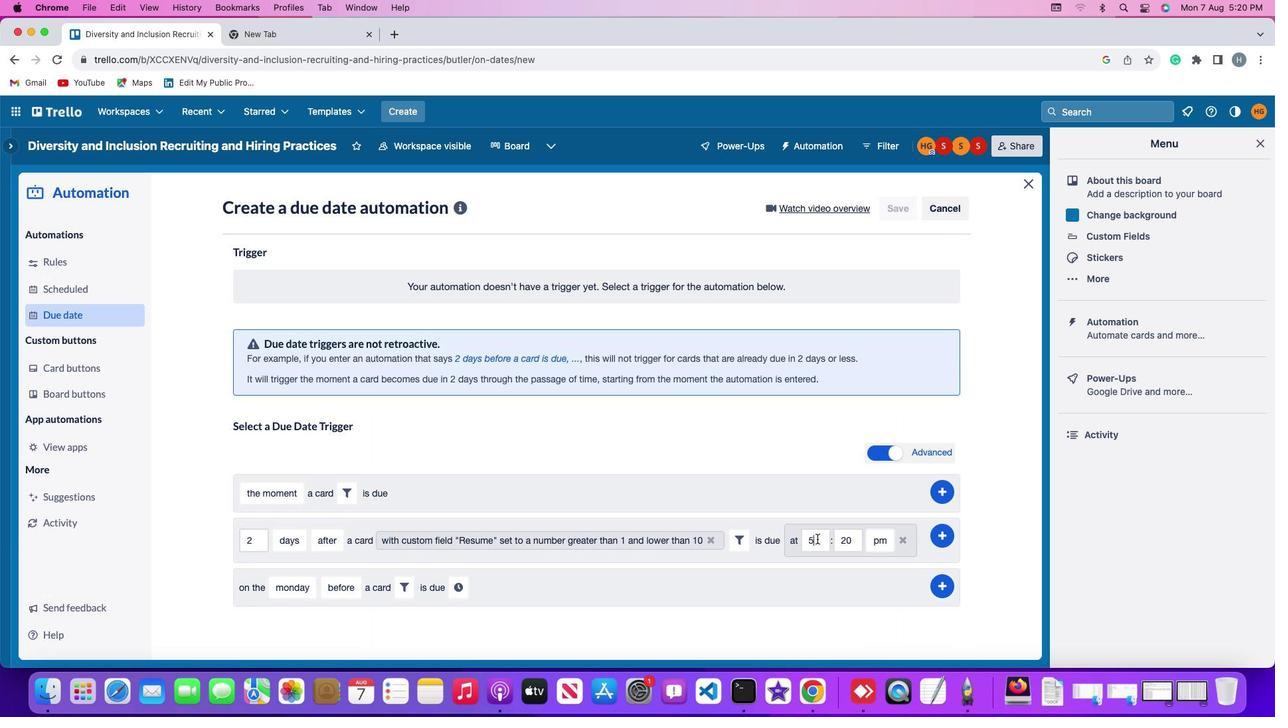 
Action: Mouse pressed left at (817, 538)
Screenshot: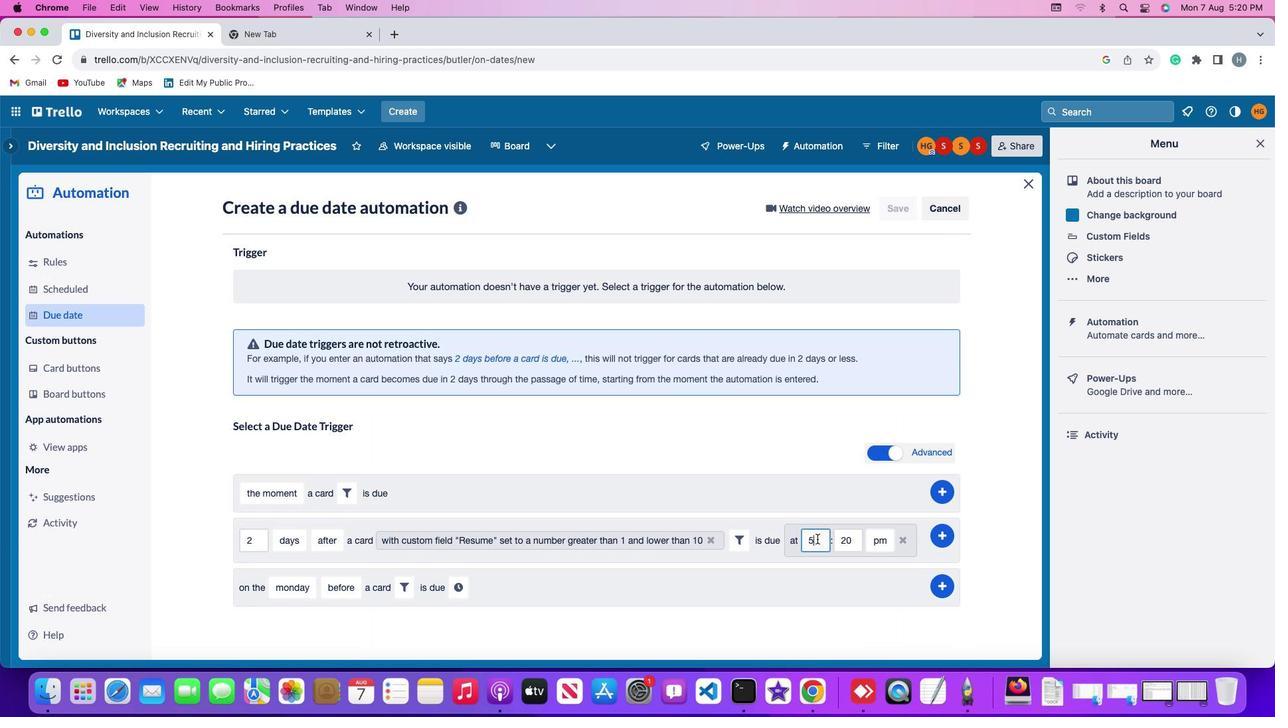 
Action: Key pressed Key.backspace'1''1'
Screenshot: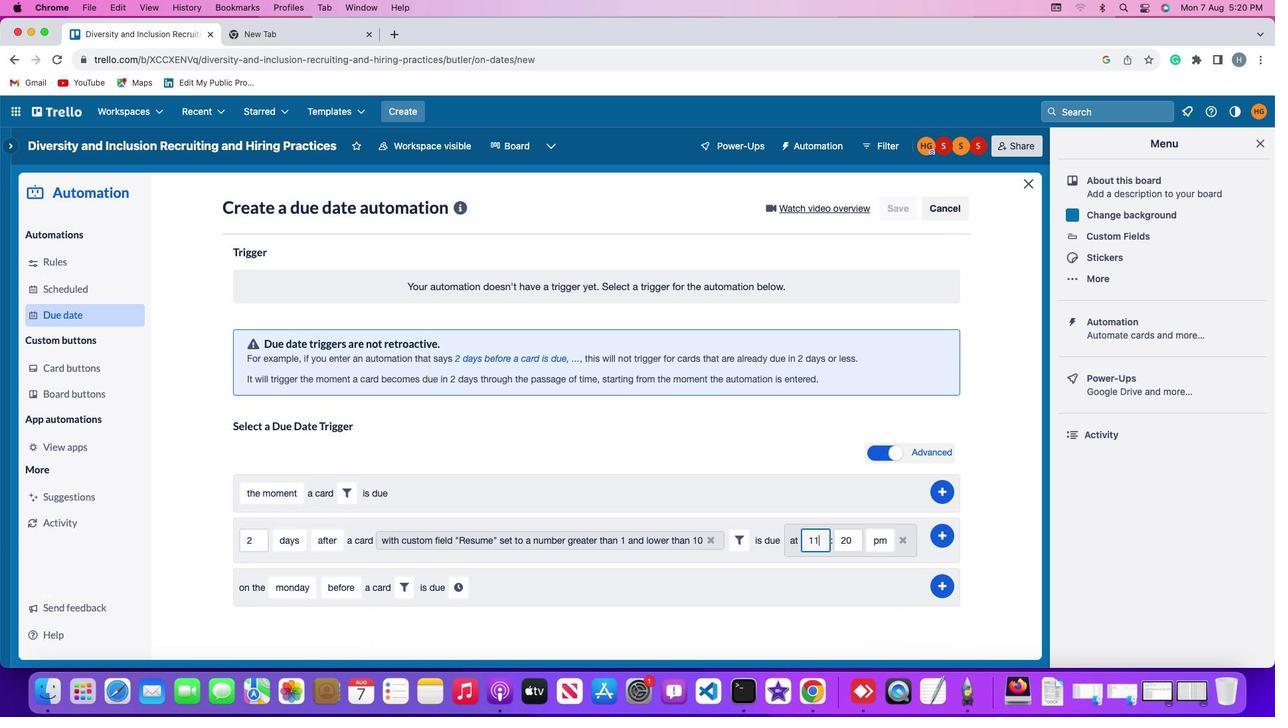 
Action: Mouse moved to (857, 539)
Screenshot: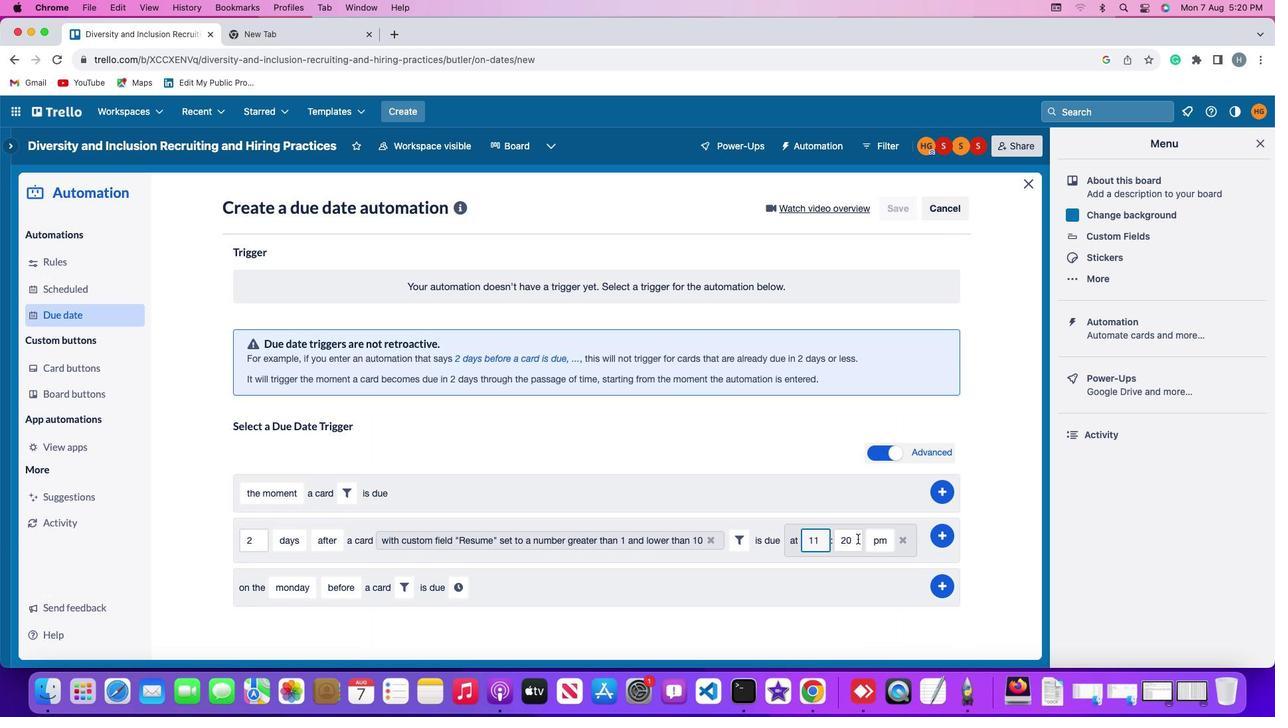 
Action: Mouse pressed left at (857, 539)
Screenshot: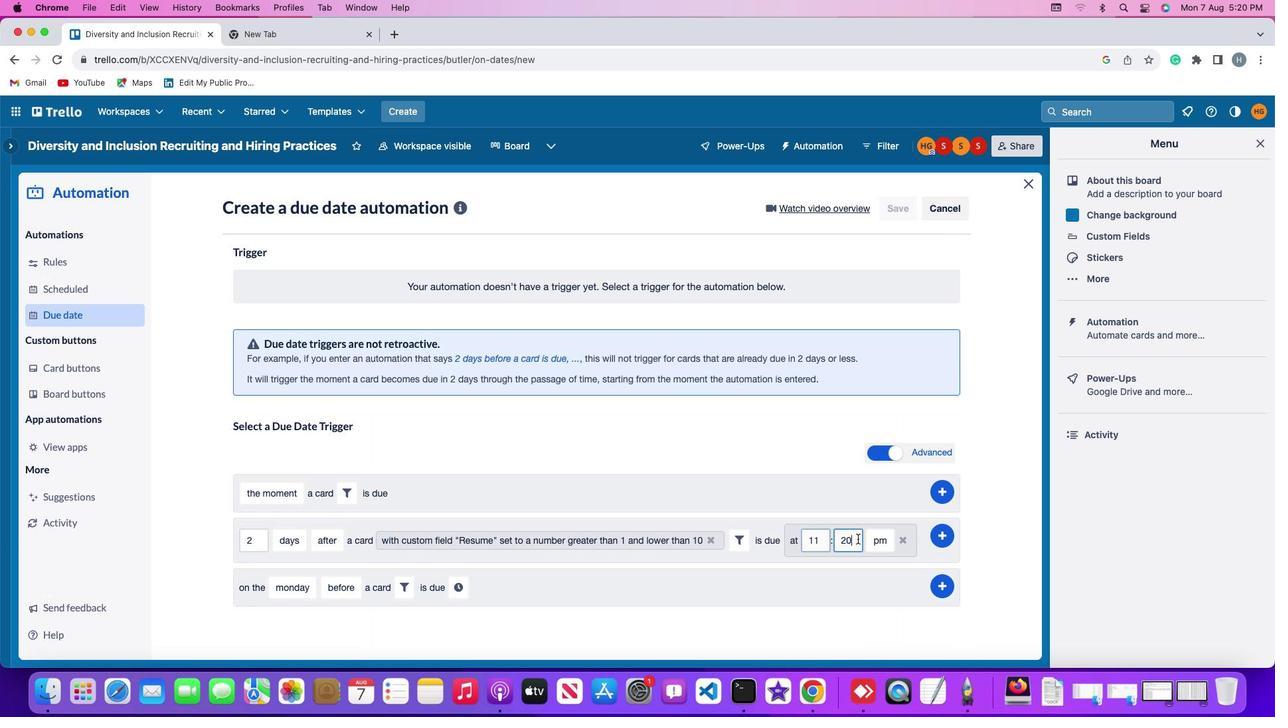 
Action: Key pressed Key.backspaceKey.backspaceKey.backspace
Screenshot: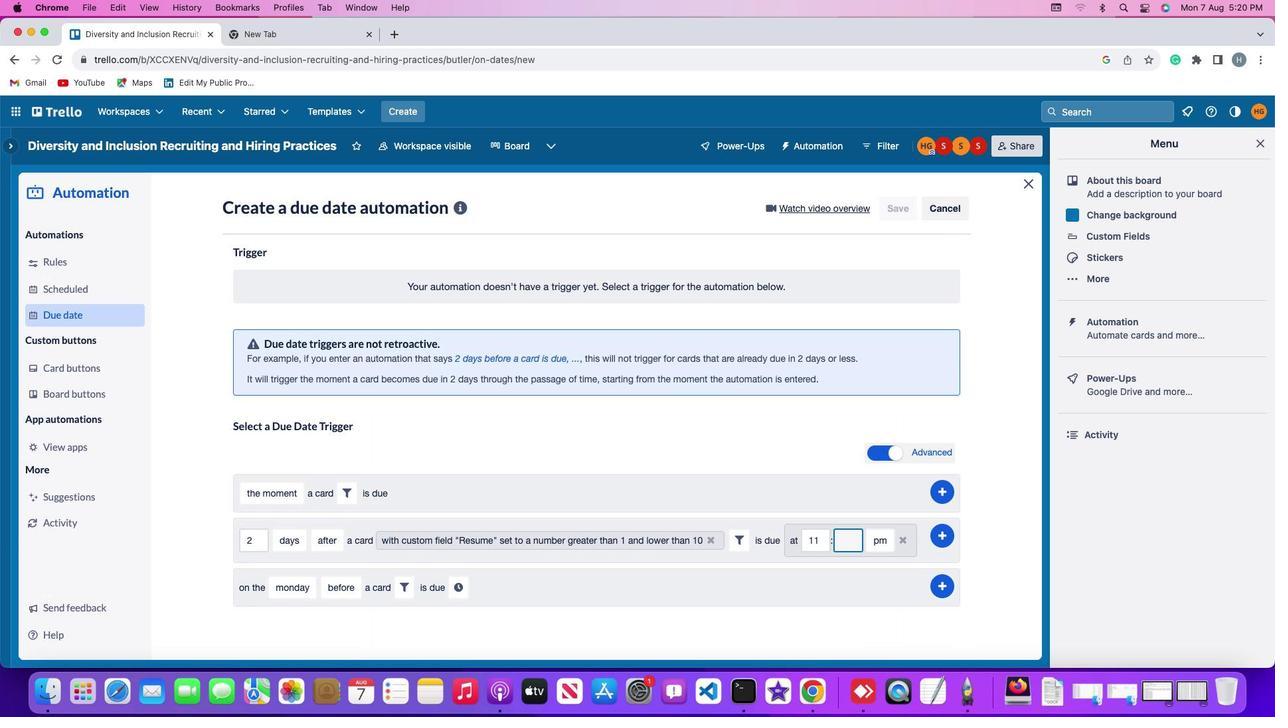 
Action: Mouse moved to (857, 536)
Screenshot: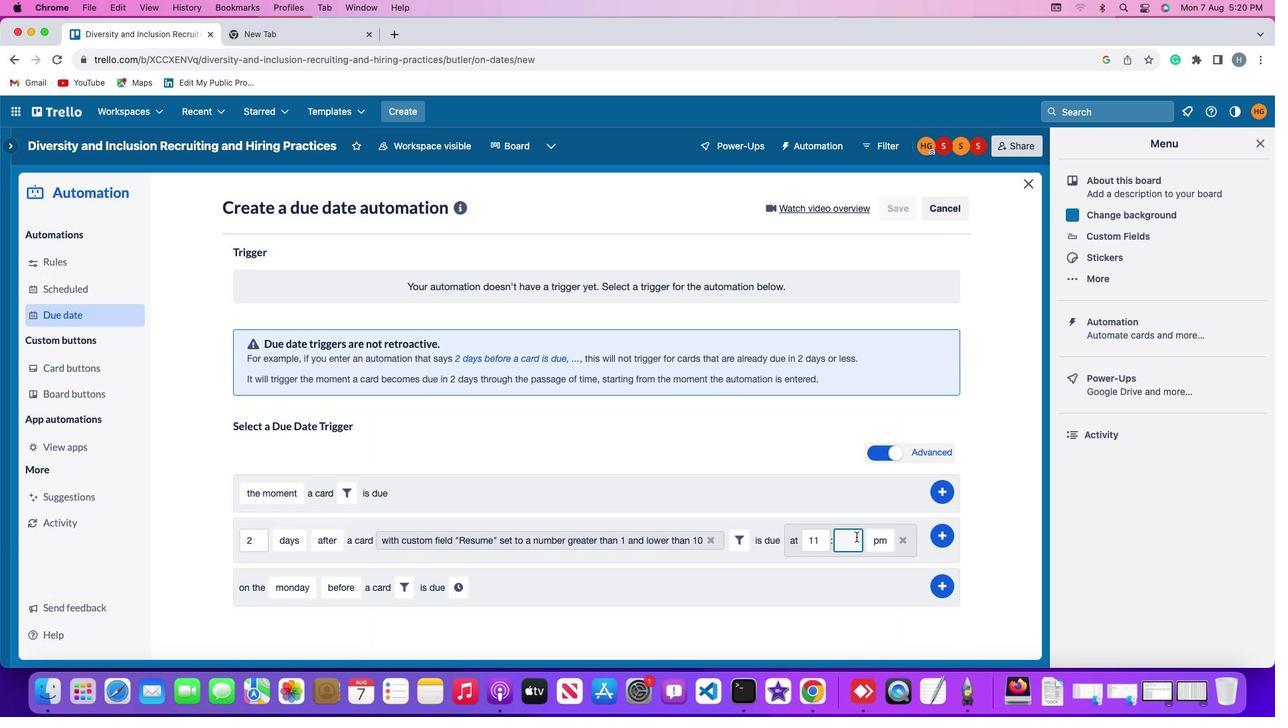 
Action: Key pressed '0''0'
Screenshot: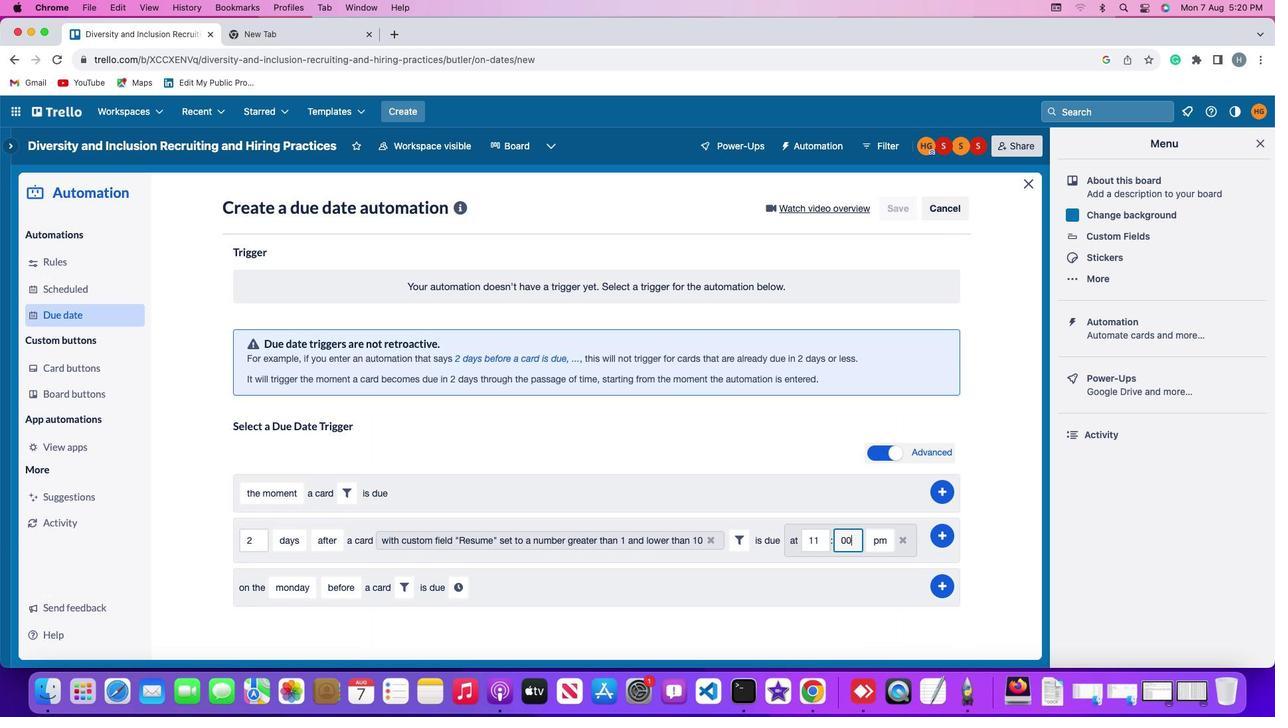 
Action: Mouse moved to (880, 542)
Screenshot: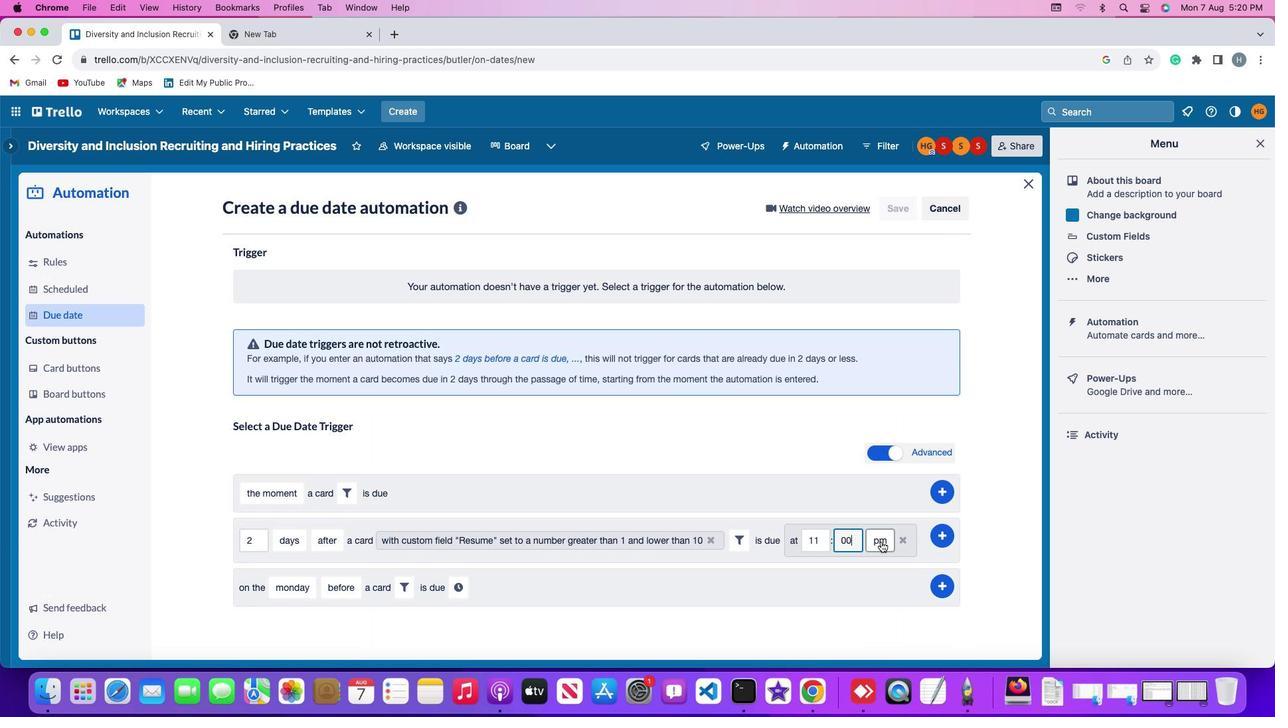
Action: Mouse pressed left at (880, 542)
Screenshot: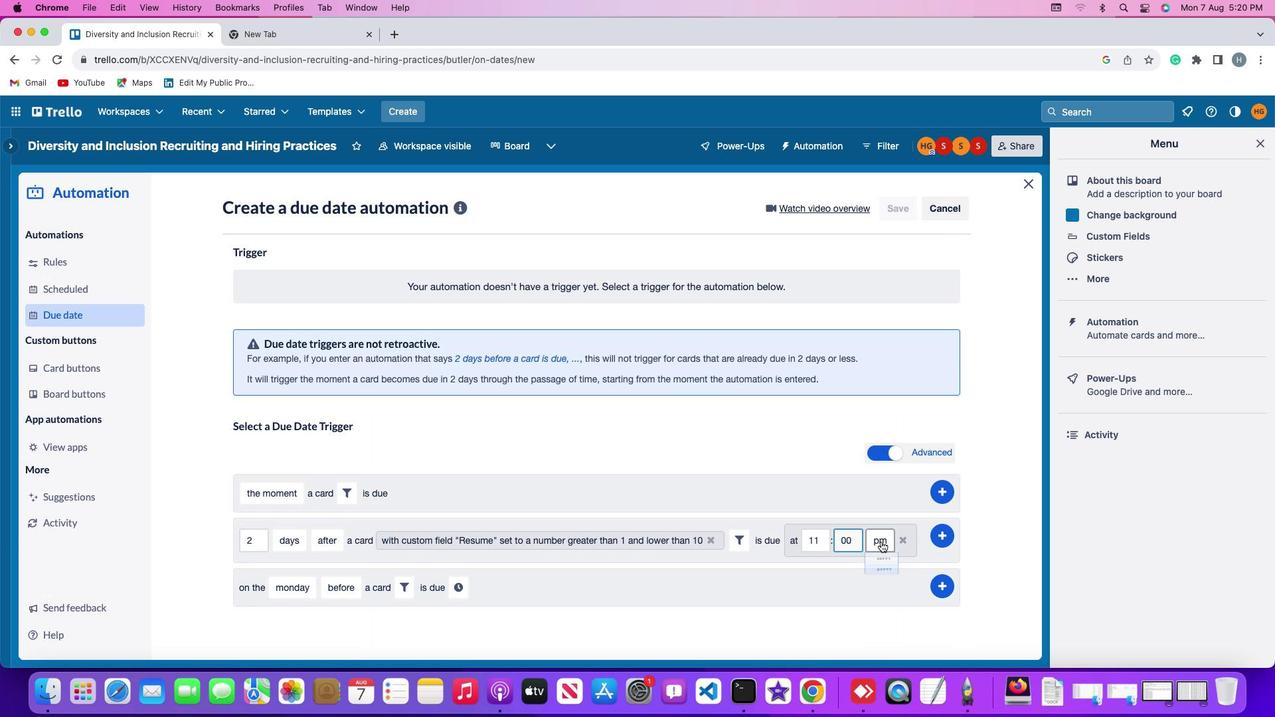 
Action: Mouse moved to (880, 563)
Screenshot: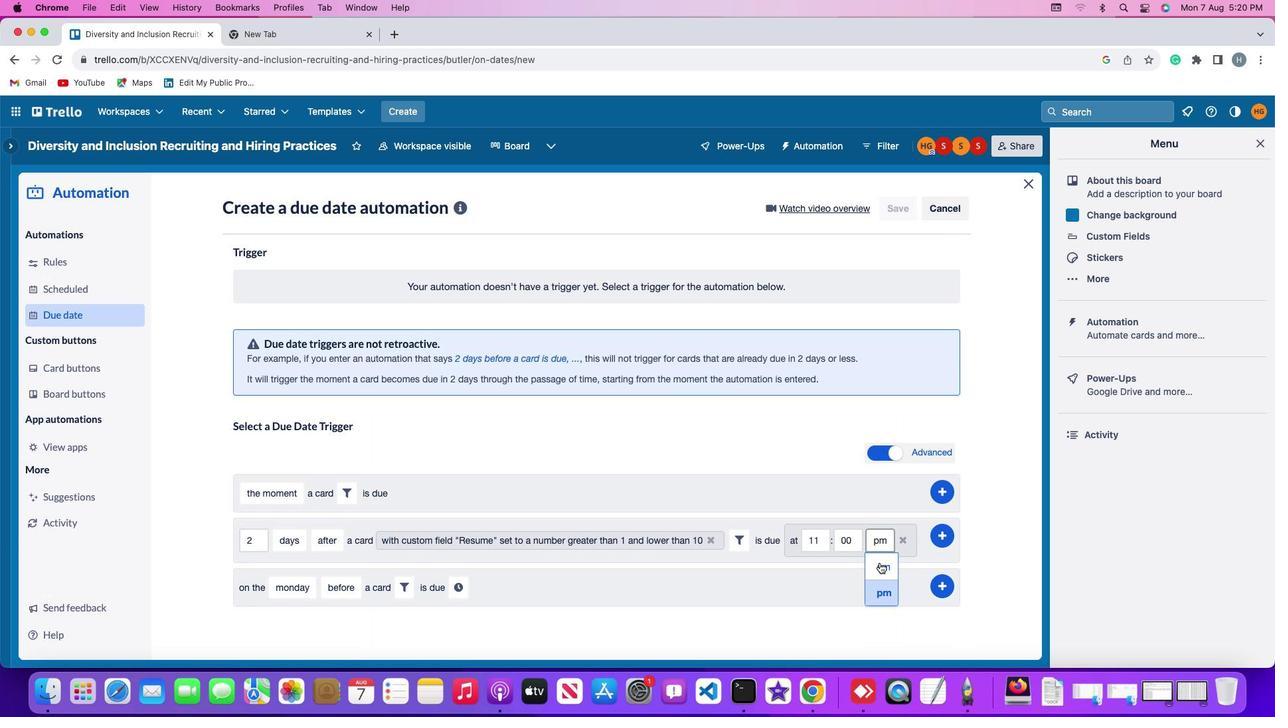 
Action: Mouse pressed left at (880, 563)
Screenshot: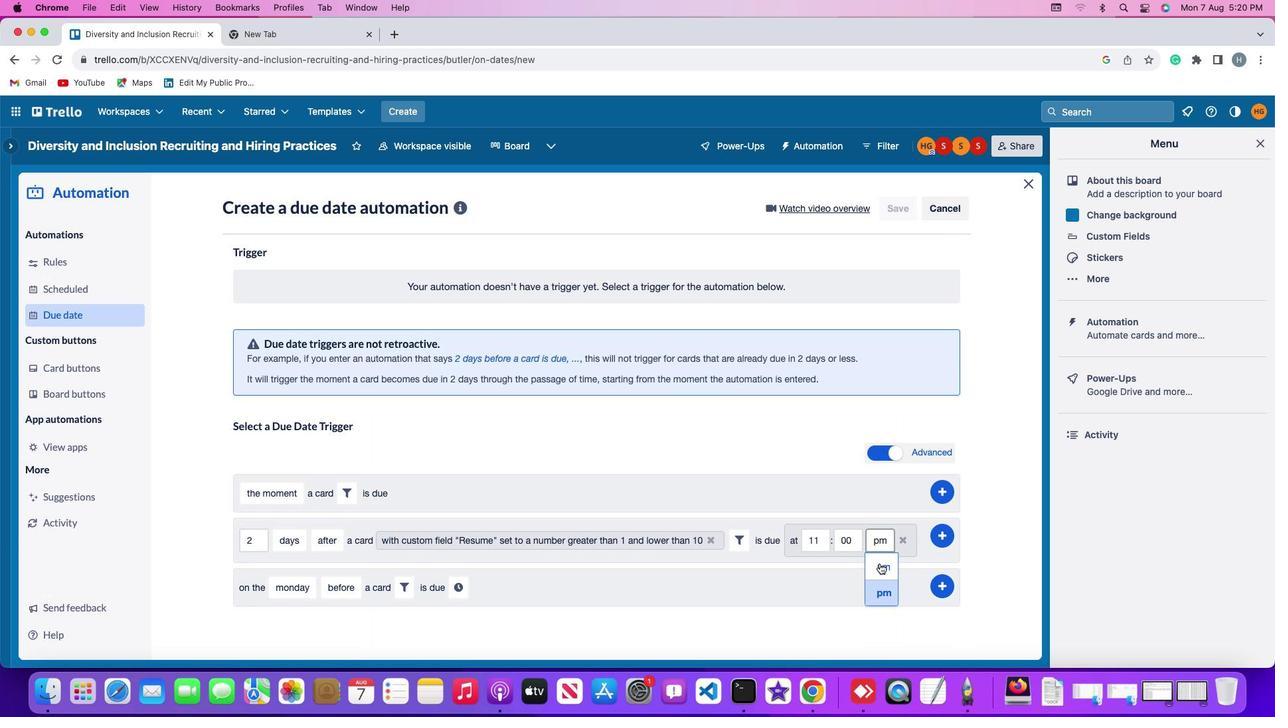 
Action: Mouse moved to (942, 534)
Screenshot: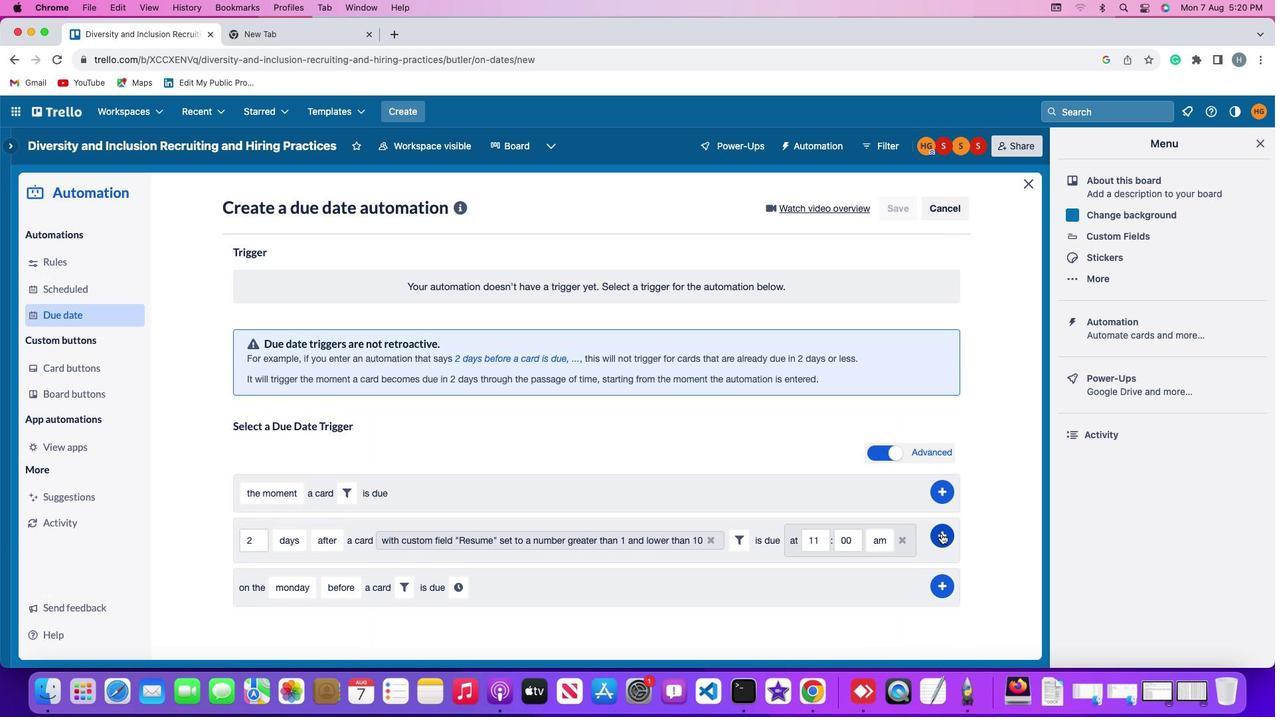 
Action: Mouse pressed left at (942, 534)
Screenshot: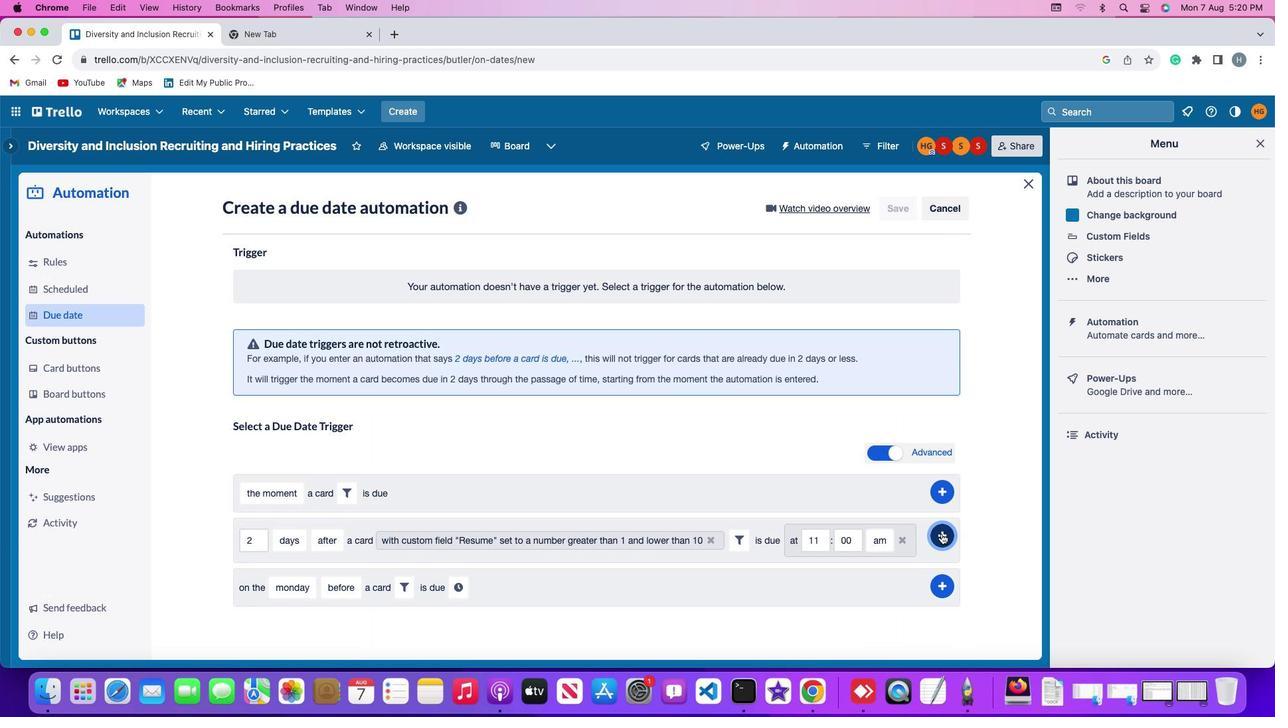 
Action: Mouse moved to (924, 396)
Screenshot: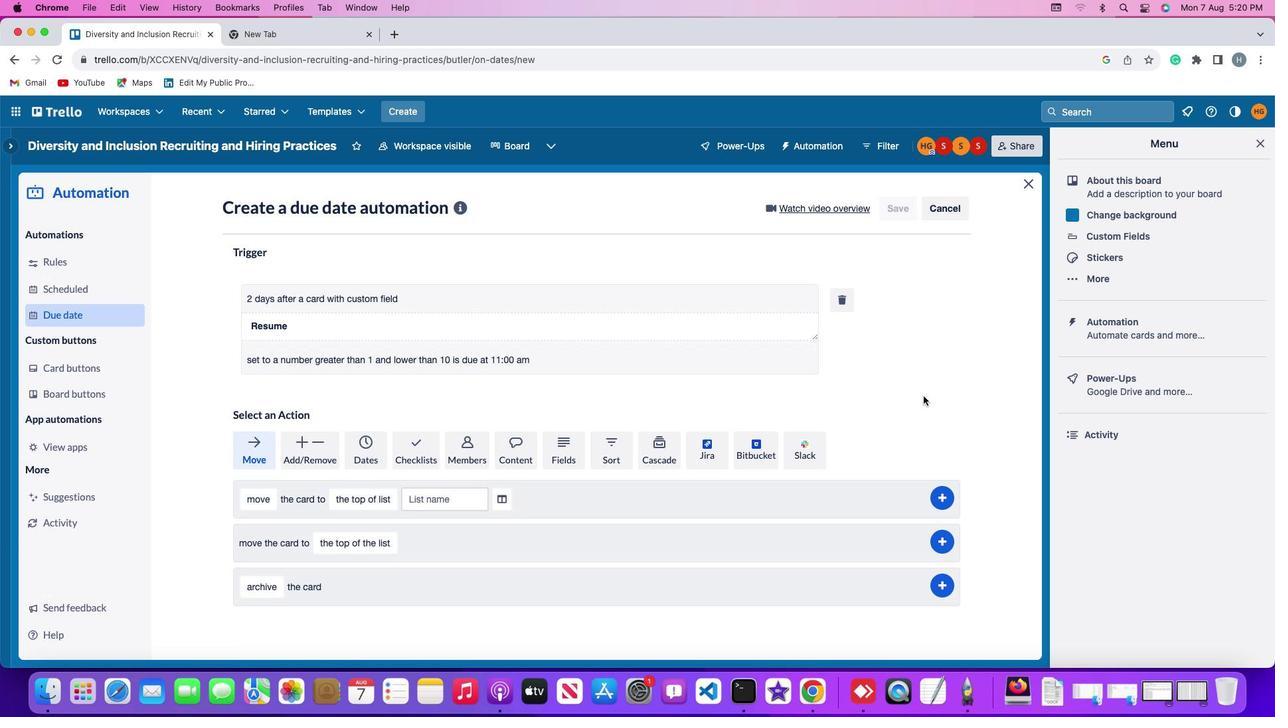 
